 Task: Look for space in Bhāndāria, Bangladesh from 4th June, 2023 to 15th June, 2023 for 2 adults in price range Rs.10000 to Rs.15000. Place can be entire place with 1  bedroom having 1 bed and 1 bathroom. Property type can be hotel. Amenities needed are: air conditioning, . Booking option can be shelf check-in. Required host language is English.
Action: Mouse moved to (544, 139)
Screenshot: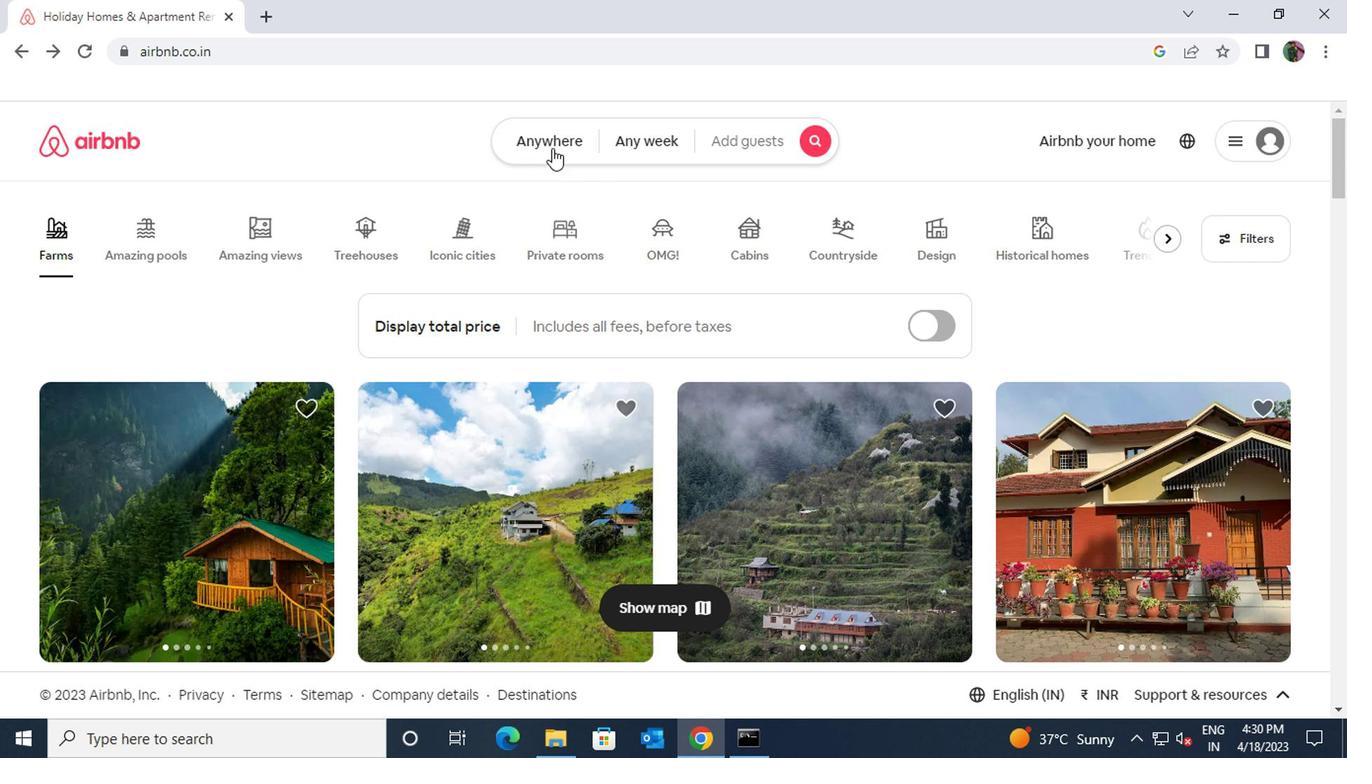 
Action: Mouse pressed left at (544, 139)
Screenshot: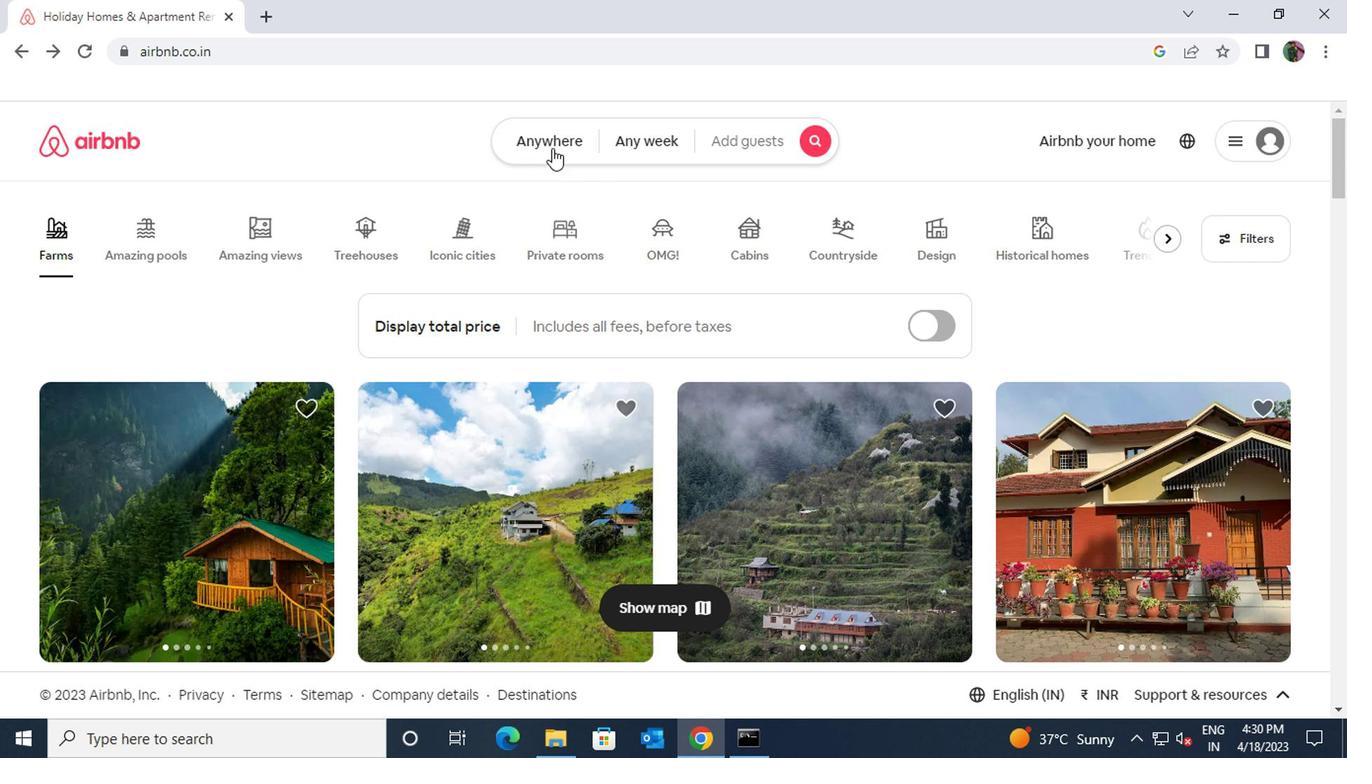 
Action: Mouse moved to (468, 196)
Screenshot: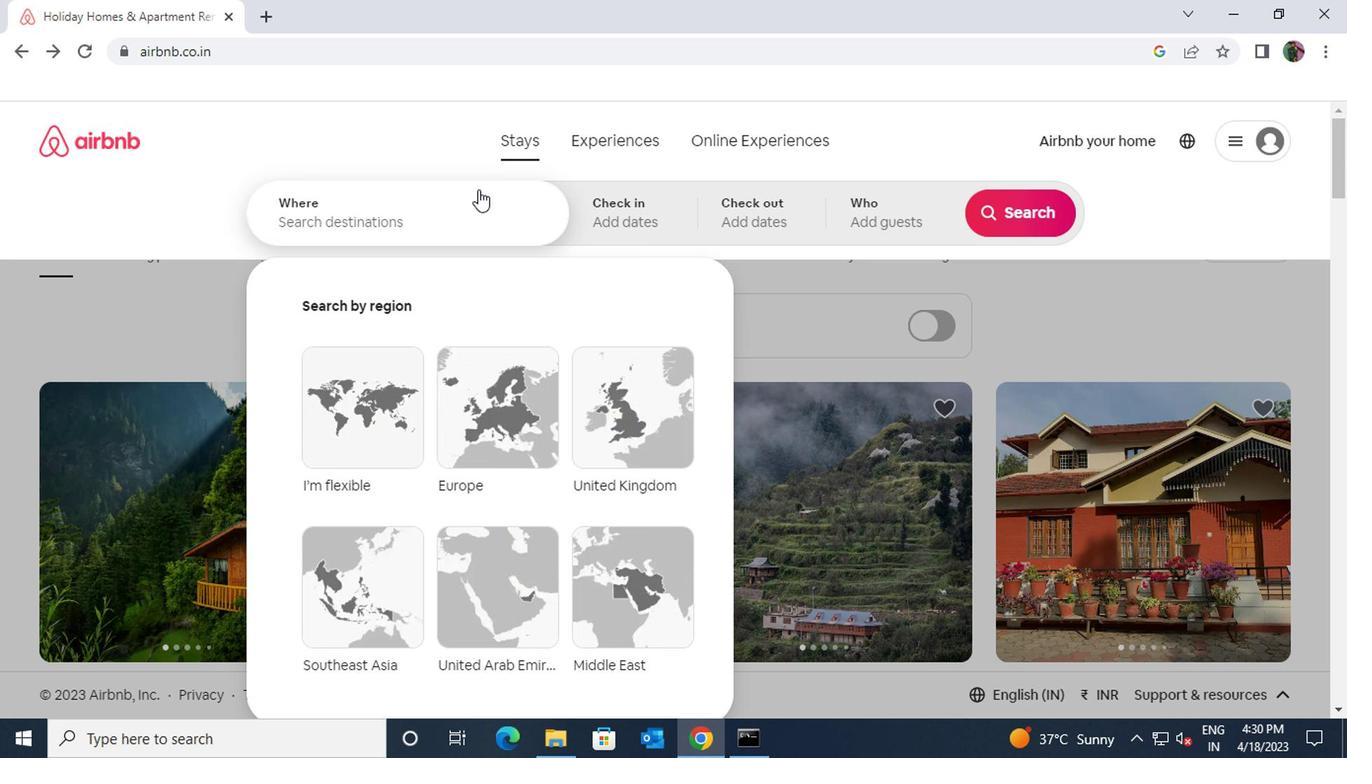 
Action: Mouse pressed left at (468, 196)
Screenshot: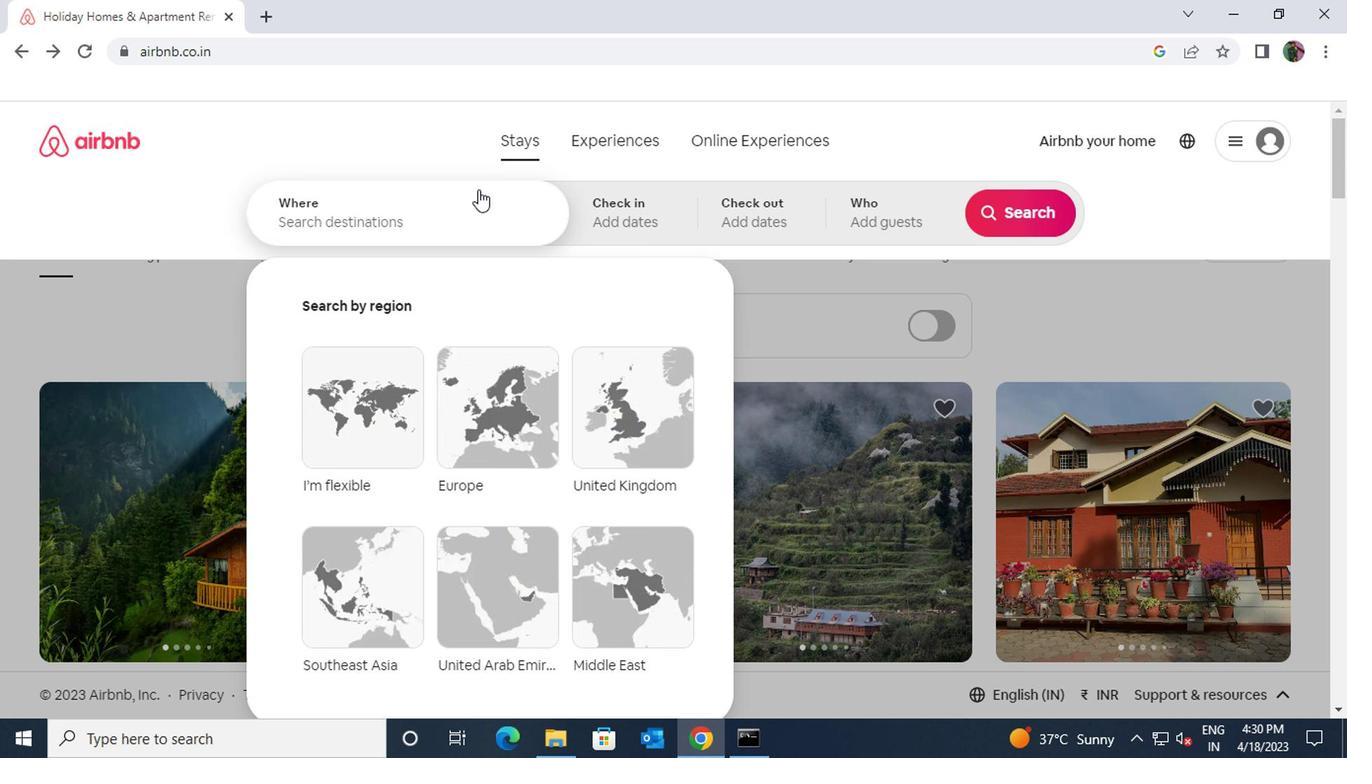 
Action: Key pressed bhandari
Screenshot: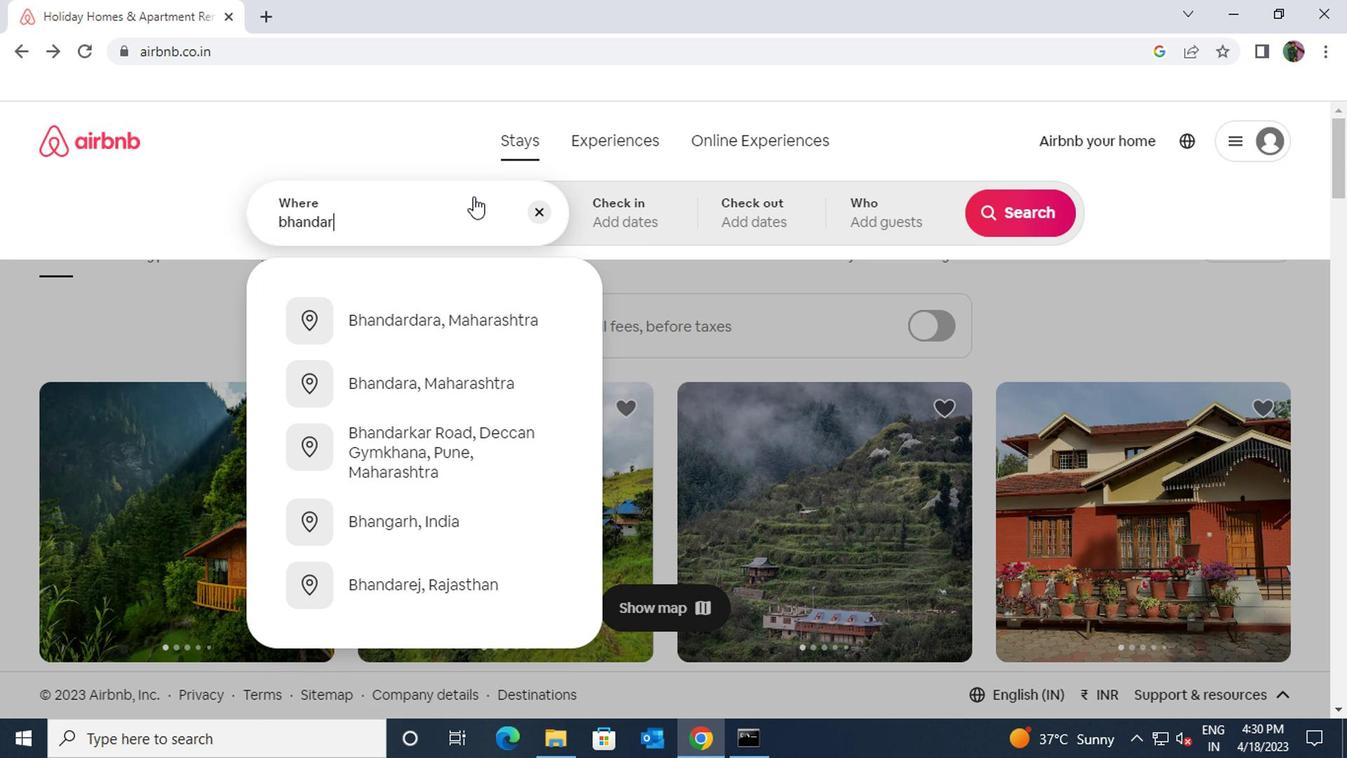 
Action: Mouse moved to (409, 379)
Screenshot: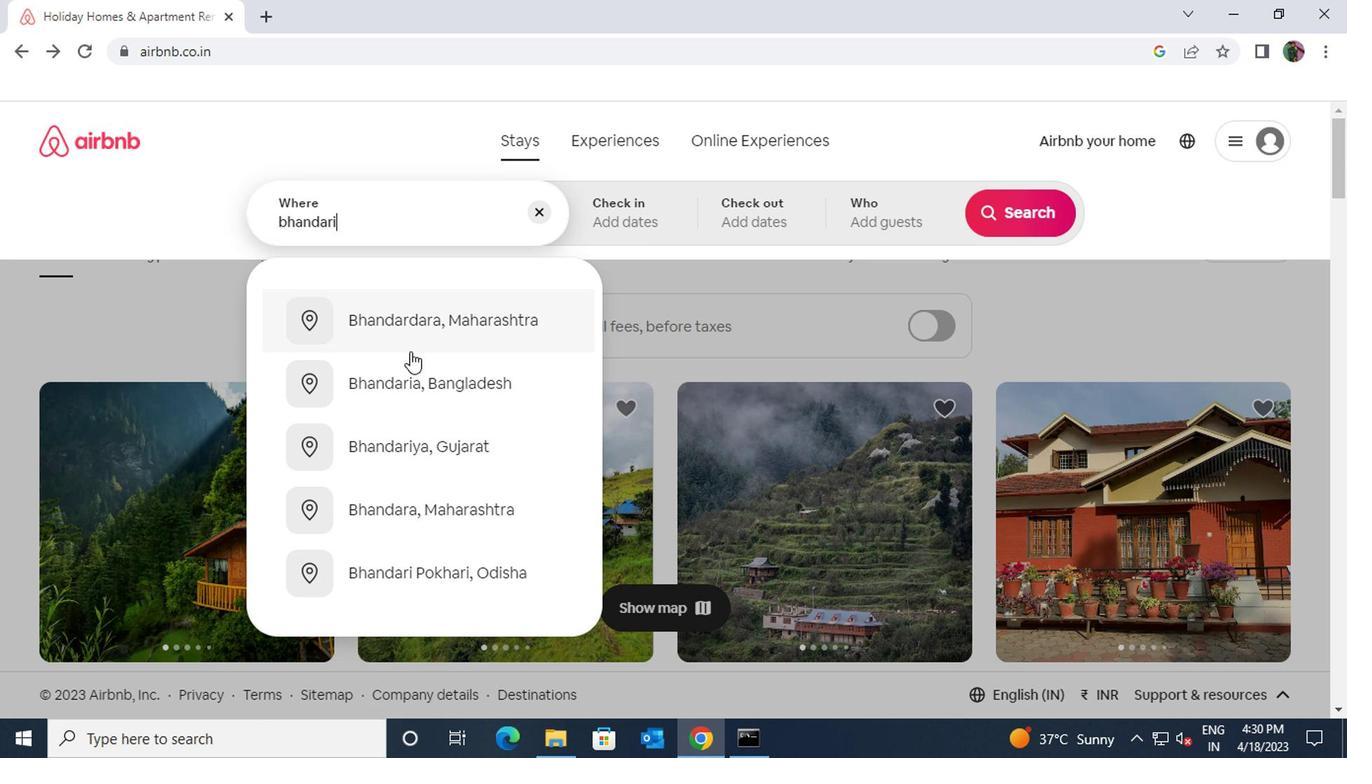 
Action: Mouse pressed left at (409, 379)
Screenshot: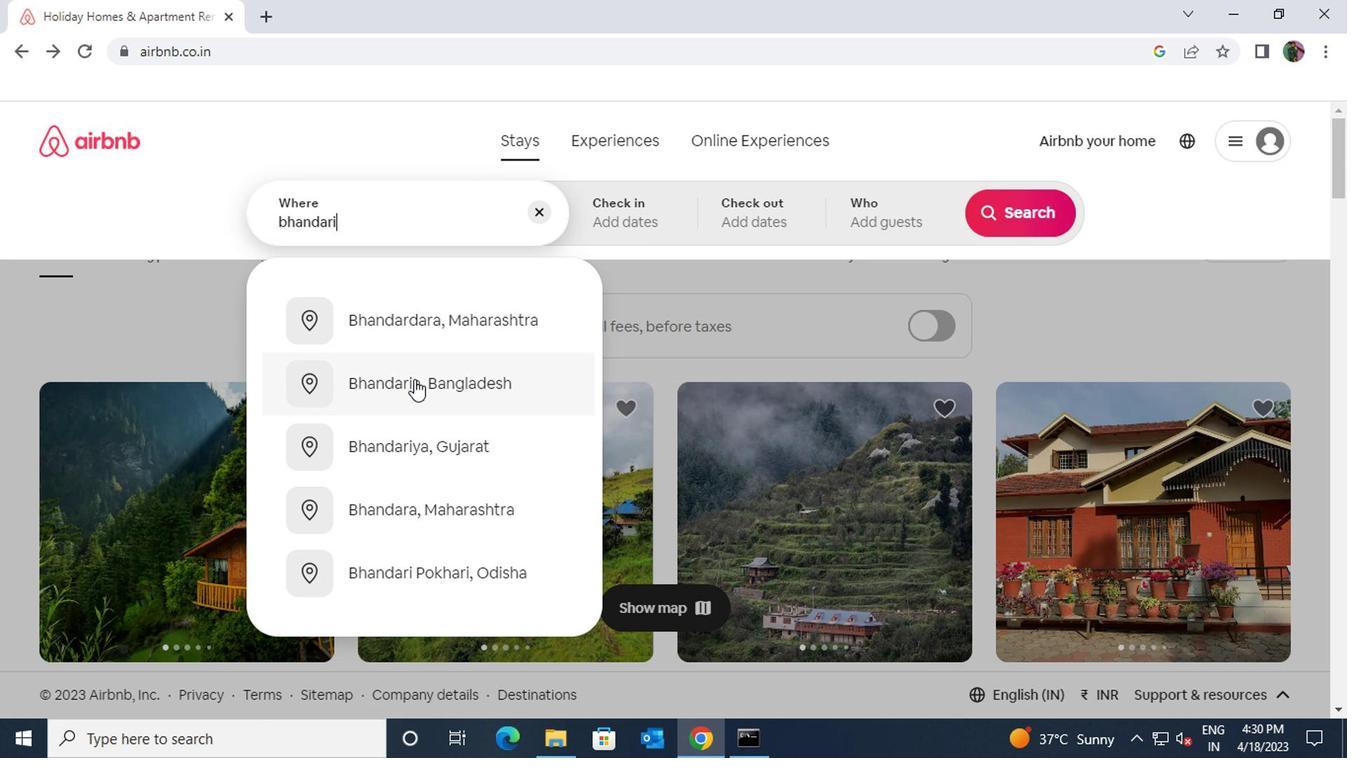 
Action: Mouse moved to (1012, 372)
Screenshot: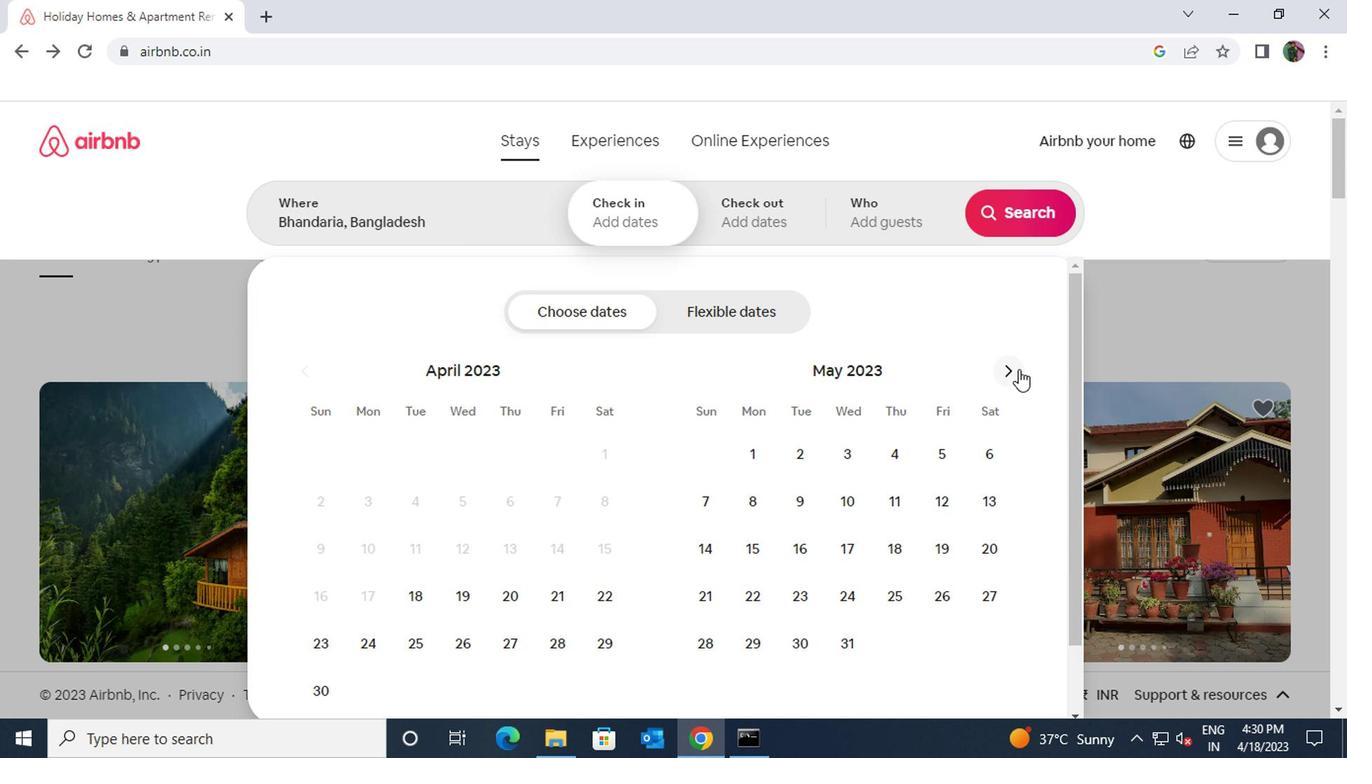 
Action: Mouse pressed left at (1012, 372)
Screenshot: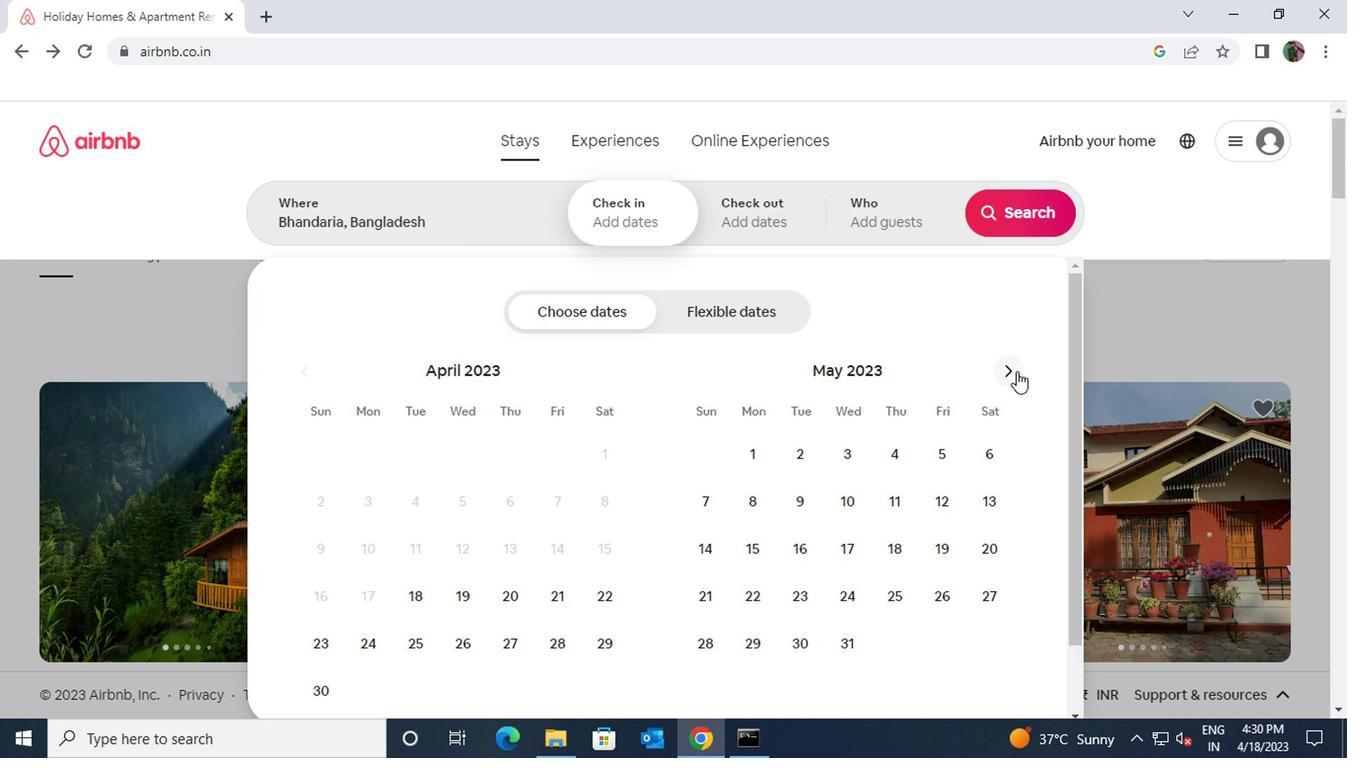 
Action: Mouse moved to (949, 491)
Screenshot: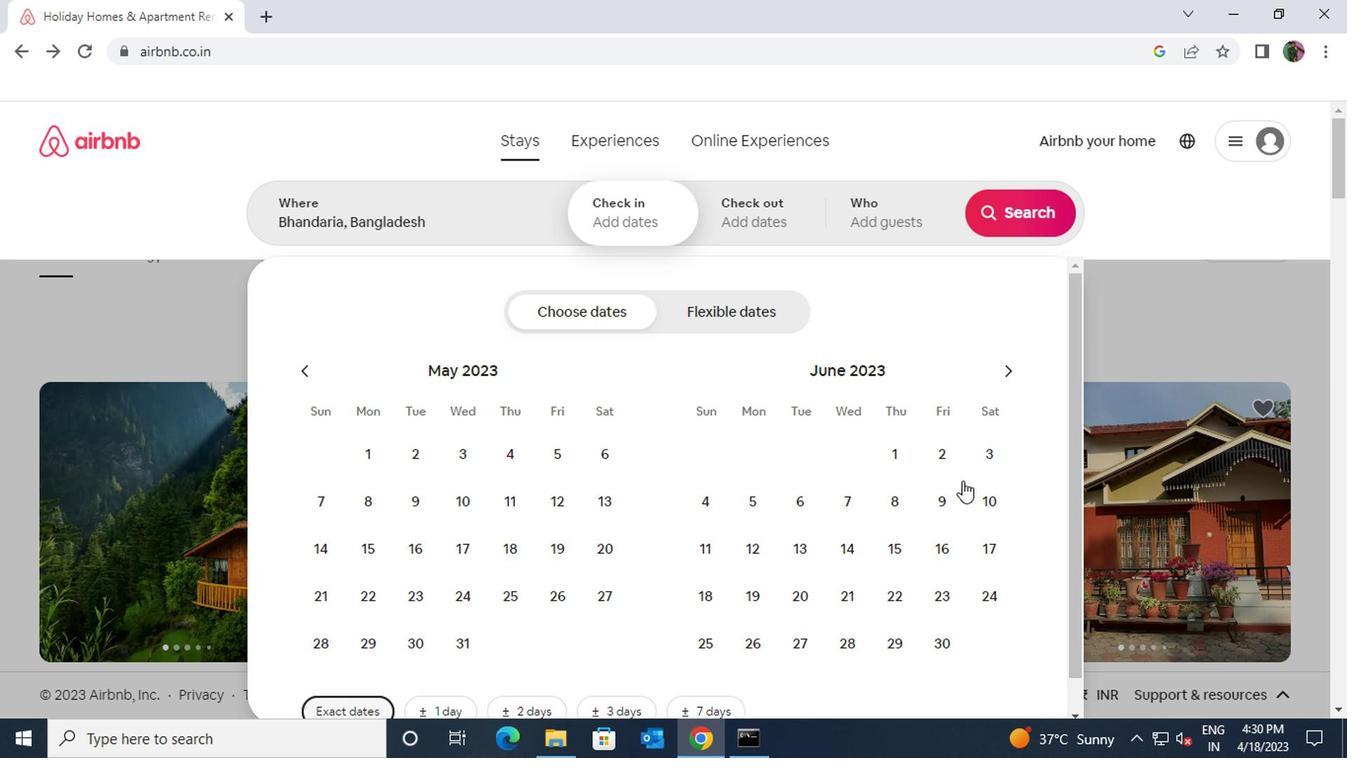 
Action: Mouse pressed left at (949, 491)
Screenshot: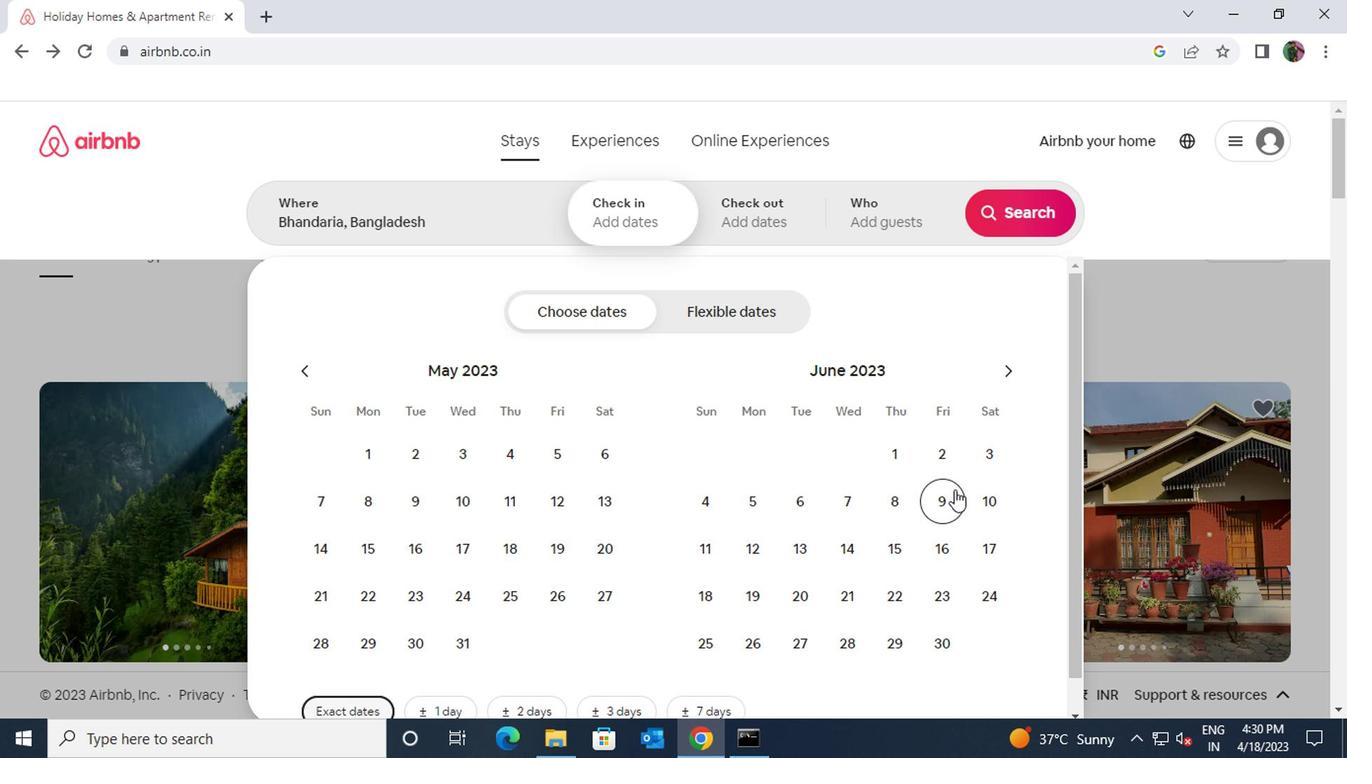 
Action: Mouse moved to (885, 551)
Screenshot: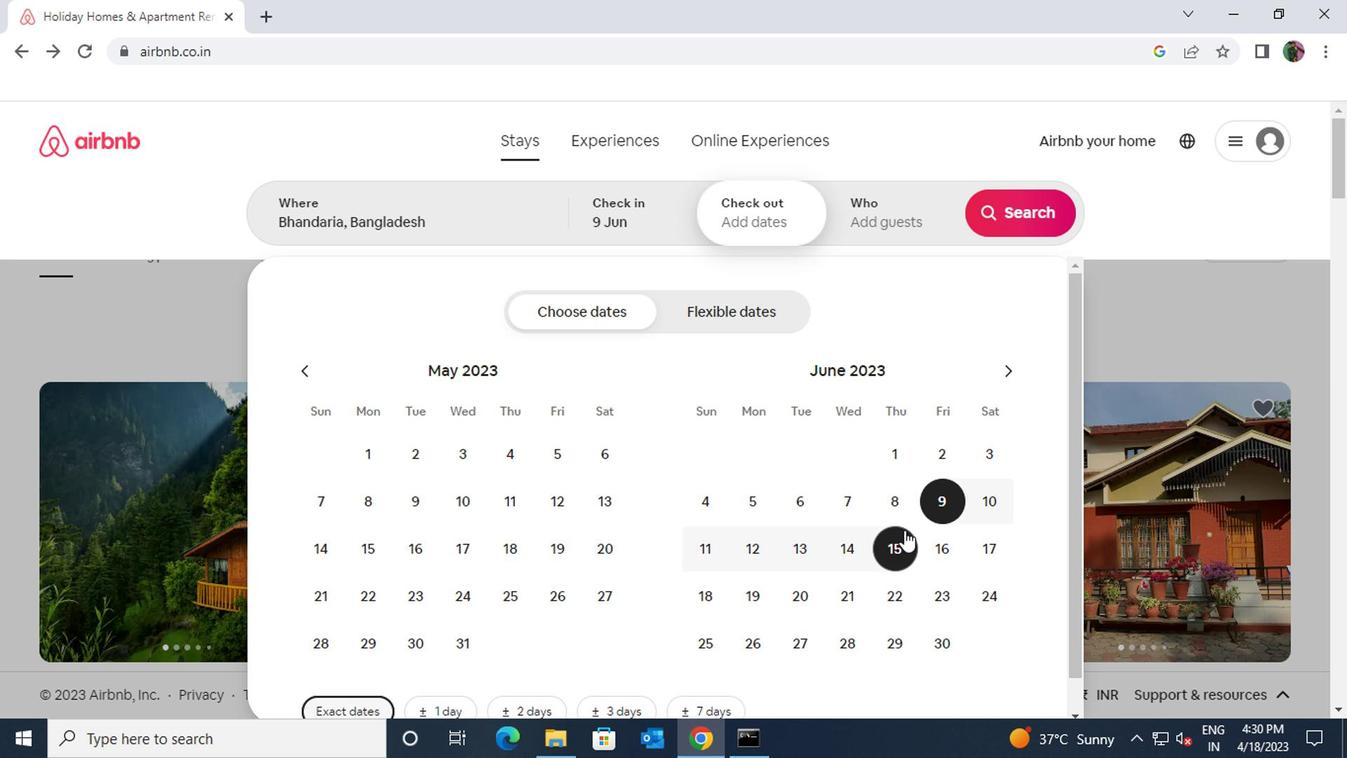 
Action: Mouse pressed left at (885, 551)
Screenshot: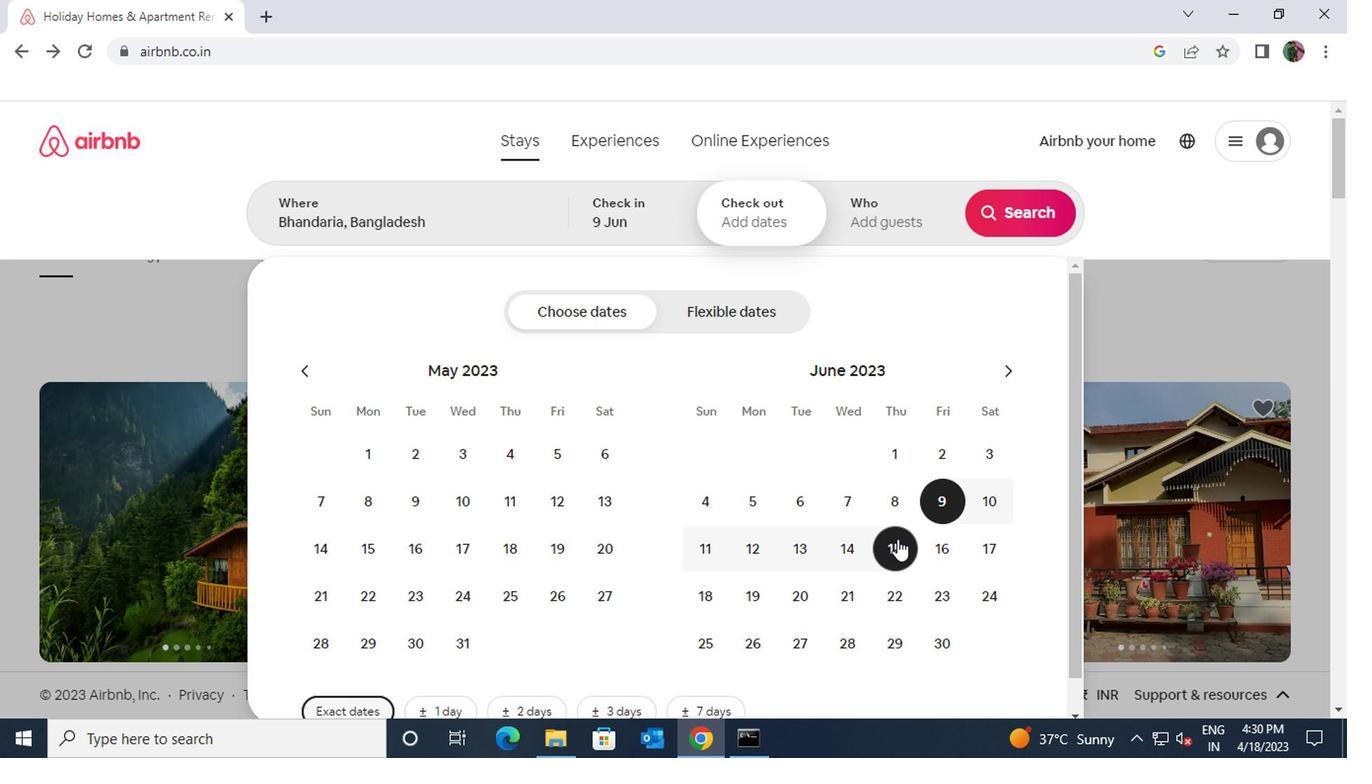 
Action: Mouse moved to (885, 209)
Screenshot: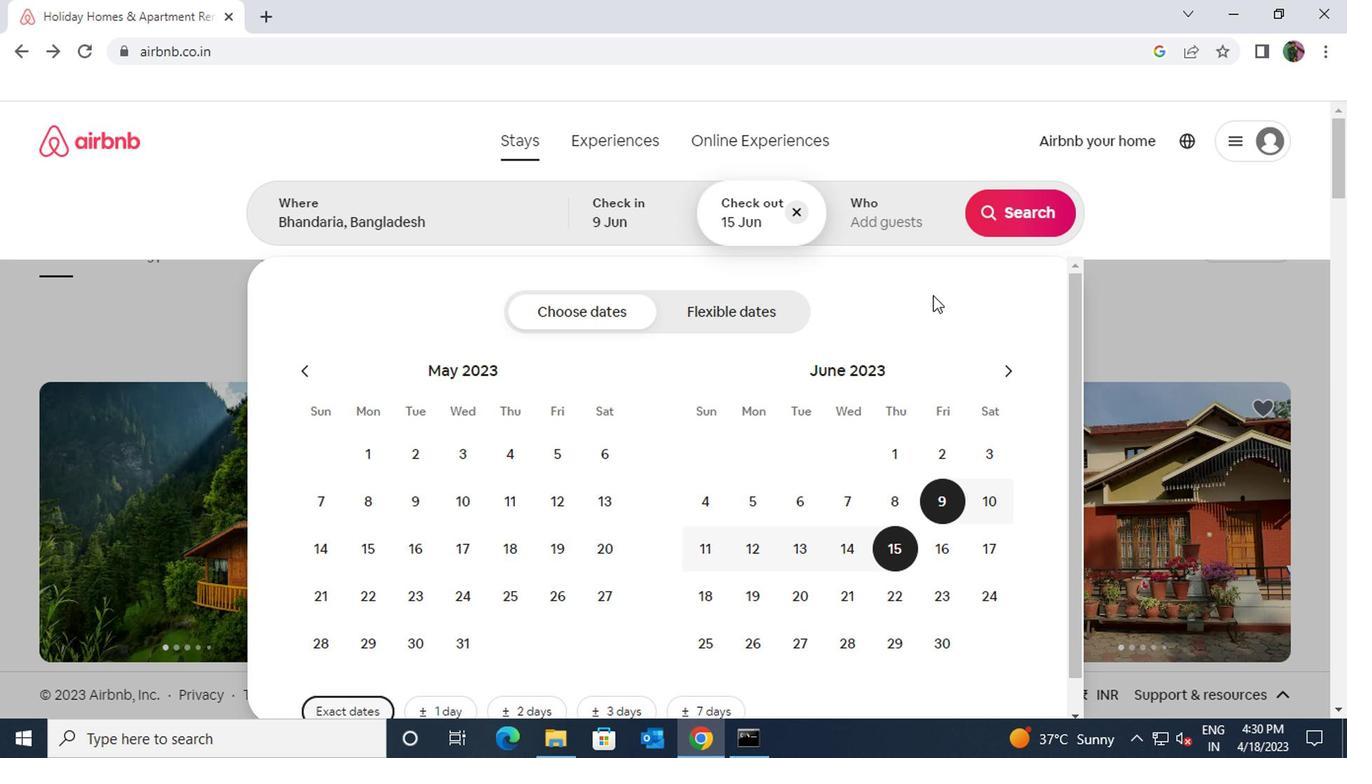 
Action: Mouse pressed left at (885, 209)
Screenshot: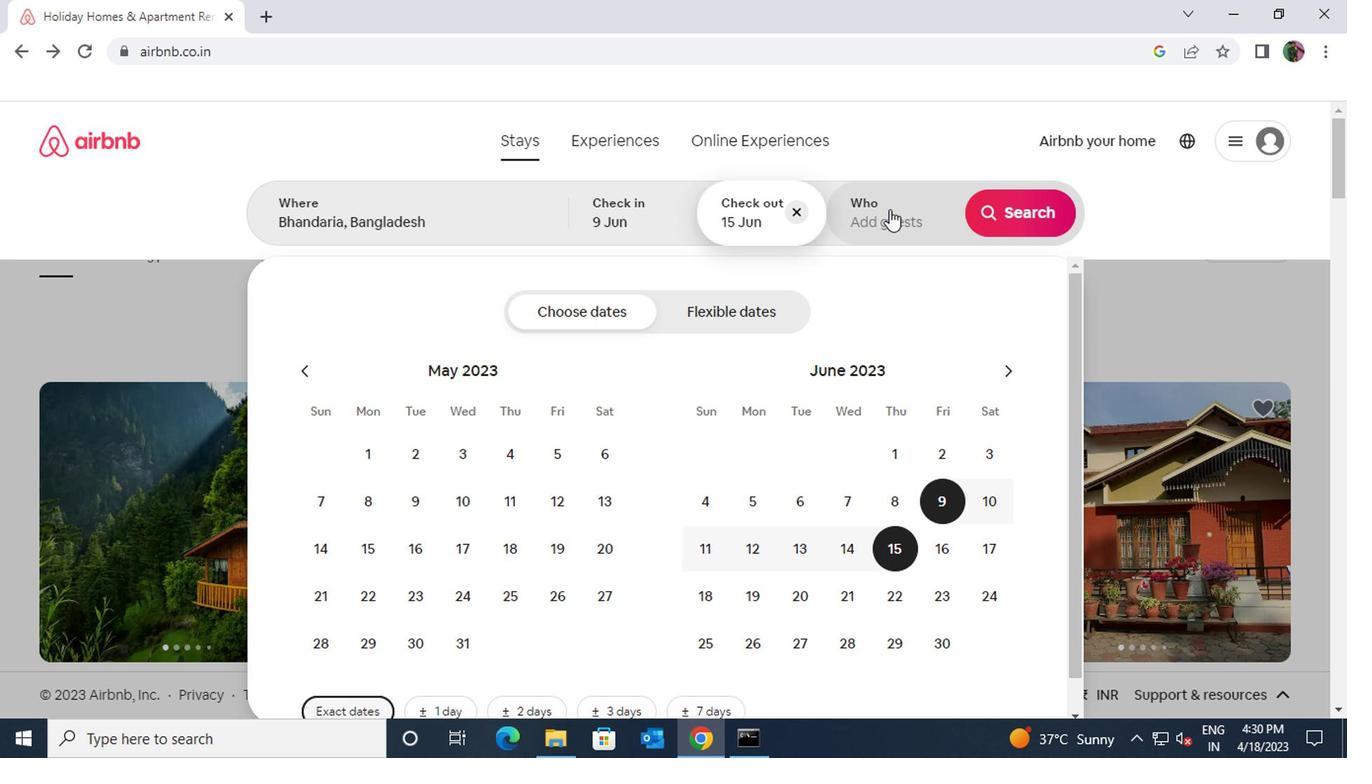 
Action: Mouse moved to (1018, 318)
Screenshot: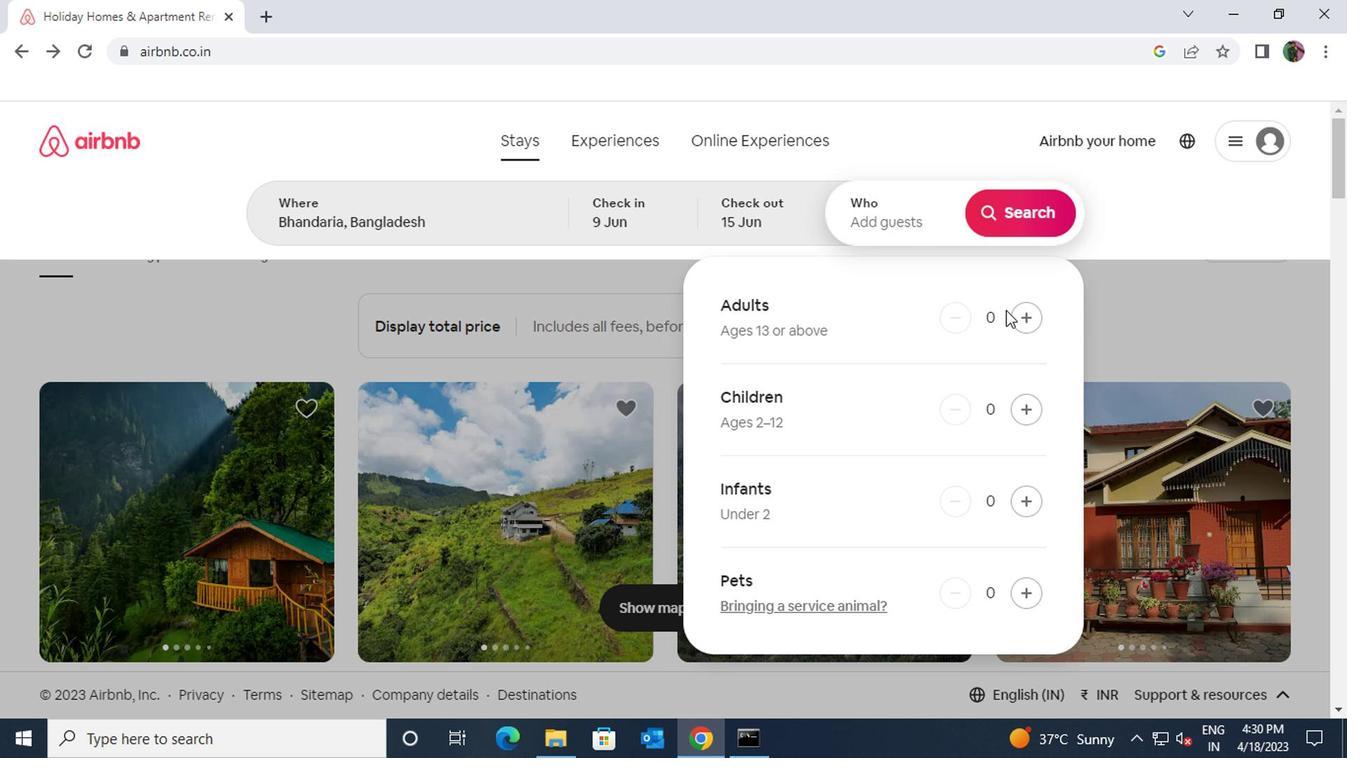 
Action: Mouse pressed left at (1018, 318)
Screenshot: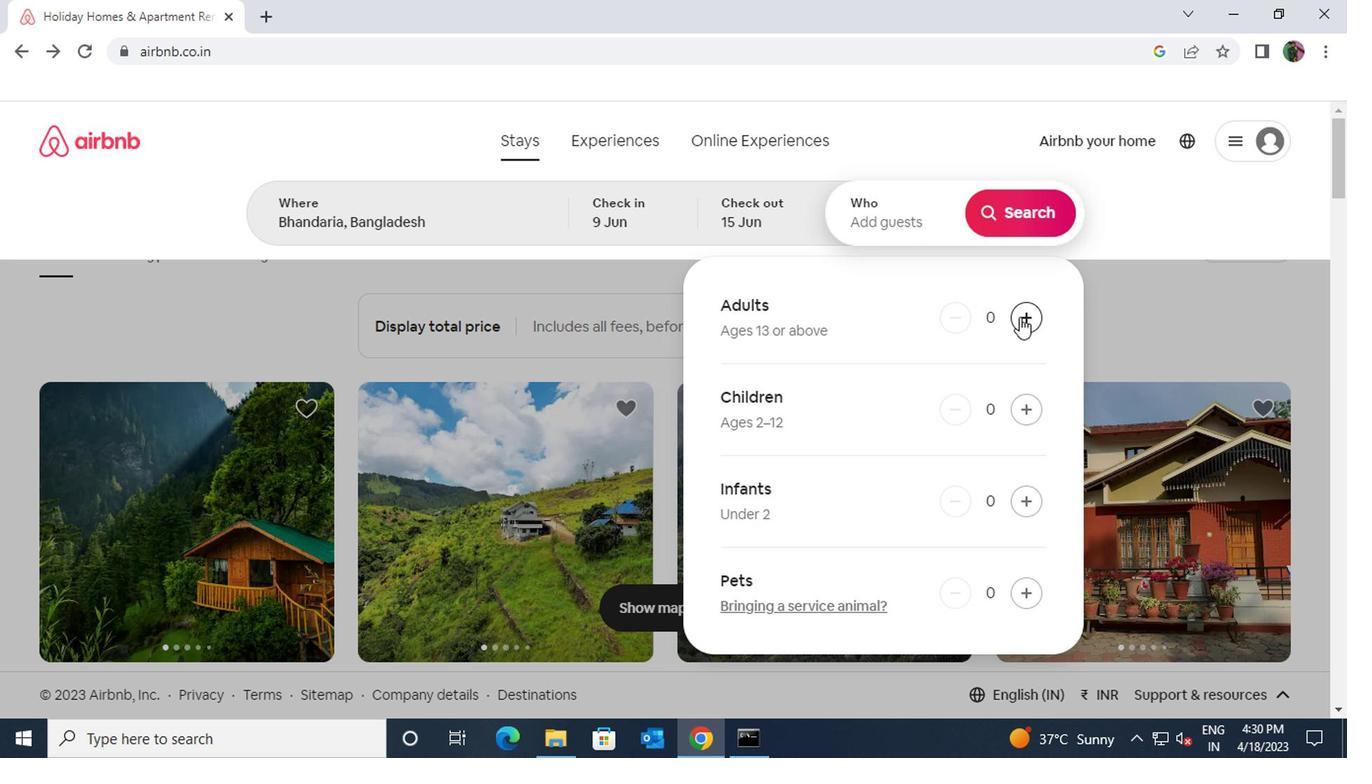 
Action: Mouse pressed left at (1018, 318)
Screenshot: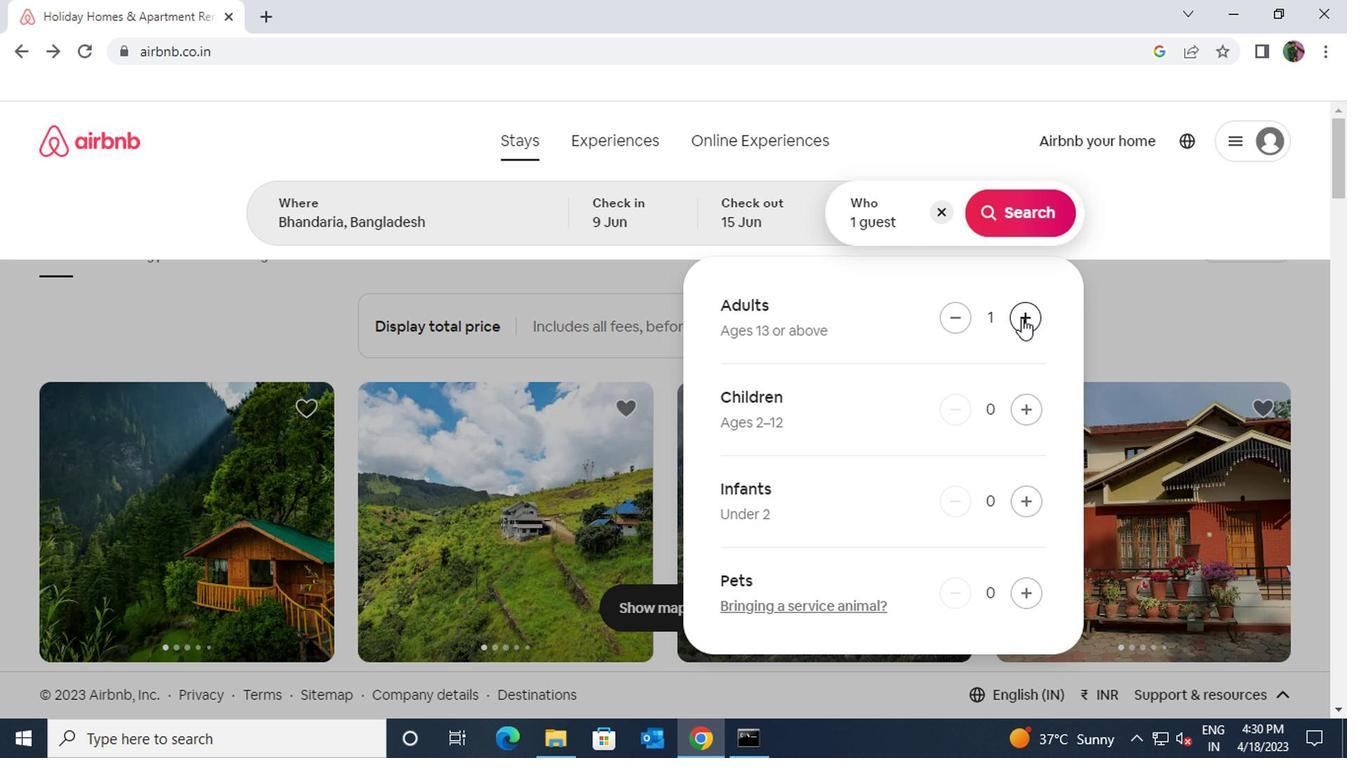 
Action: Mouse moved to (1020, 213)
Screenshot: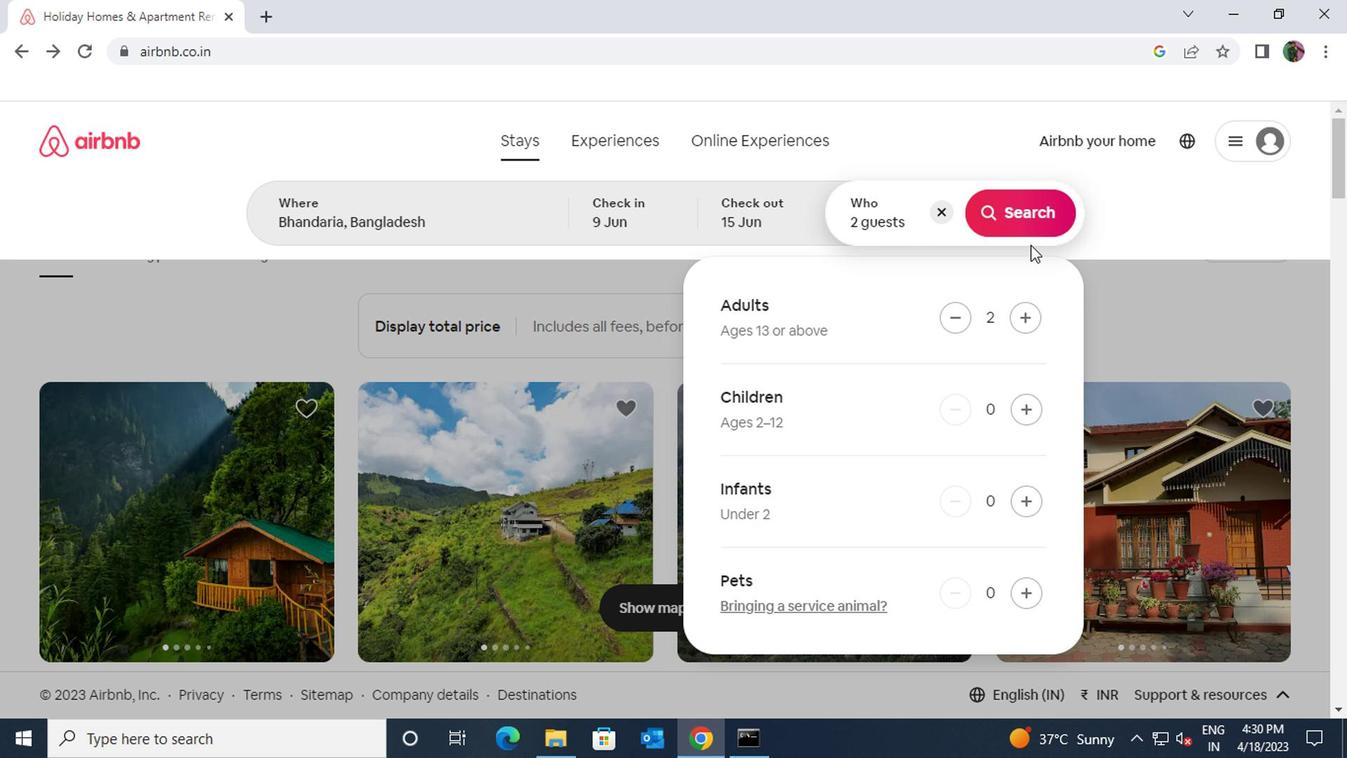 
Action: Mouse pressed left at (1020, 213)
Screenshot: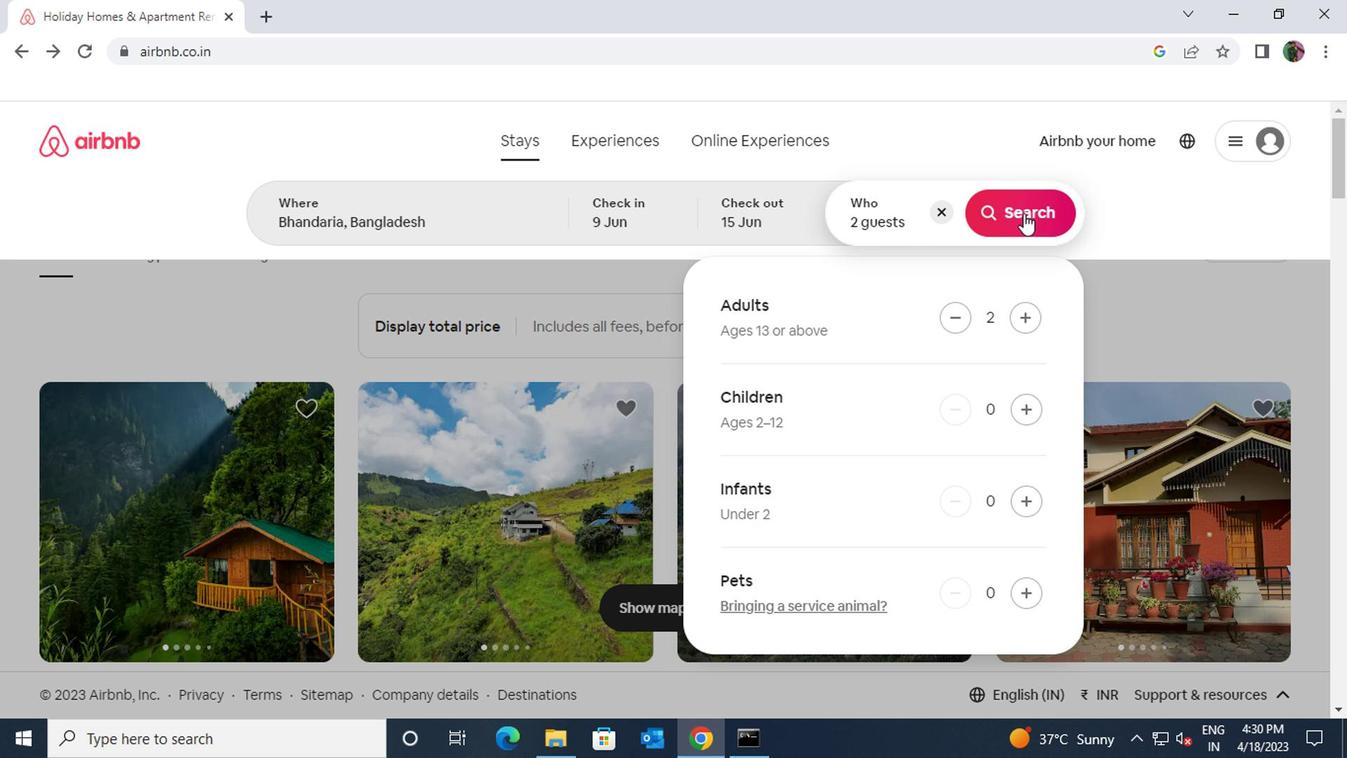 
Action: Mouse moved to (1232, 216)
Screenshot: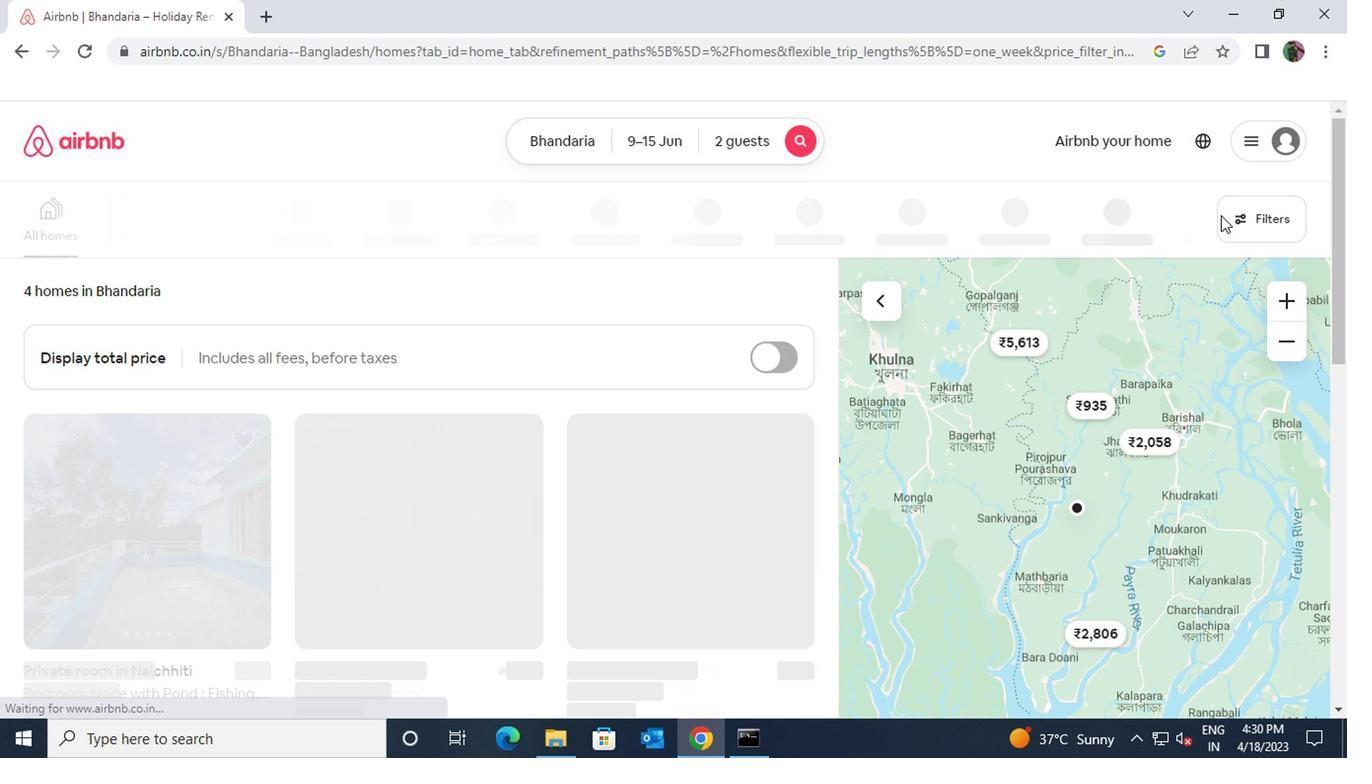 
Action: Mouse pressed left at (1232, 216)
Screenshot: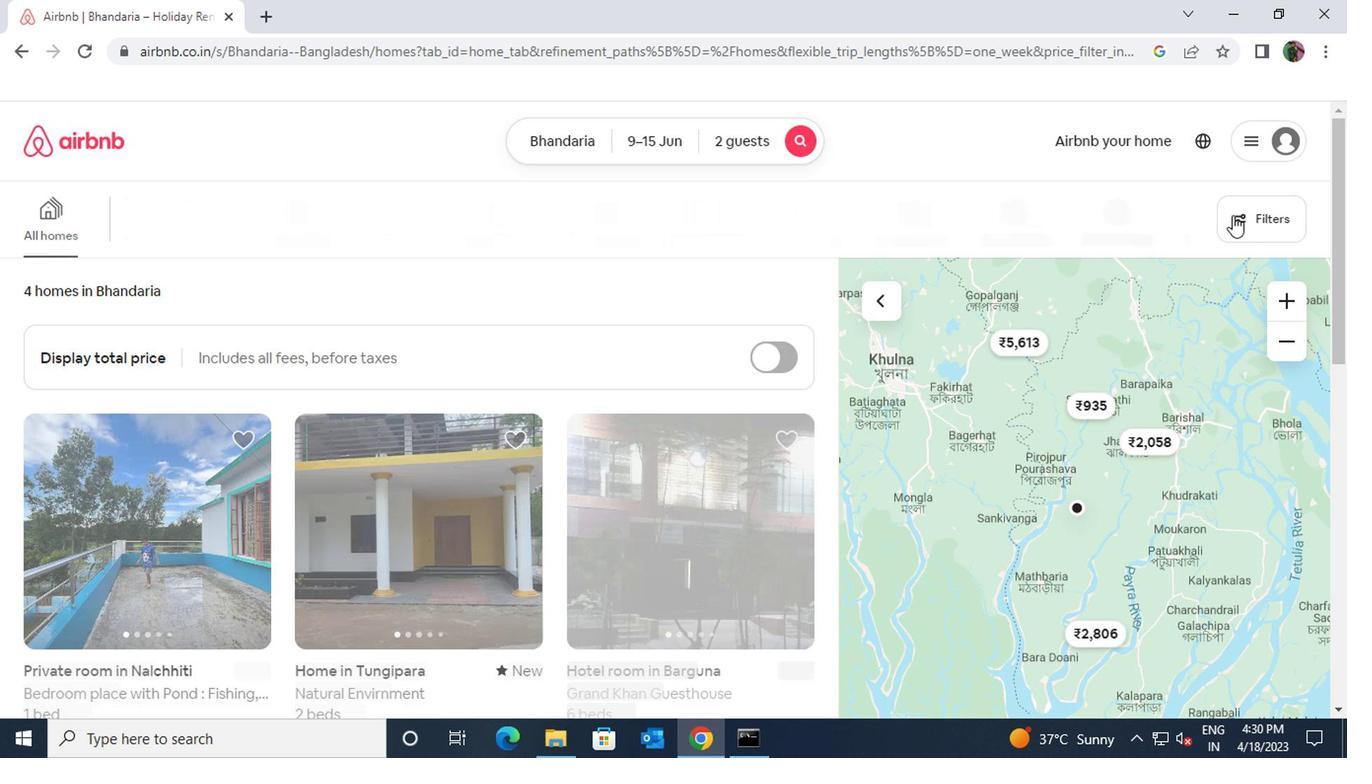 
Action: Mouse moved to (398, 475)
Screenshot: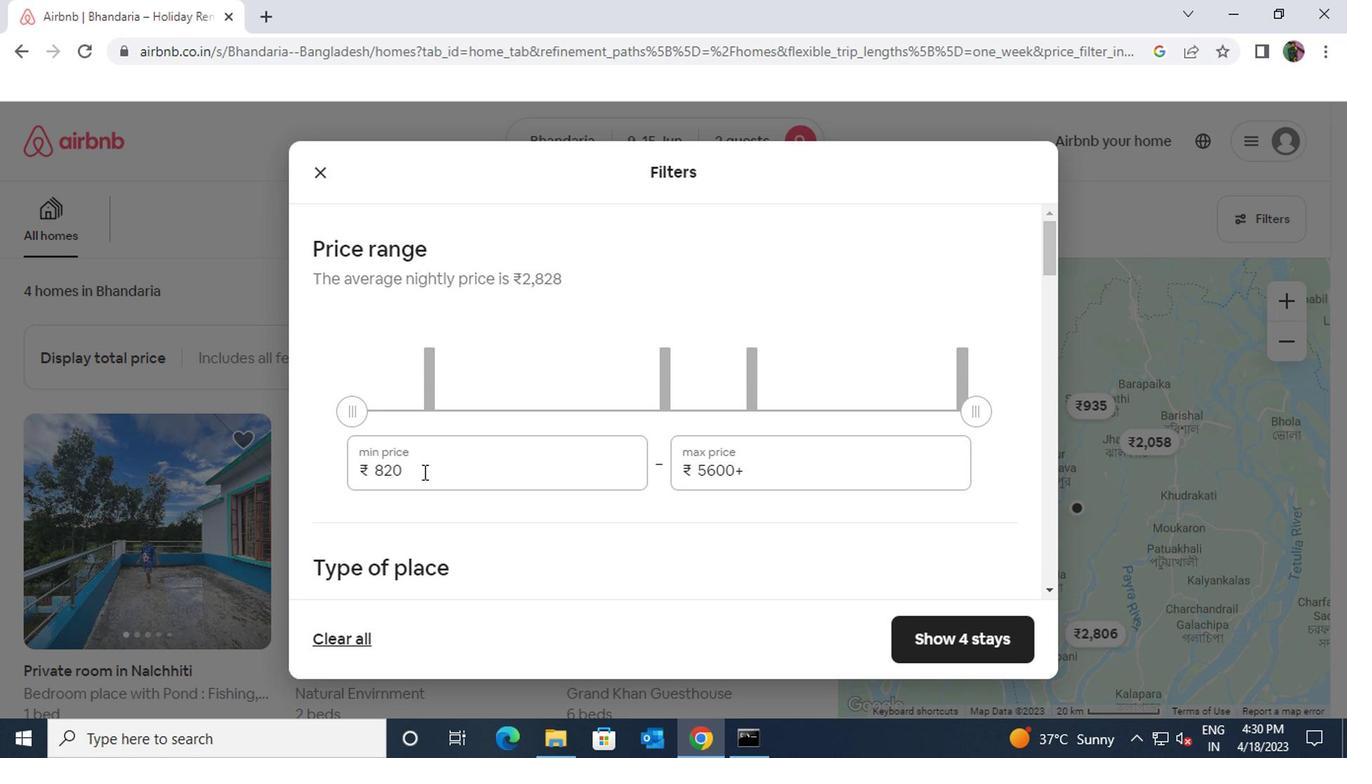 
Action: Mouse pressed left at (398, 475)
Screenshot: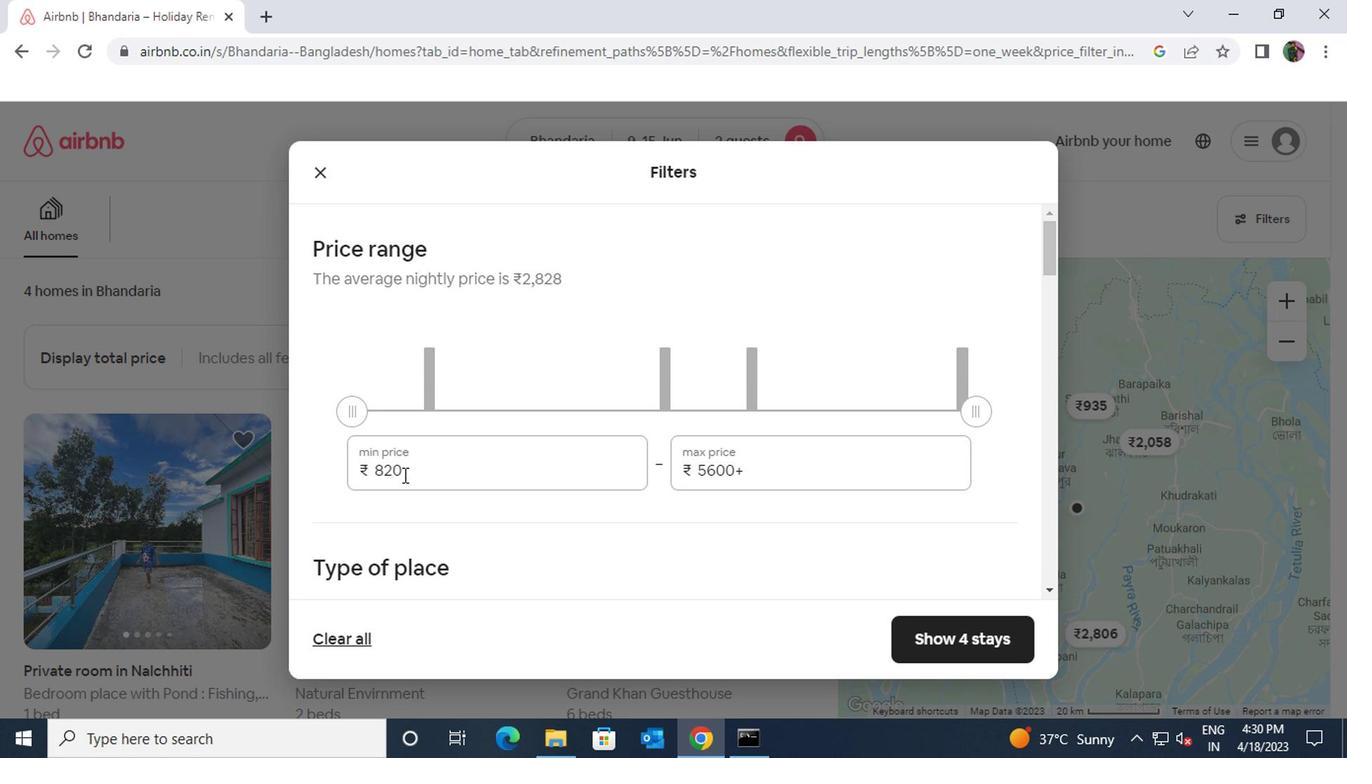 
Action: Mouse moved to (362, 475)
Screenshot: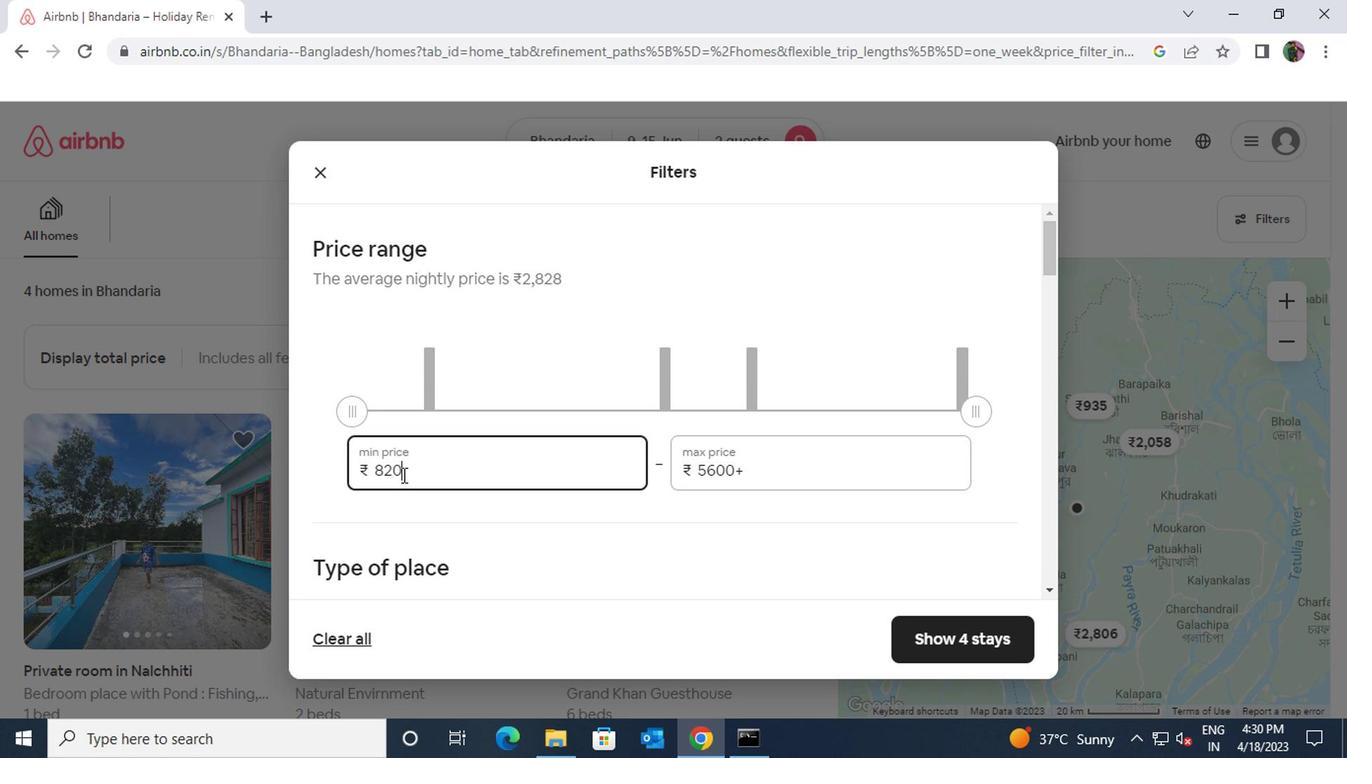 
Action: Key pressed 10000
Screenshot: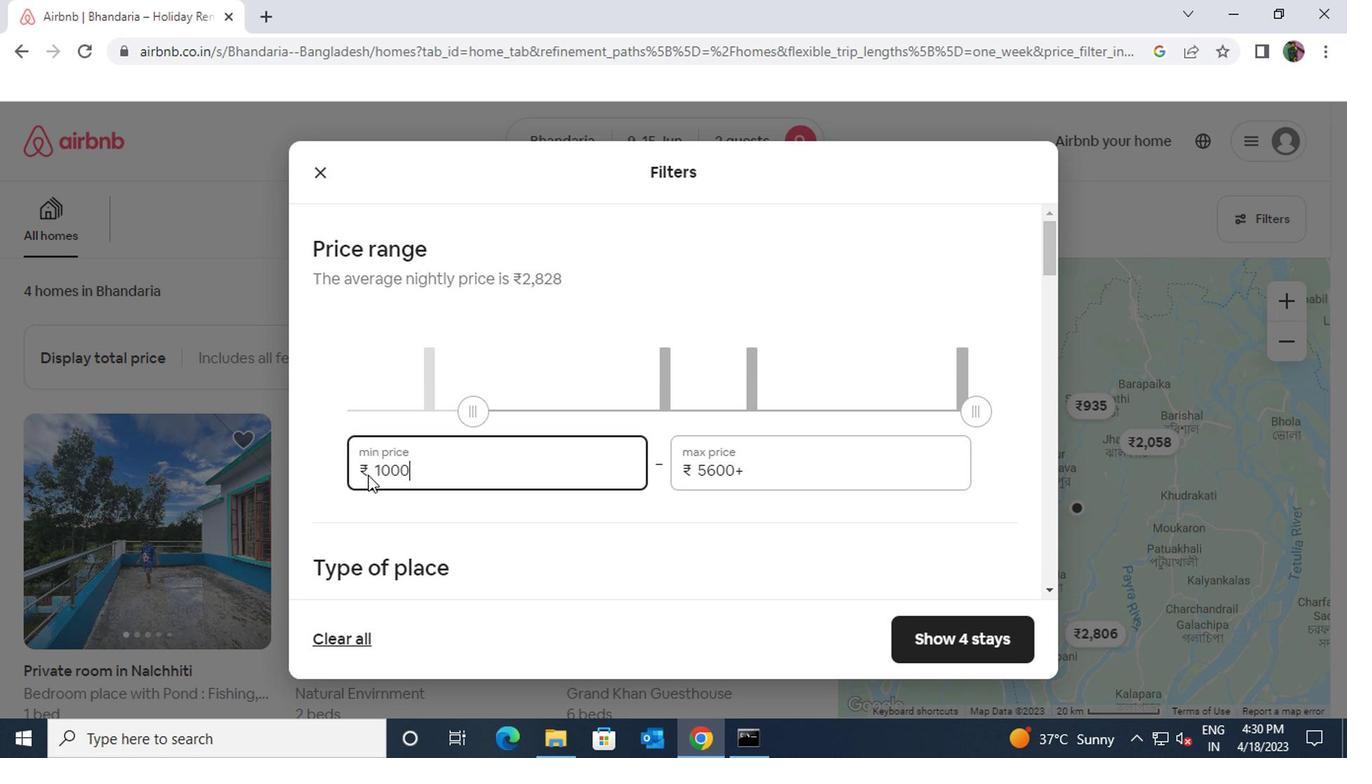 
Action: Mouse moved to (752, 467)
Screenshot: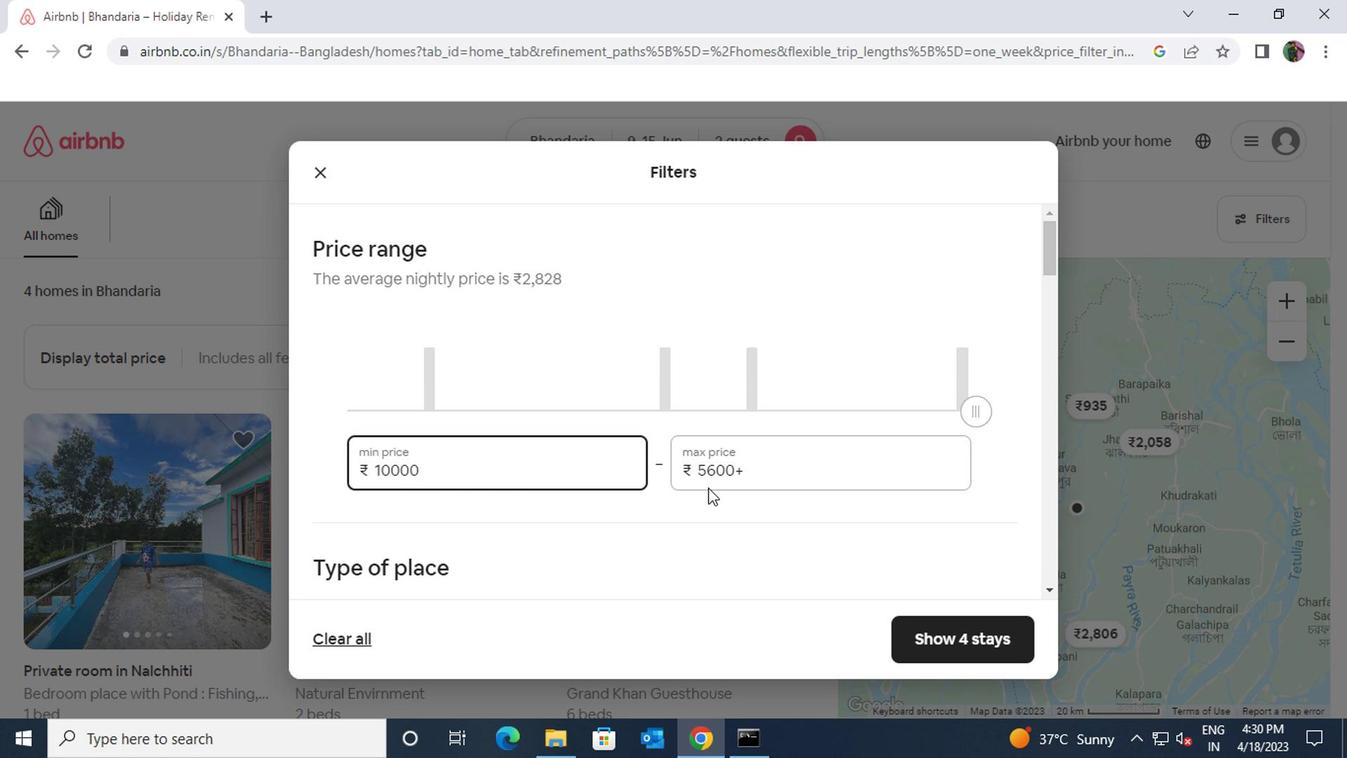 
Action: Mouse pressed left at (752, 467)
Screenshot: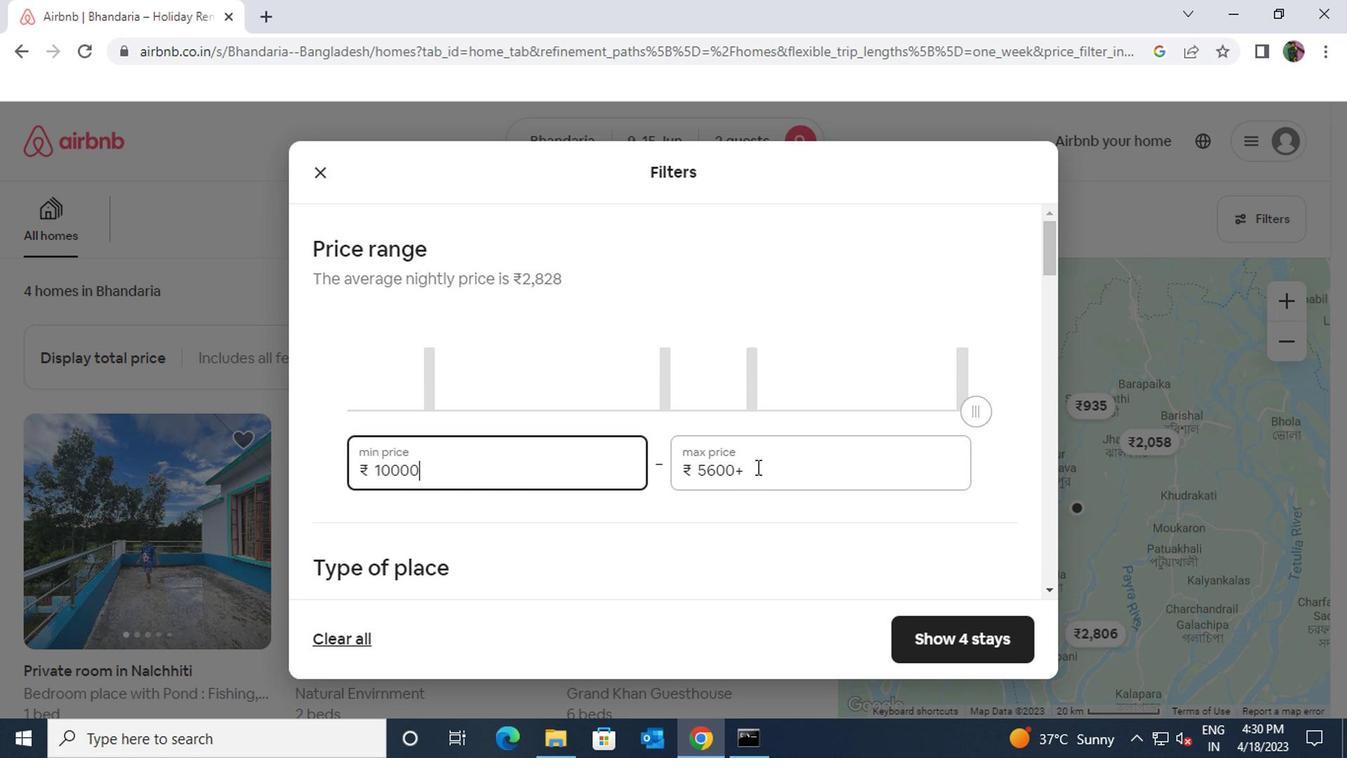 
Action: Mouse moved to (679, 467)
Screenshot: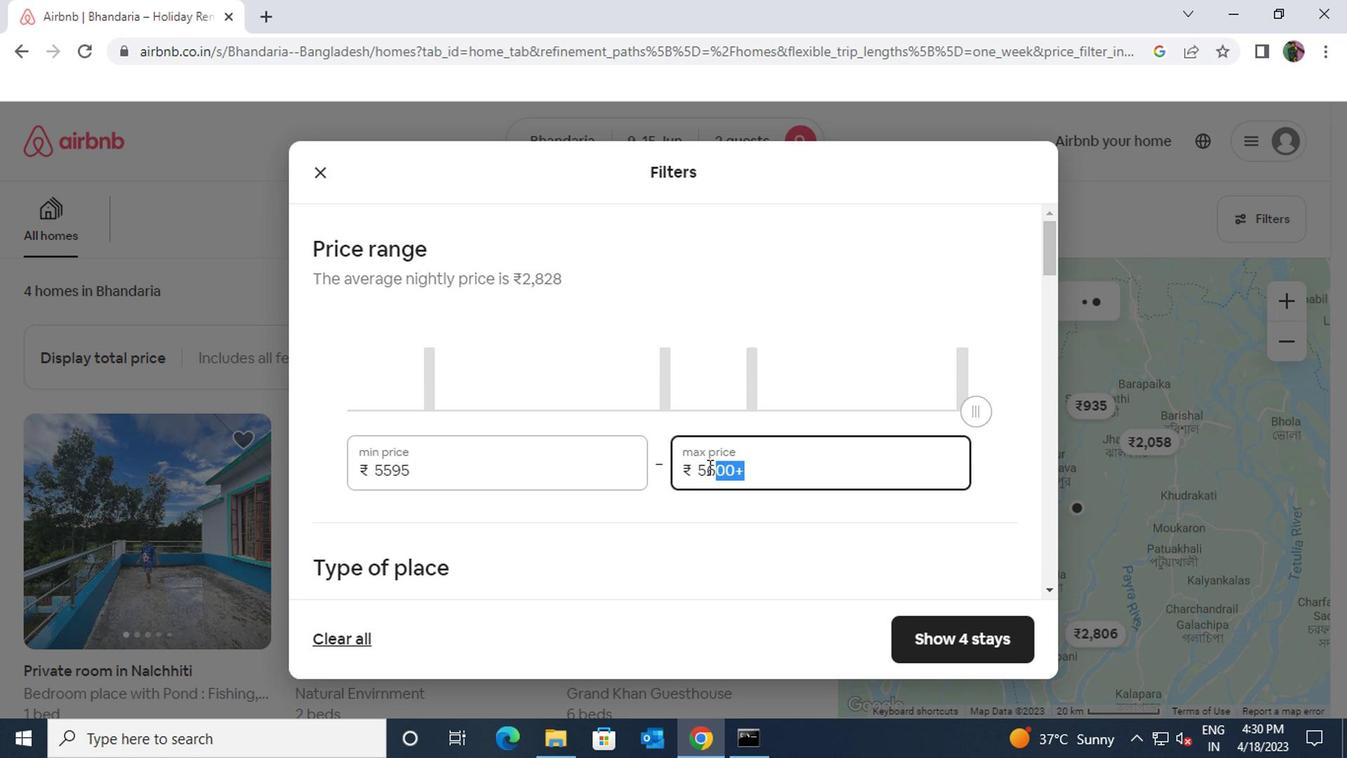 
Action: Key pressed 15000
Screenshot: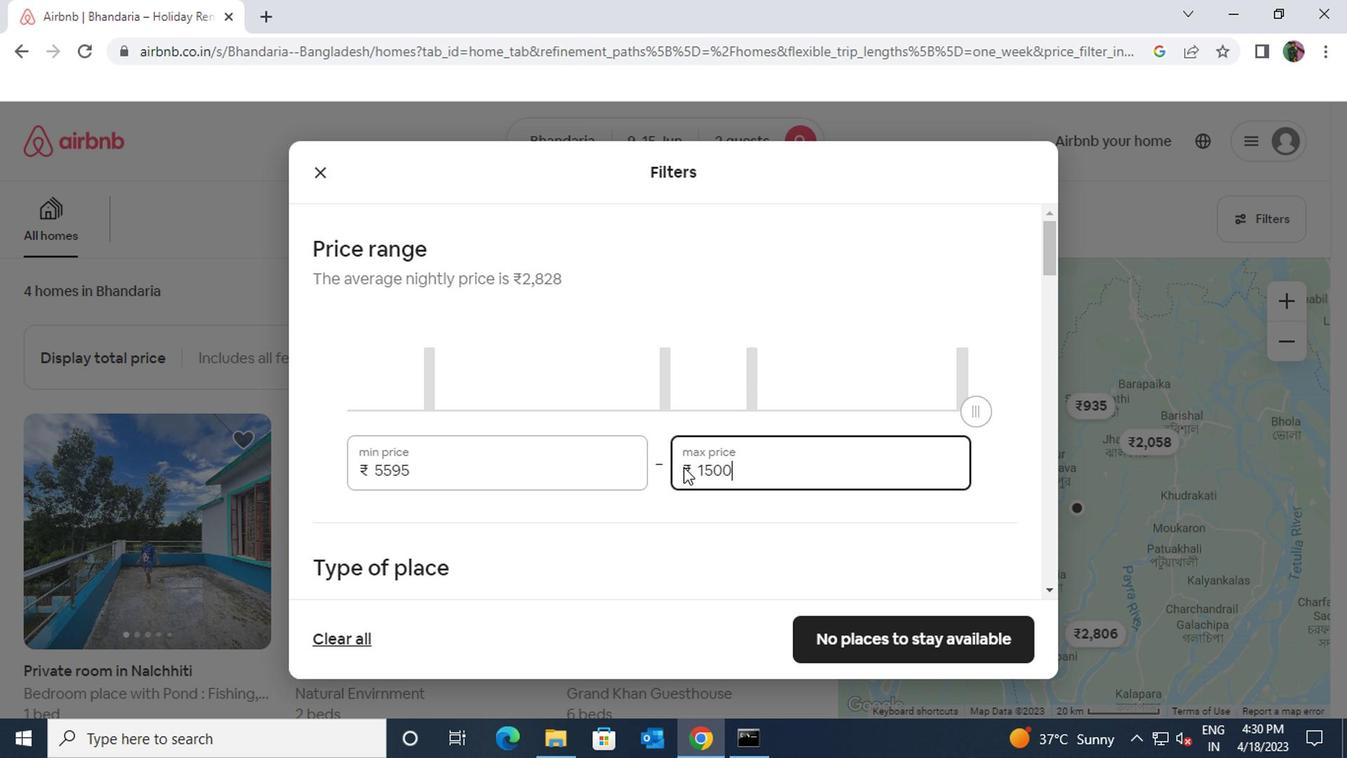 
Action: Mouse scrolled (679, 466) with delta (0, 0)
Screenshot: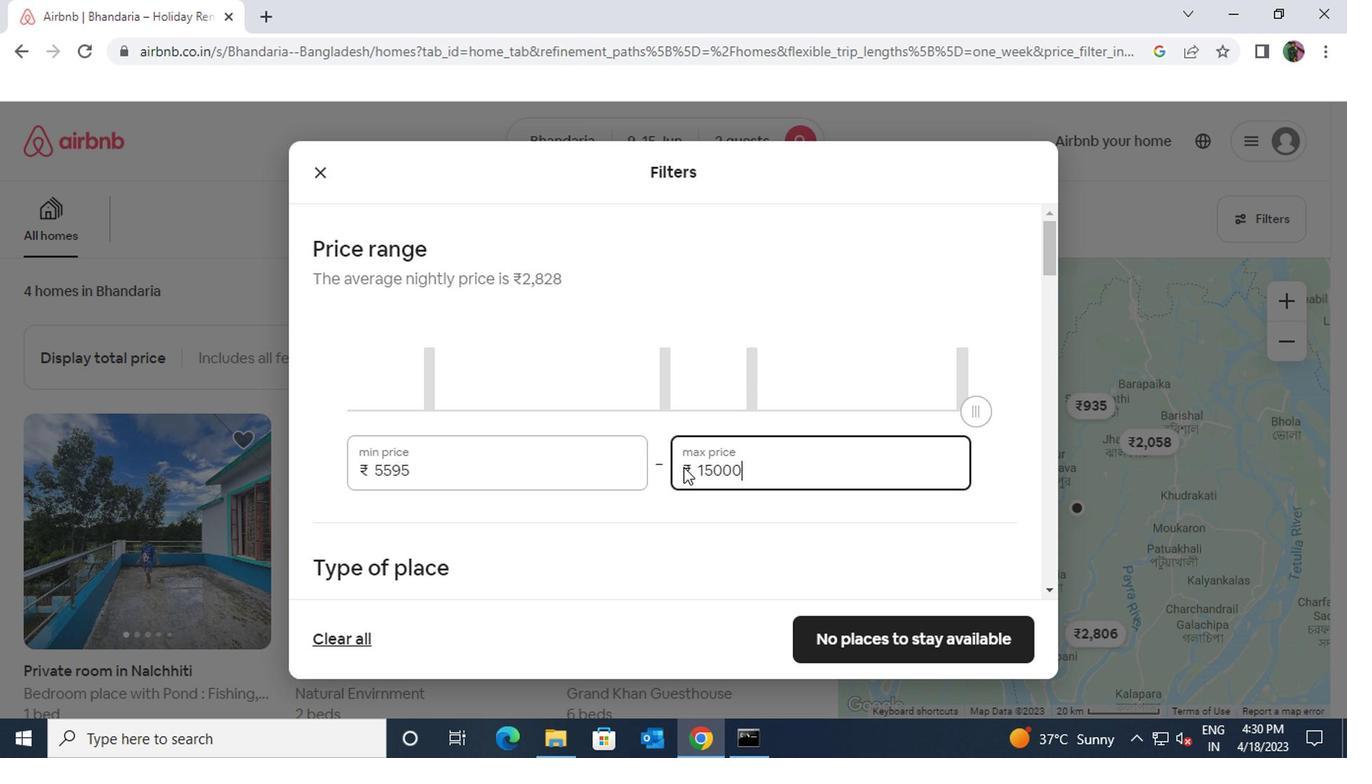 
Action: Mouse moved to (314, 525)
Screenshot: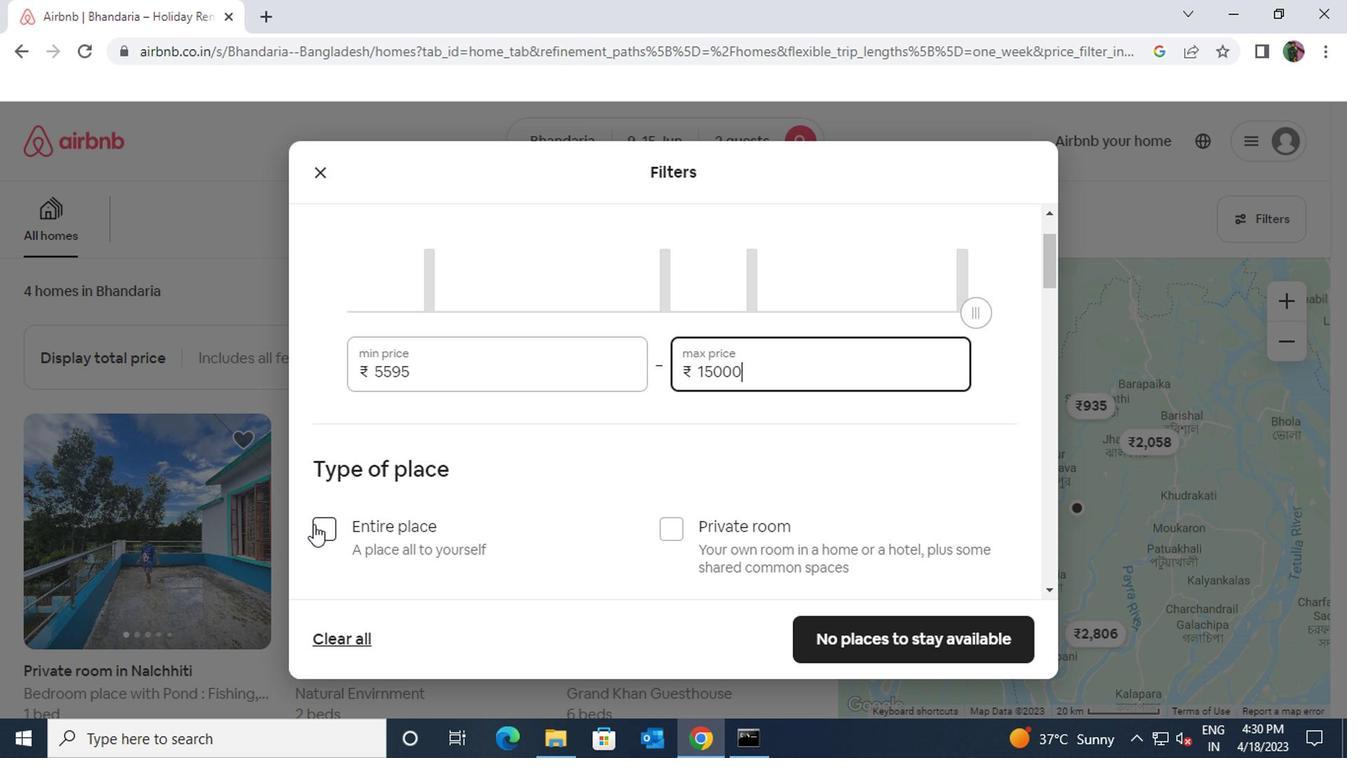 
Action: Mouse pressed left at (314, 525)
Screenshot: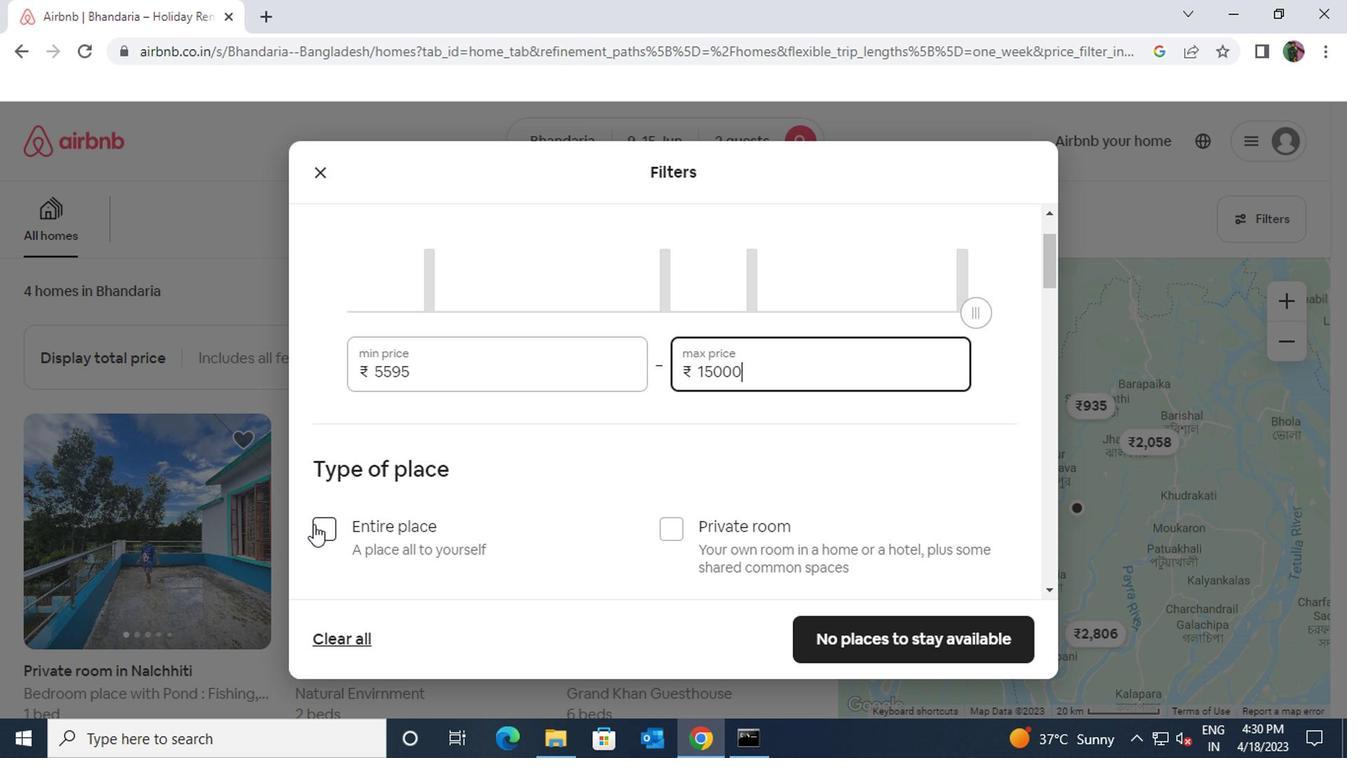 
Action: Mouse moved to (461, 541)
Screenshot: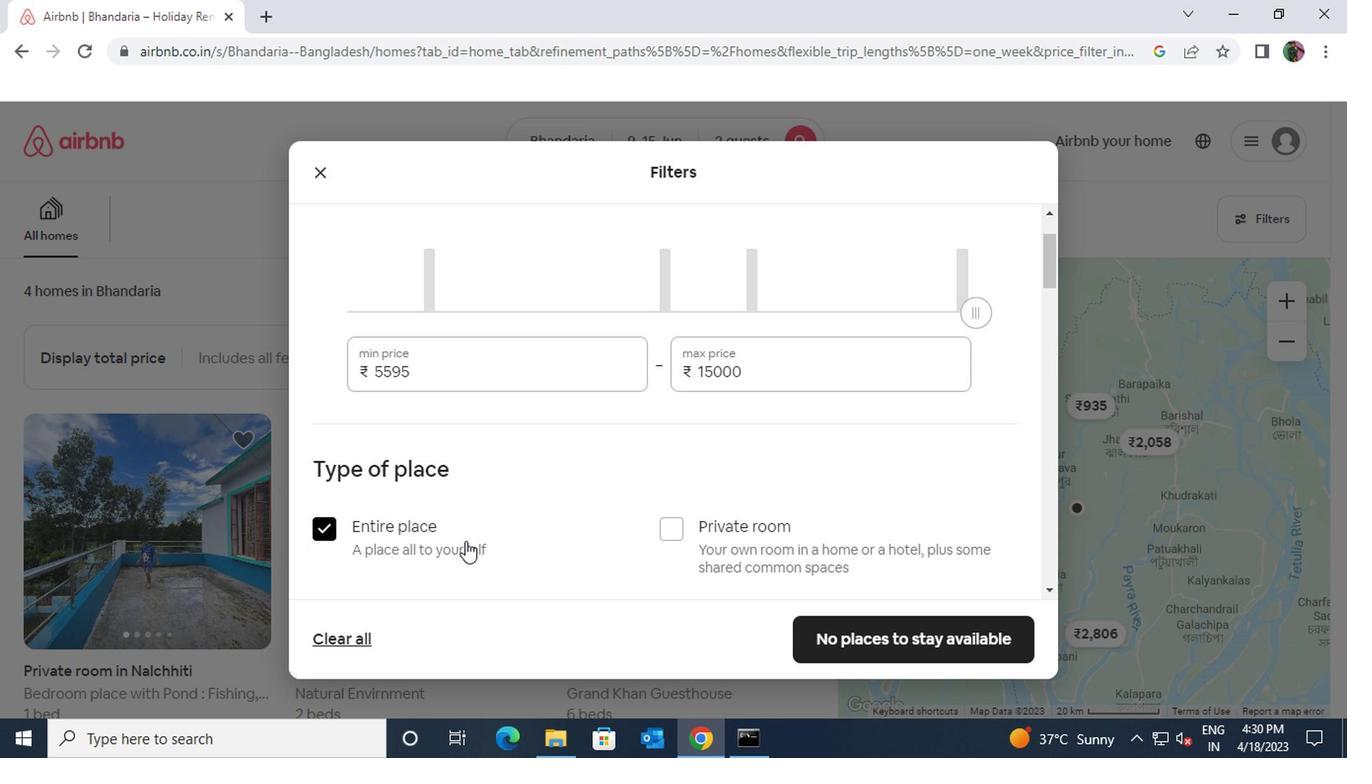 
Action: Mouse scrolled (461, 539) with delta (0, -1)
Screenshot: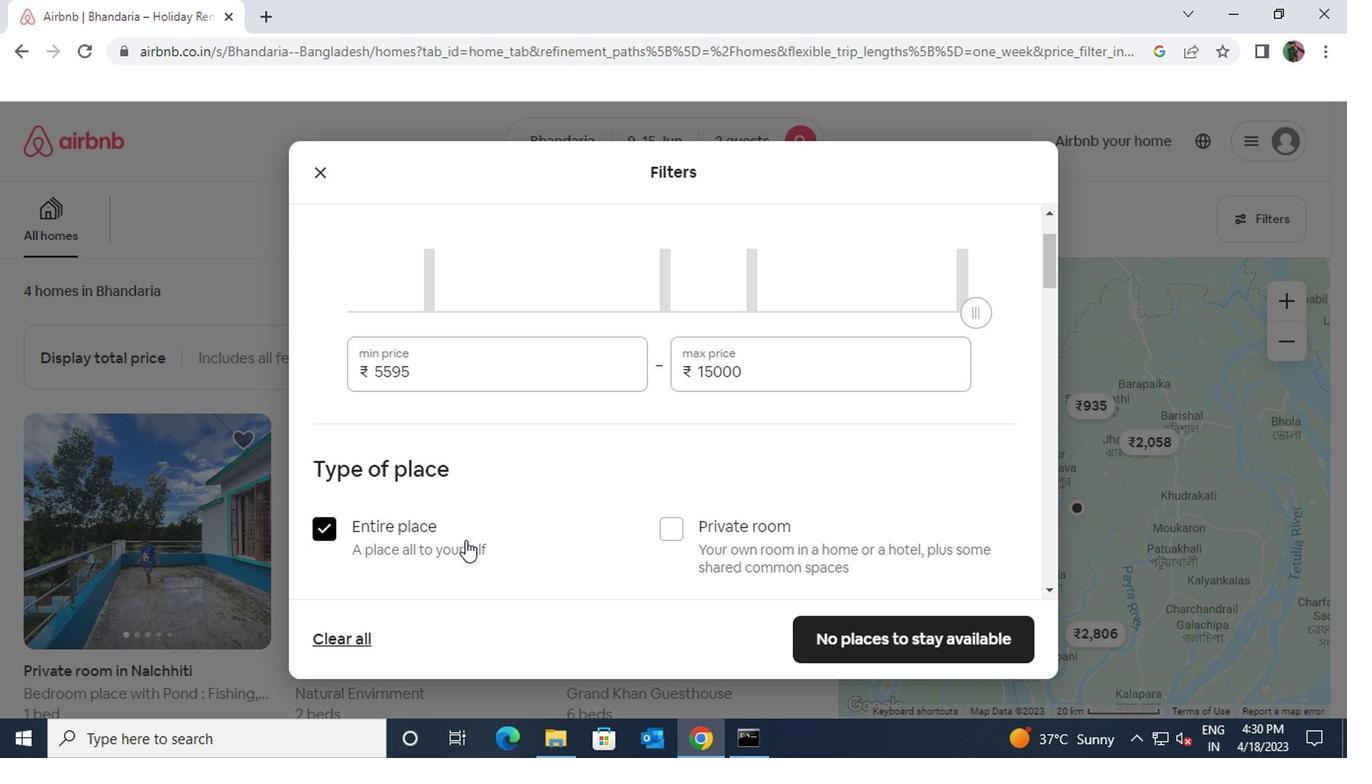 
Action: Mouse scrolled (461, 539) with delta (0, -1)
Screenshot: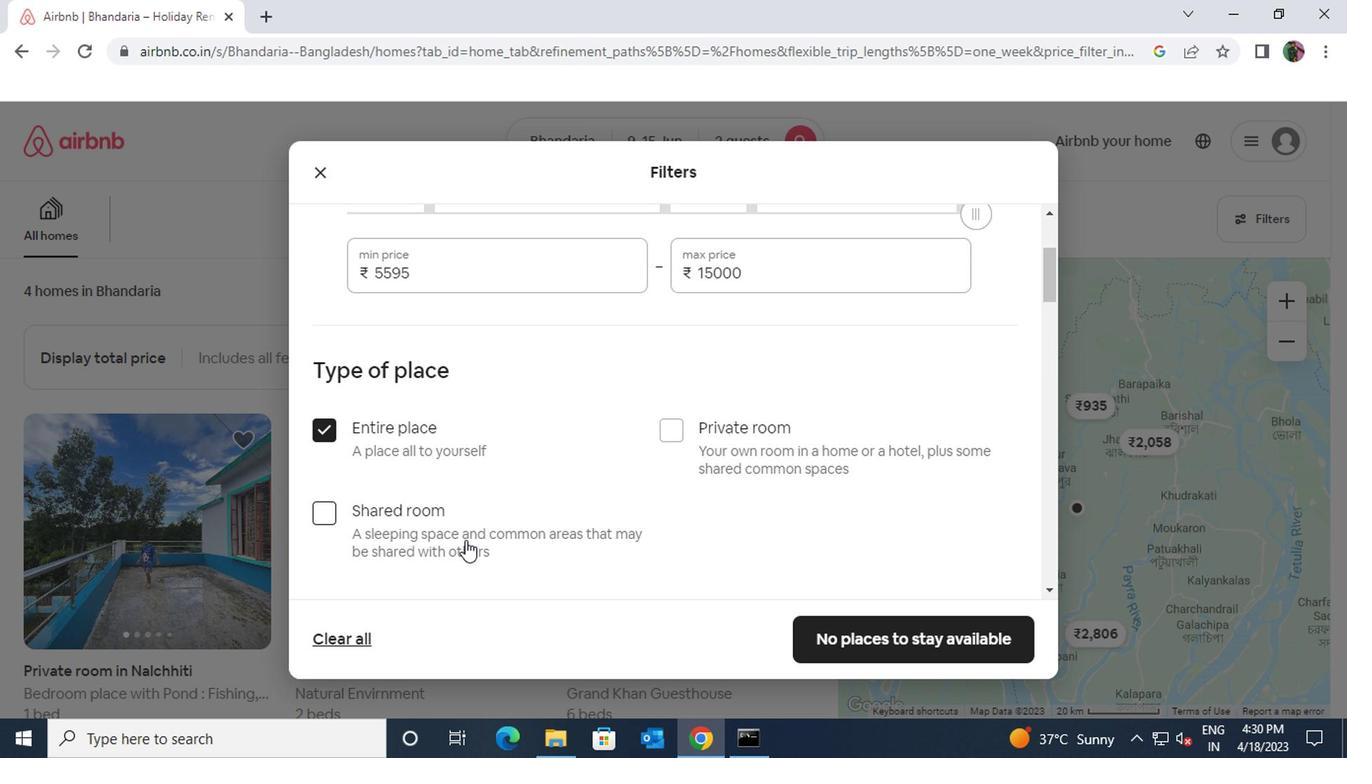
Action: Mouse scrolled (461, 539) with delta (0, -1)
Screenshot: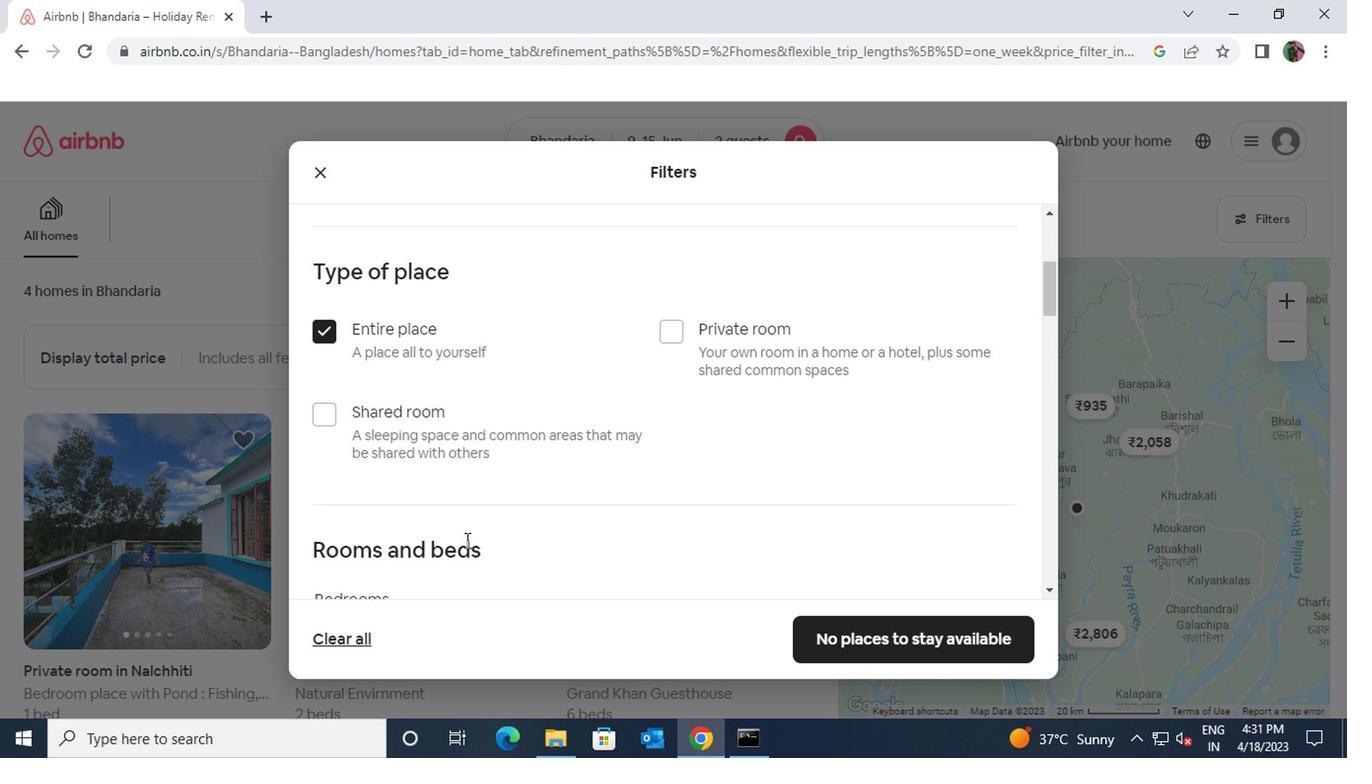
Action: Mouse scrolled (461, 539) with delta (0, -1)
Screenshot: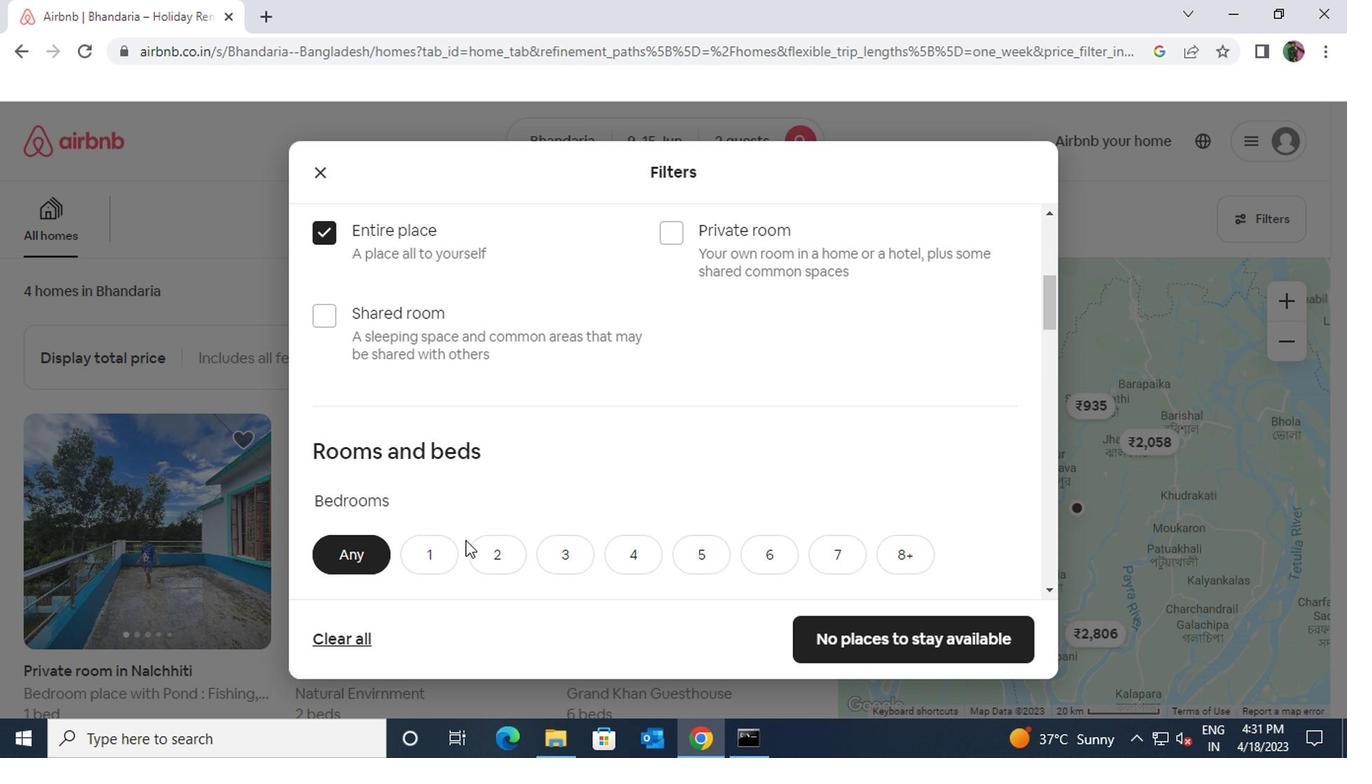 
Action: Mouse moved to (433, 461)
Screenshot: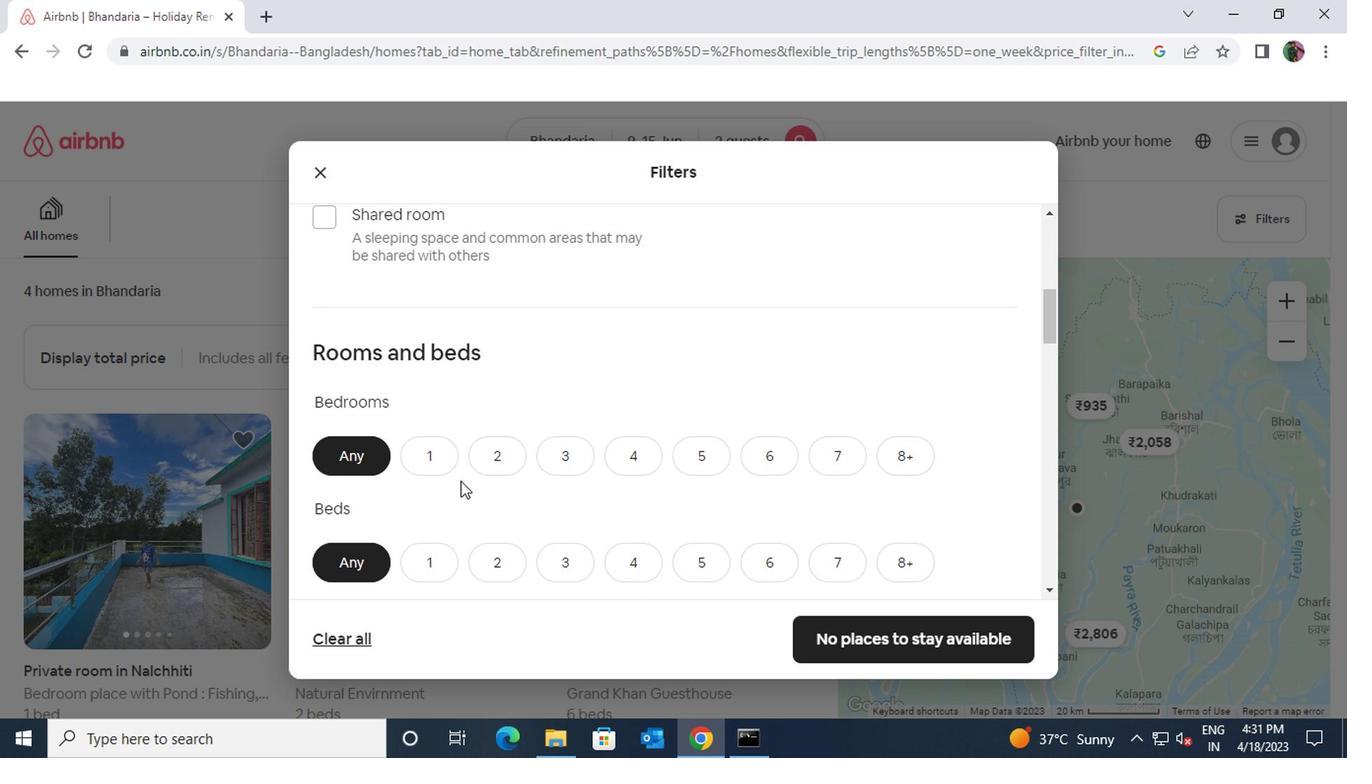 
Action: Mouse pressed left at (433, 461)
Screenshot: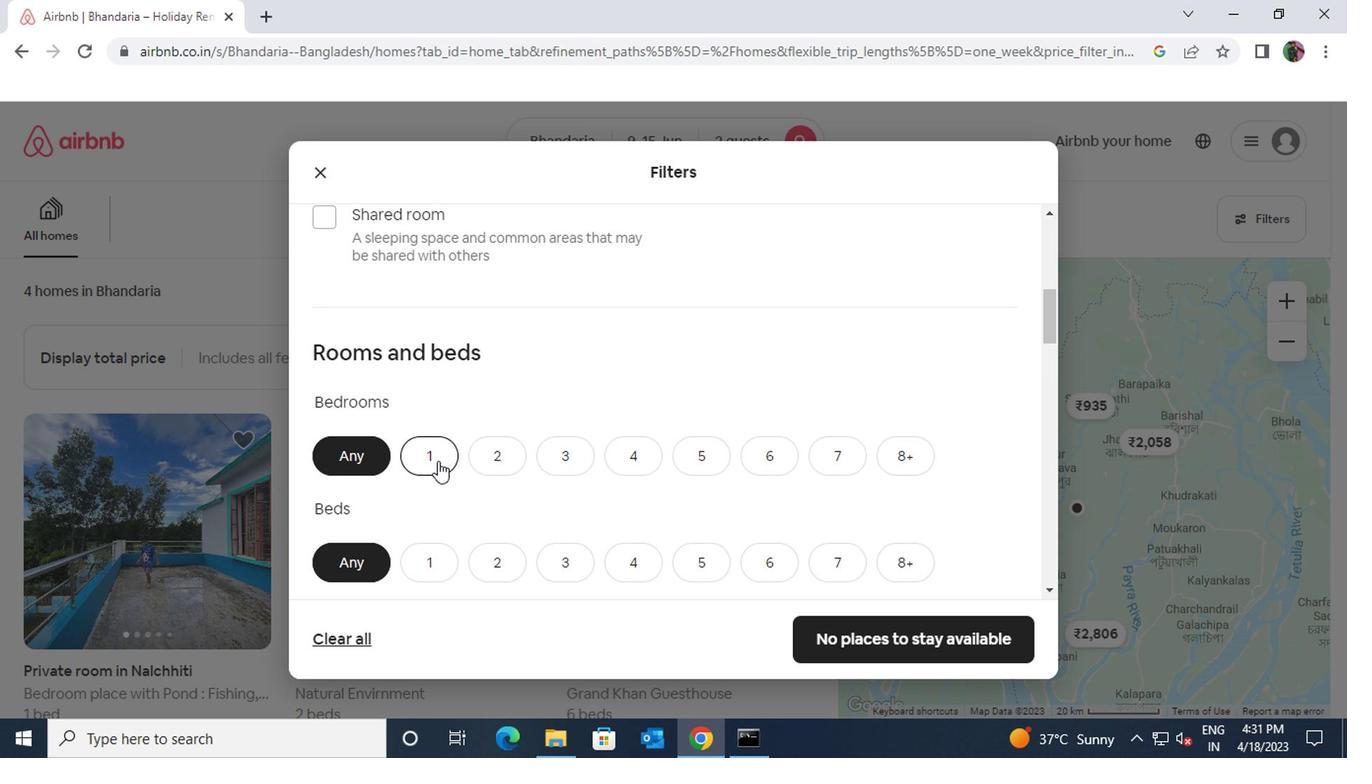 
Action: Mouse moved to (415, 563)
Screenshot: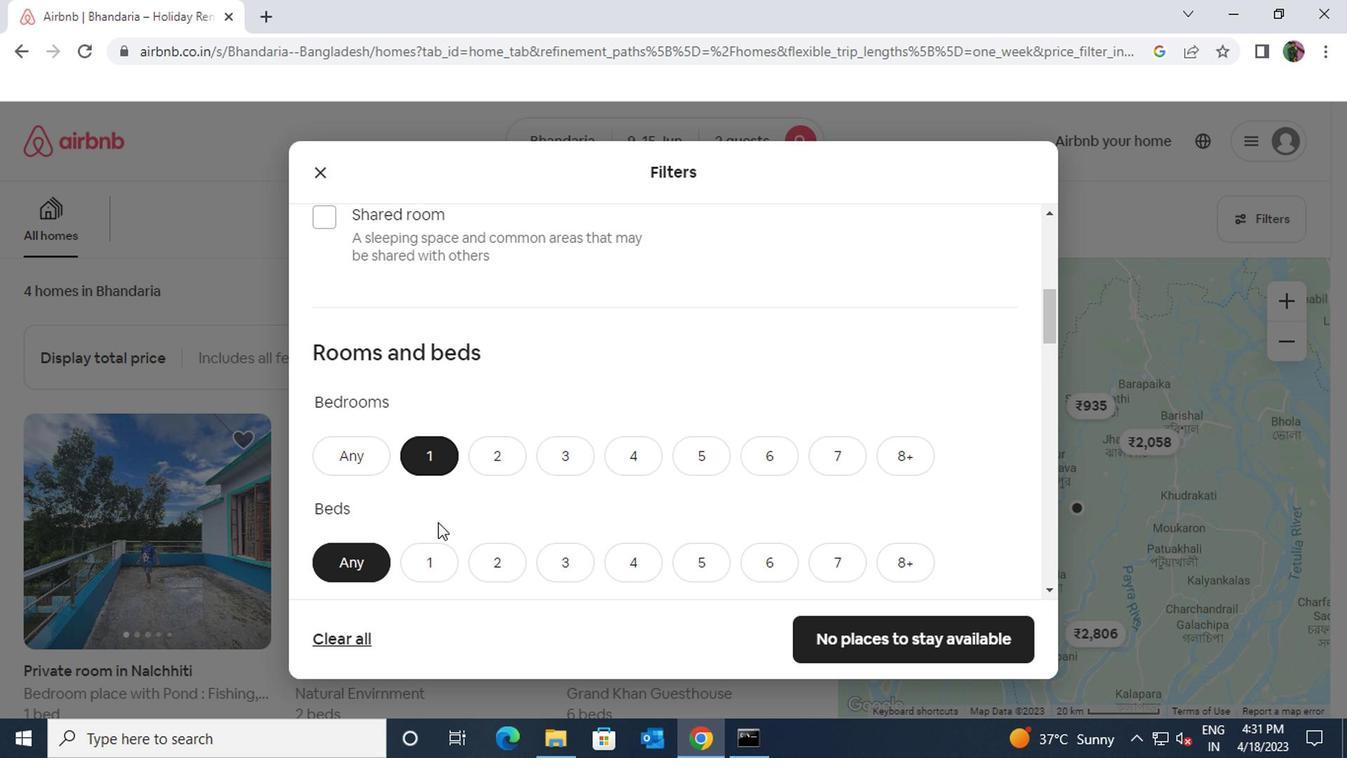 
Action: Mouse pressed left at (415, 563)
Screenshot: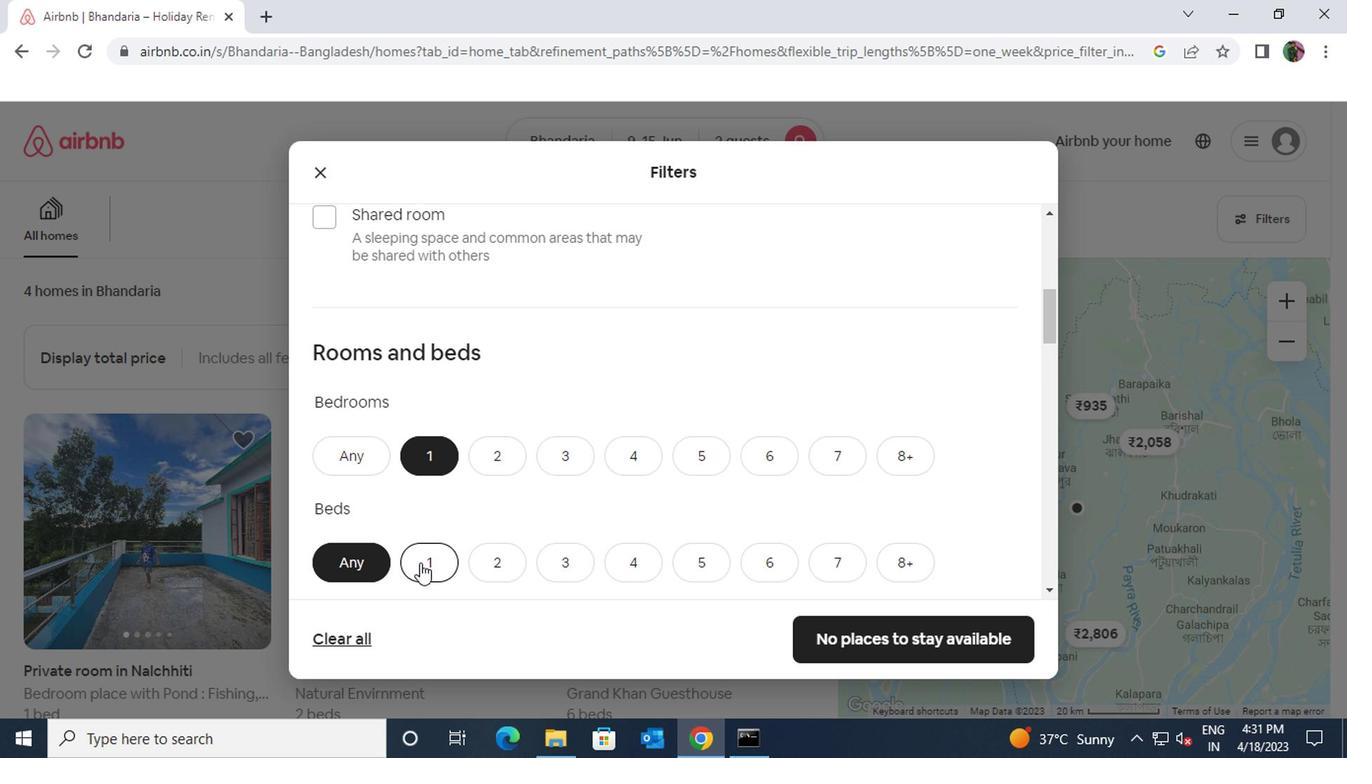 
Action: Mouse scrolled (415, 563) with delta (0, 0)
Screenshot: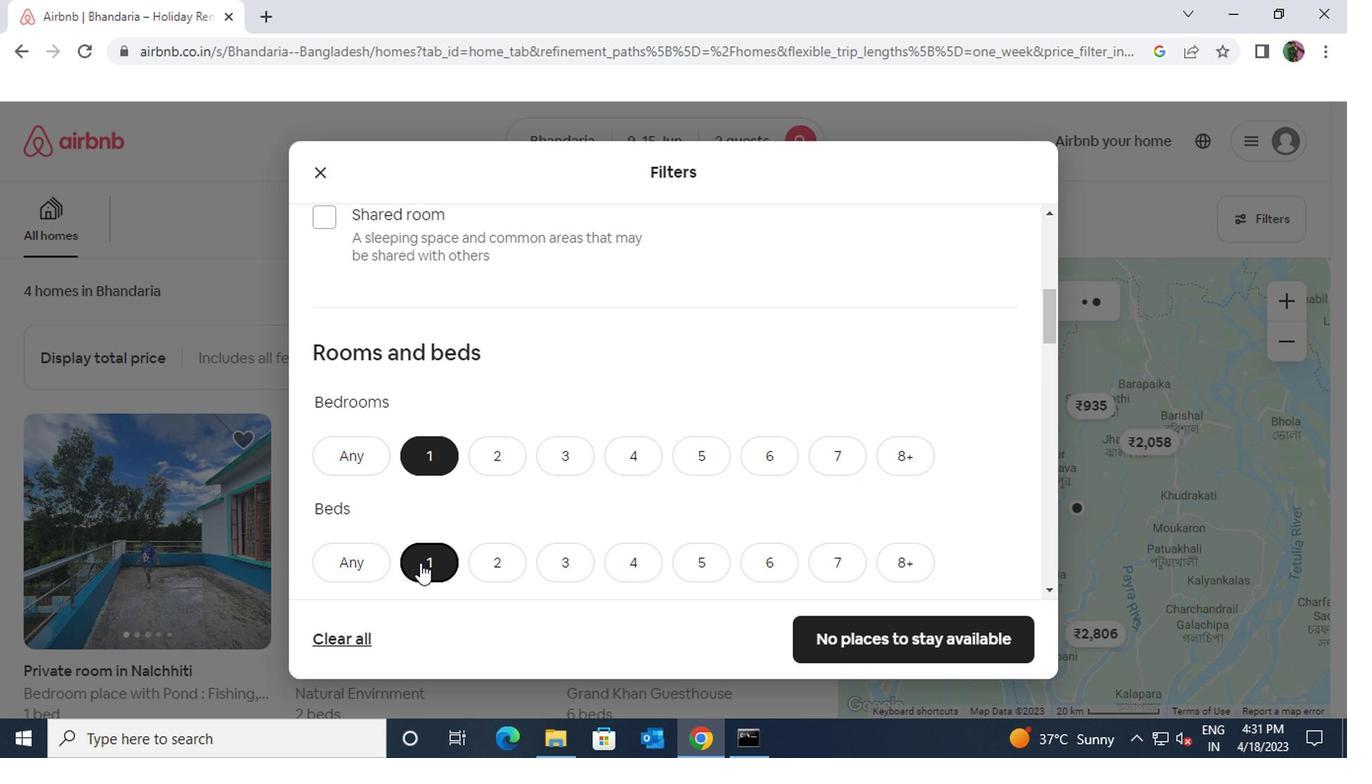 
Action: Mouse moved to (417, 565)
Screenshot: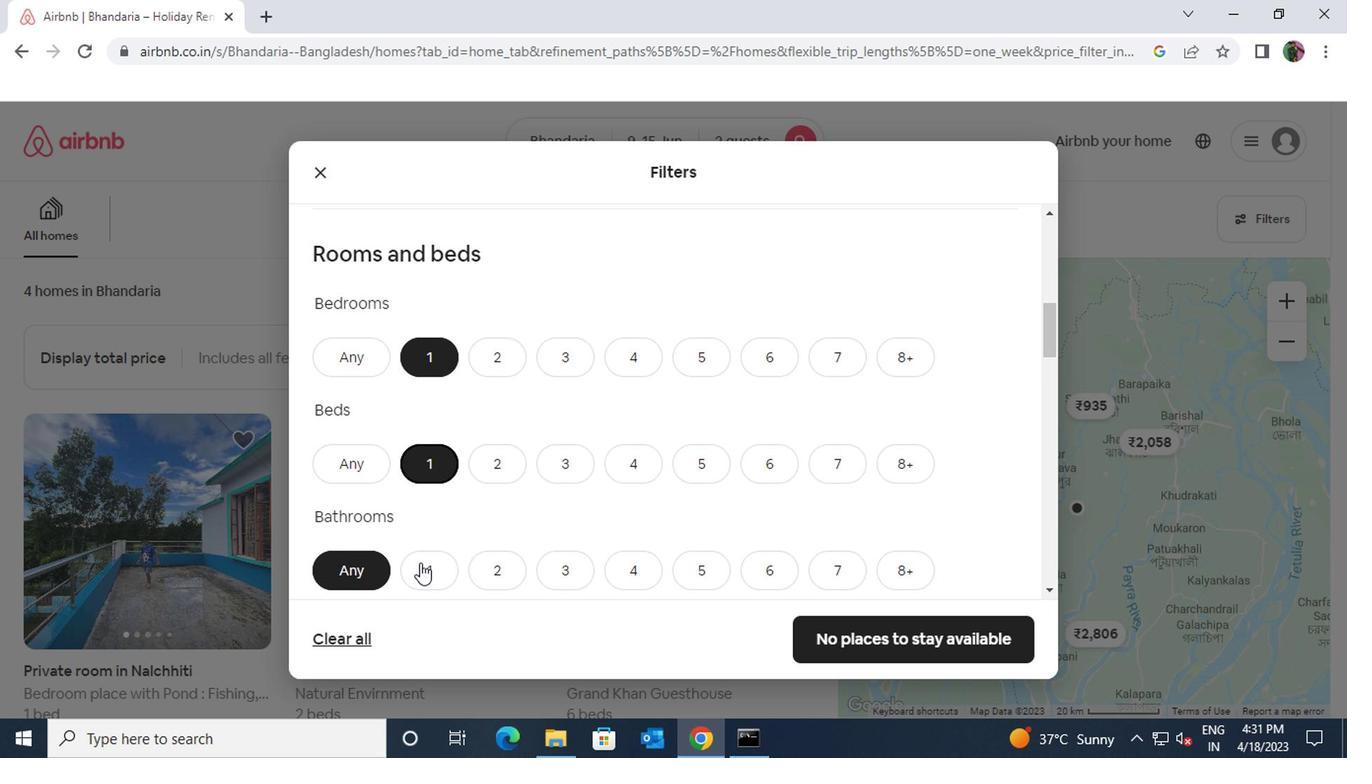 
Action: Mouse pressed left at (417, 565)
Screenshot: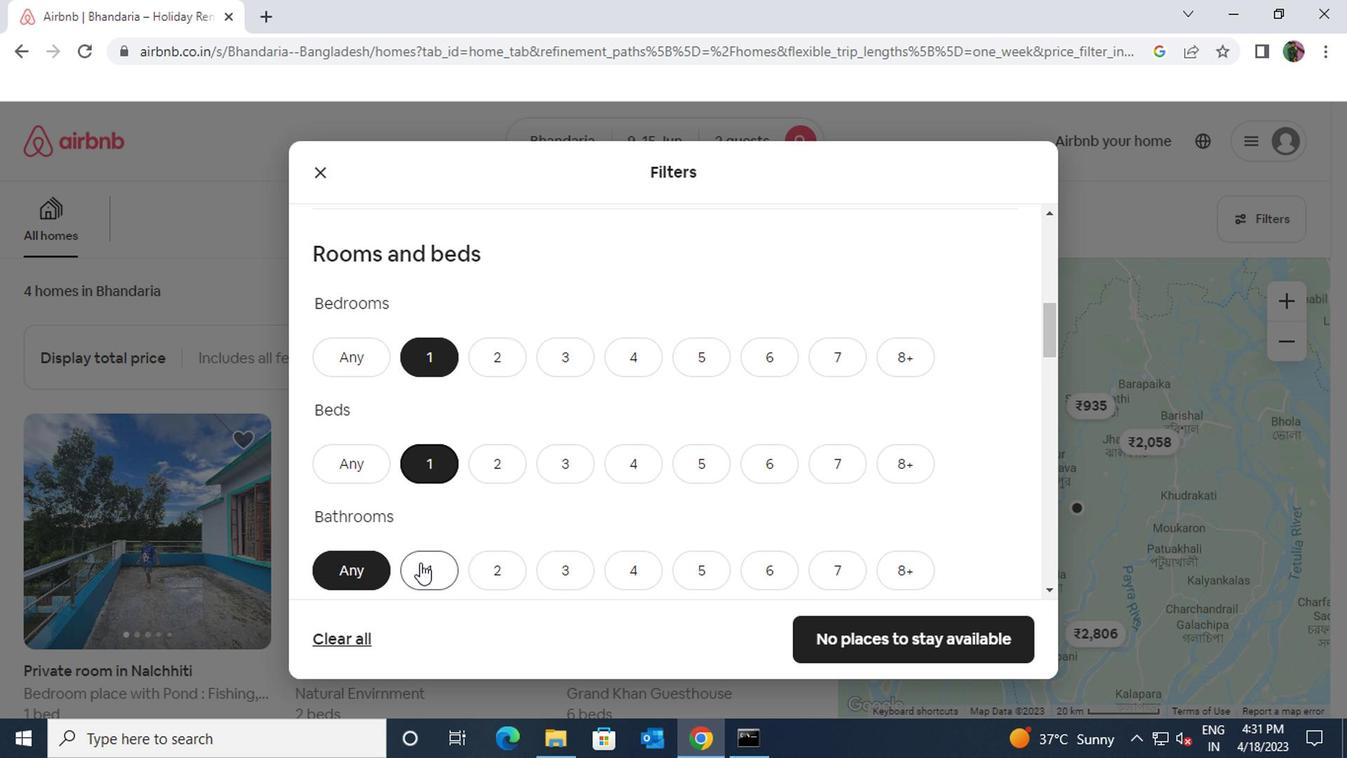 
Action: Mouse scrolled (417, 563) with delta (0, -1)
Screenshot: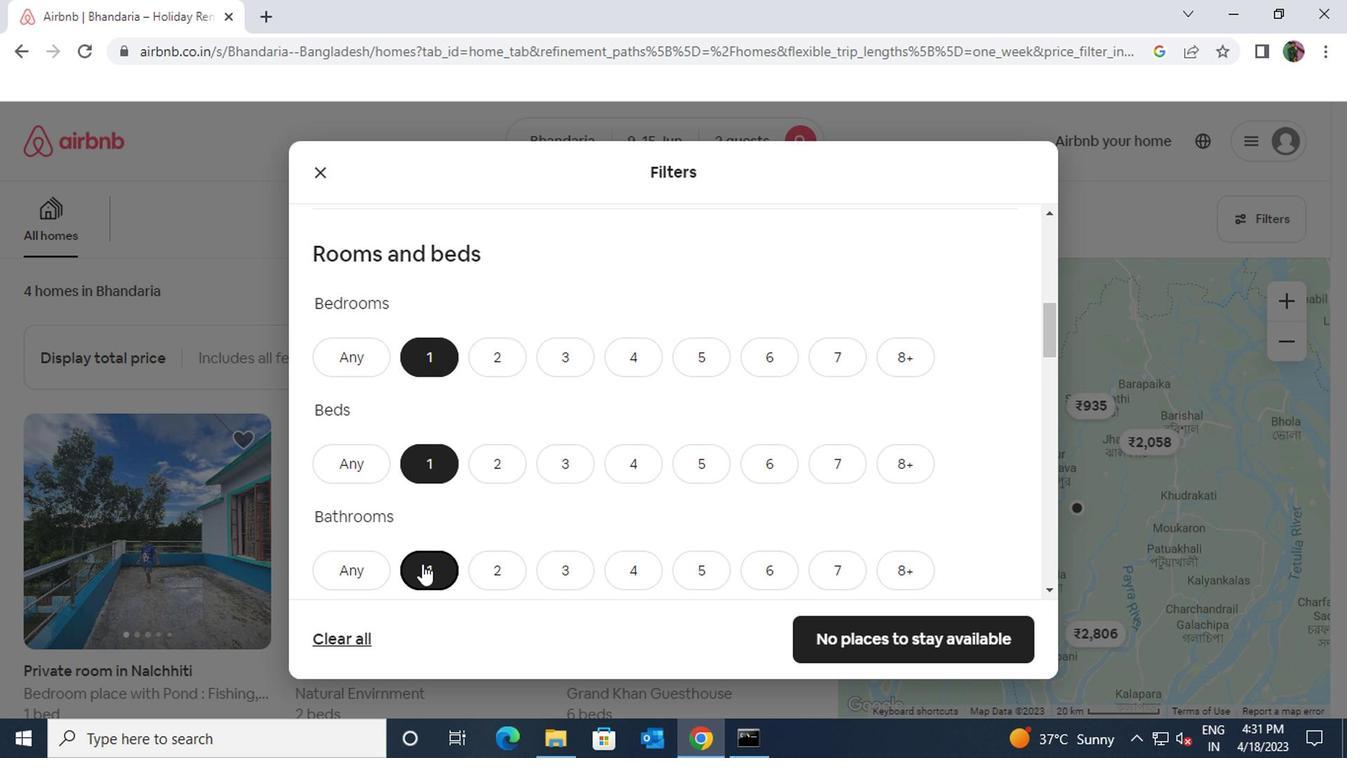 
Action: Mouse scrolled (417, 563) with delta (0, -1)
Screenshot: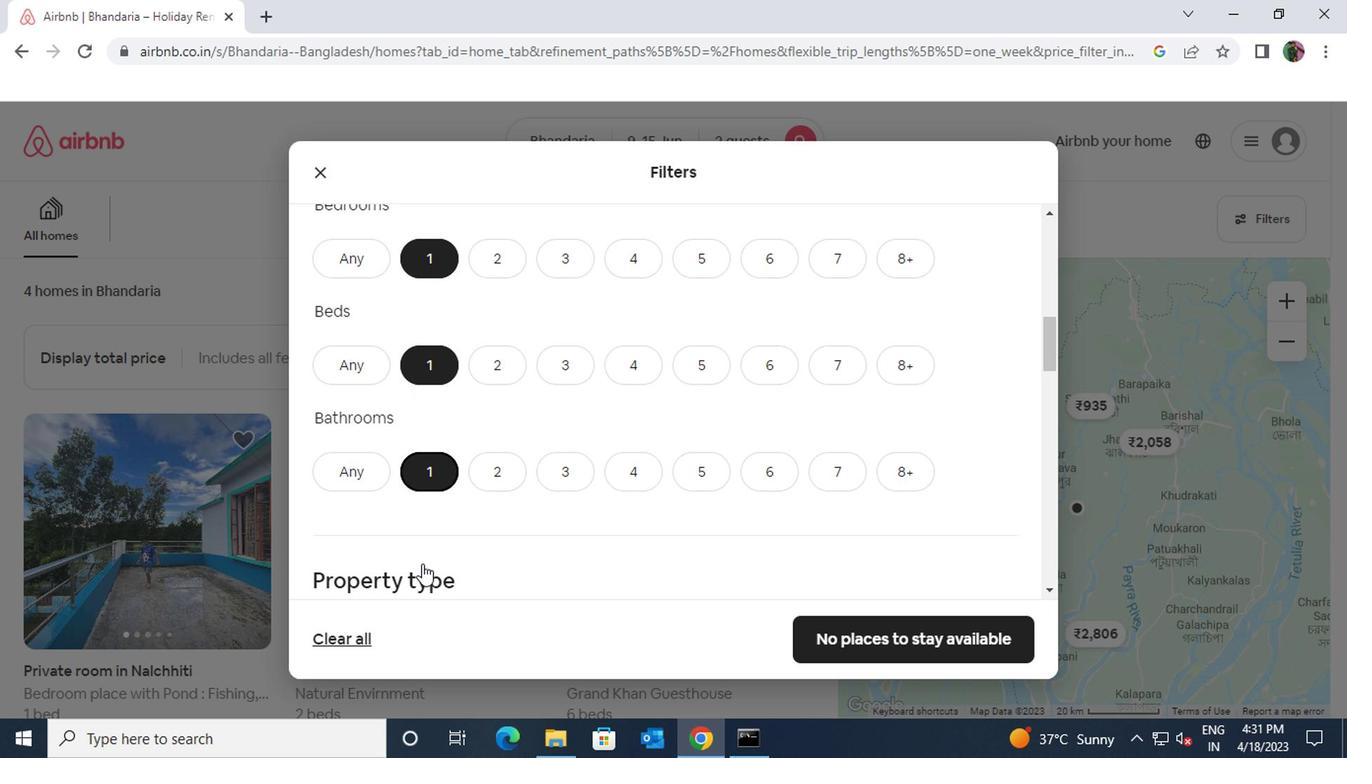 
Action: Mouse scrolled (417, 563) with delta (0, -1)
Screenshot: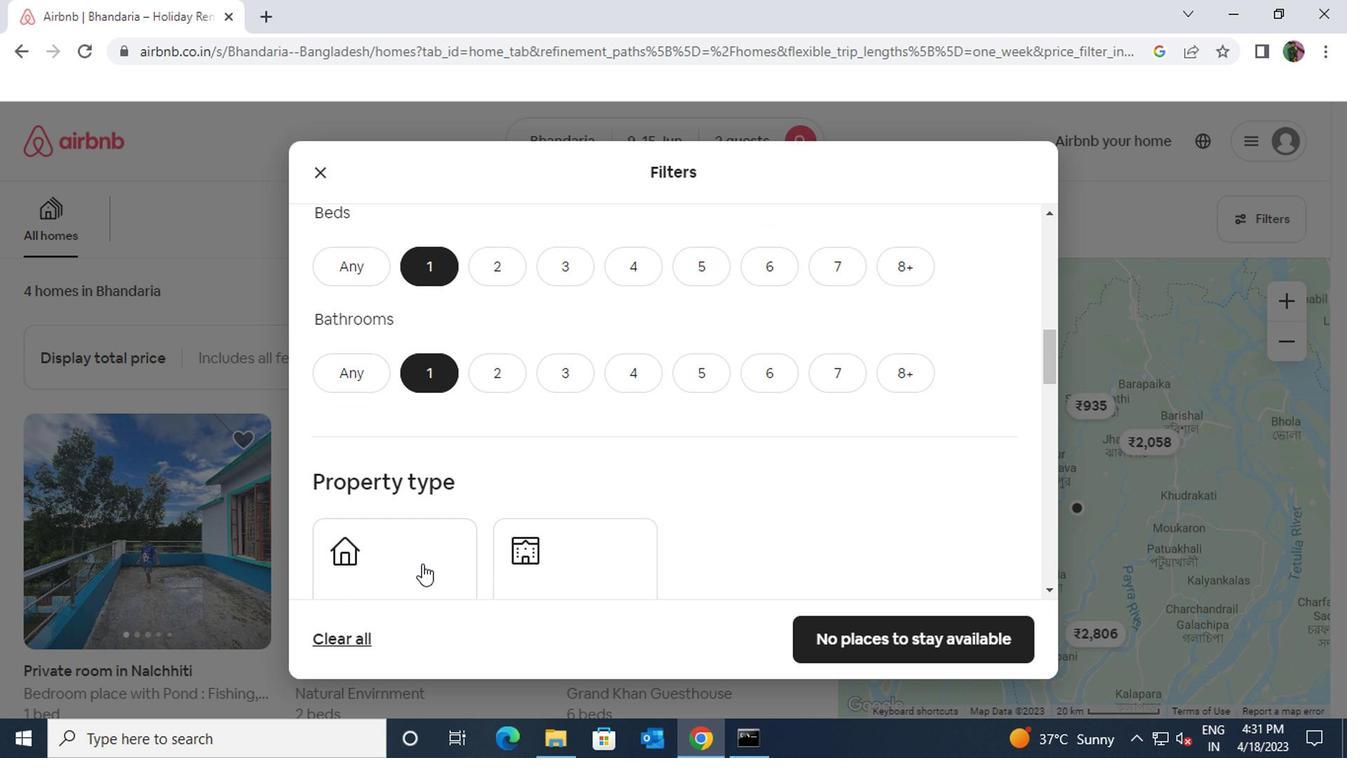 
Action: Mouse scrolled (417, 563) with delta (0, -1)
Screenshot: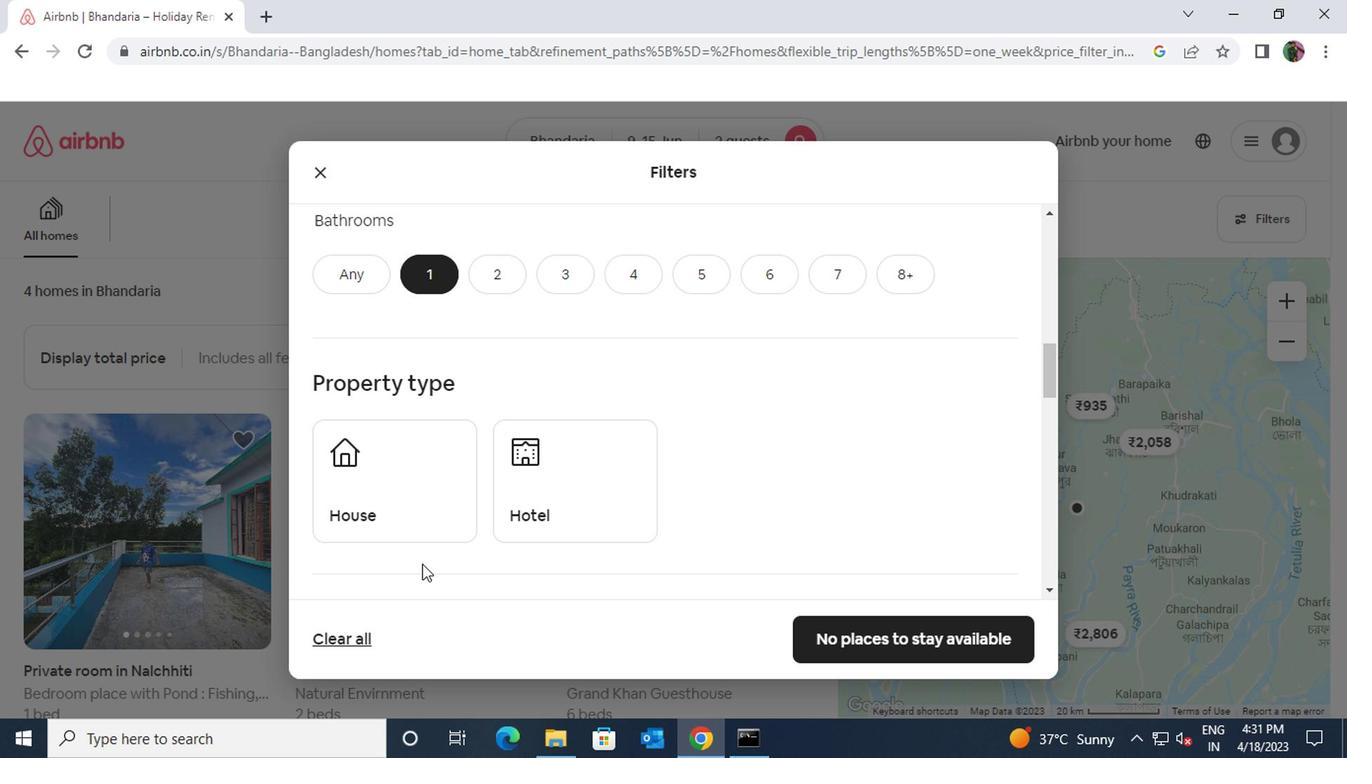 
Action: Mouse scrolled (417, 563) with delta (0, -1)
Screenshot: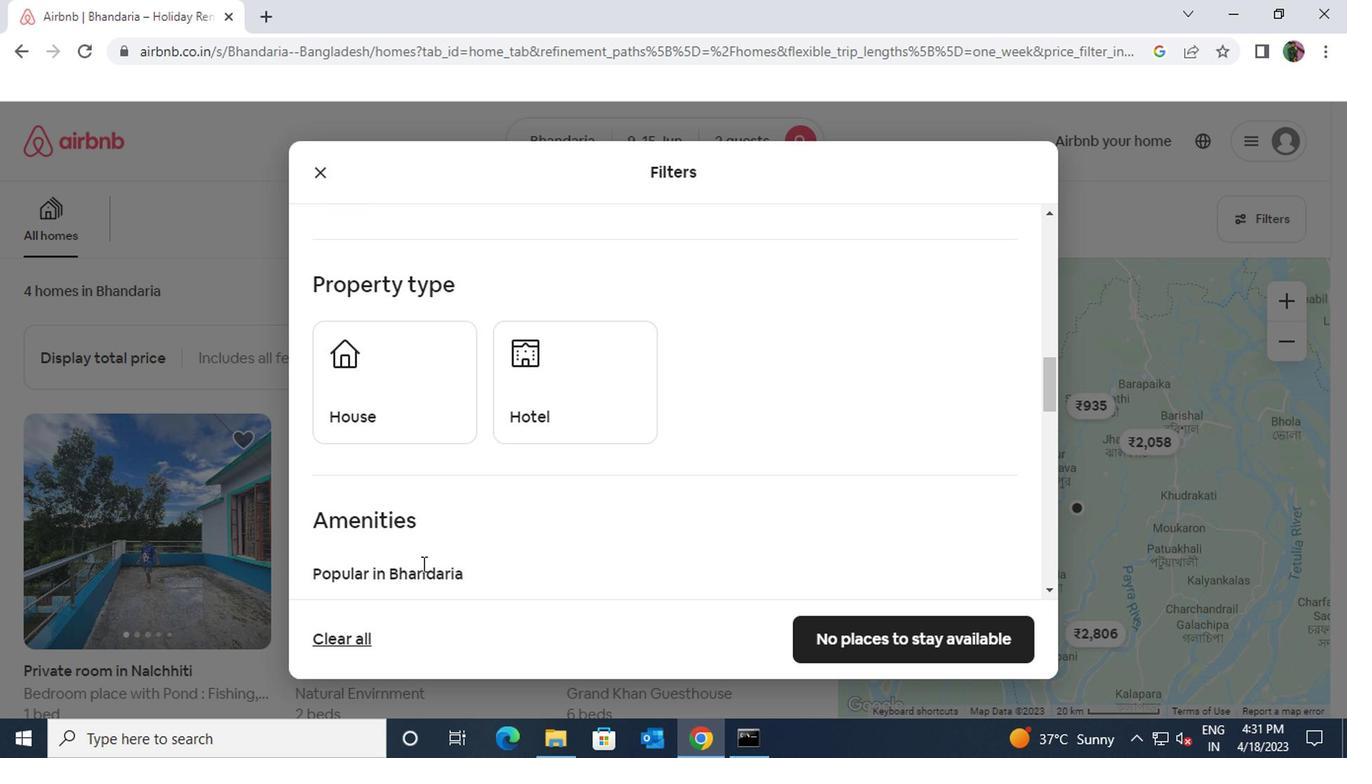 
Action: Mouse moved to (325, 570)
Screenshot: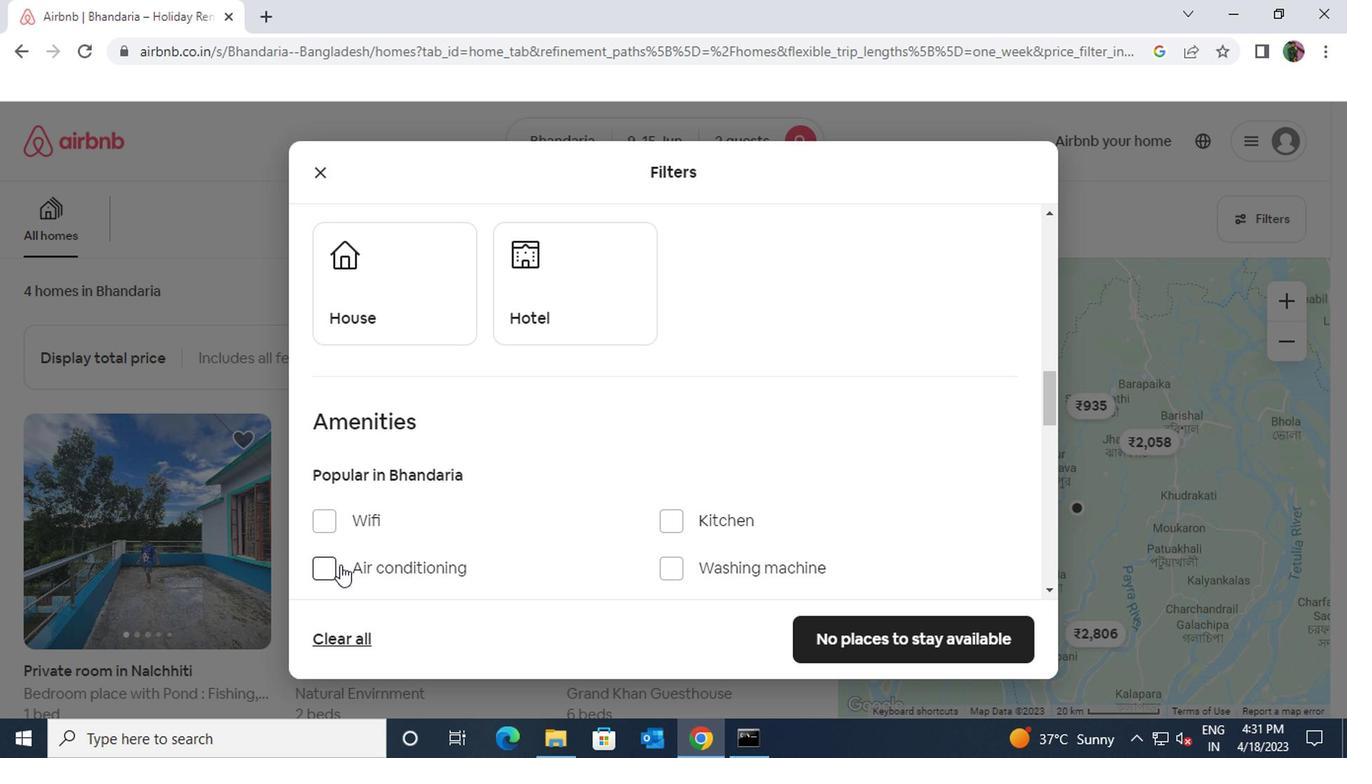 
Action: Mouse pressed left at (325, 570)
Screenshot: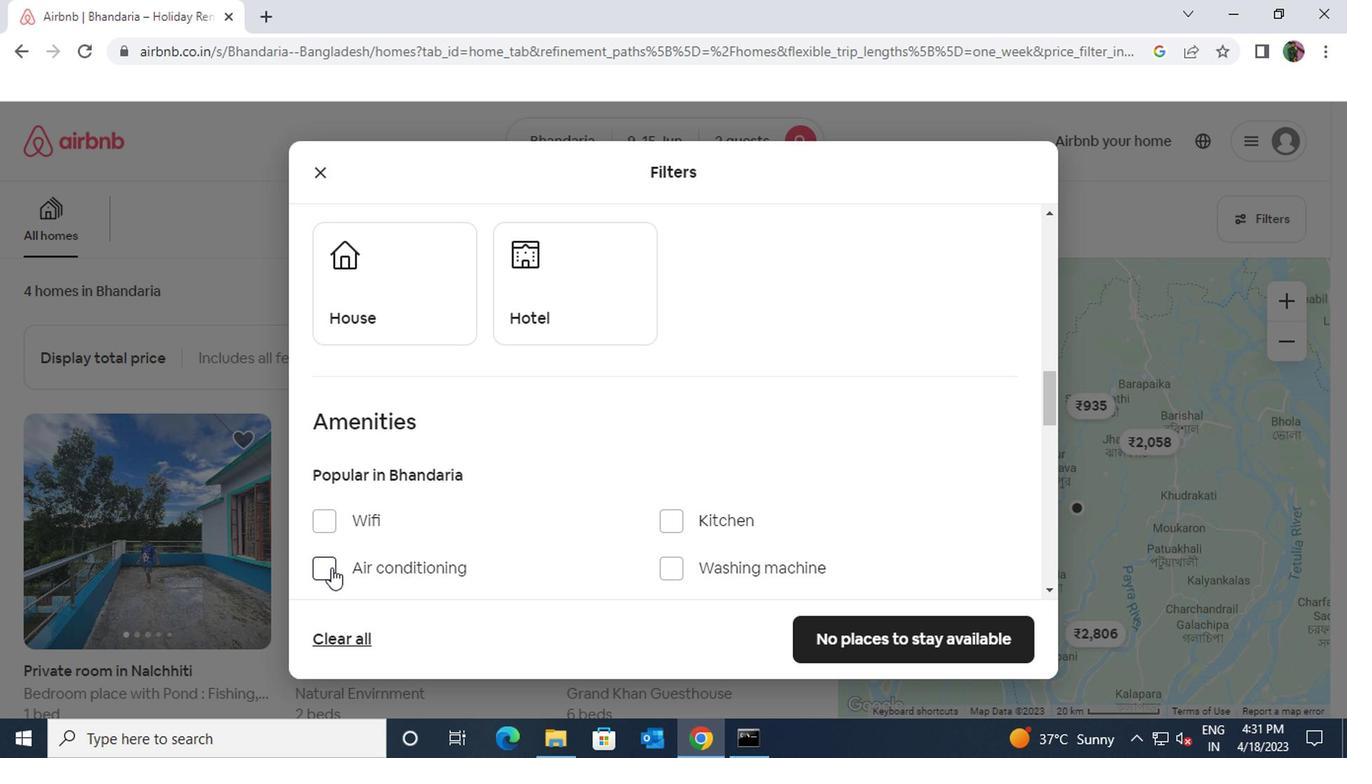 
Action: Mouse moved to (464, 543)
Screenshot: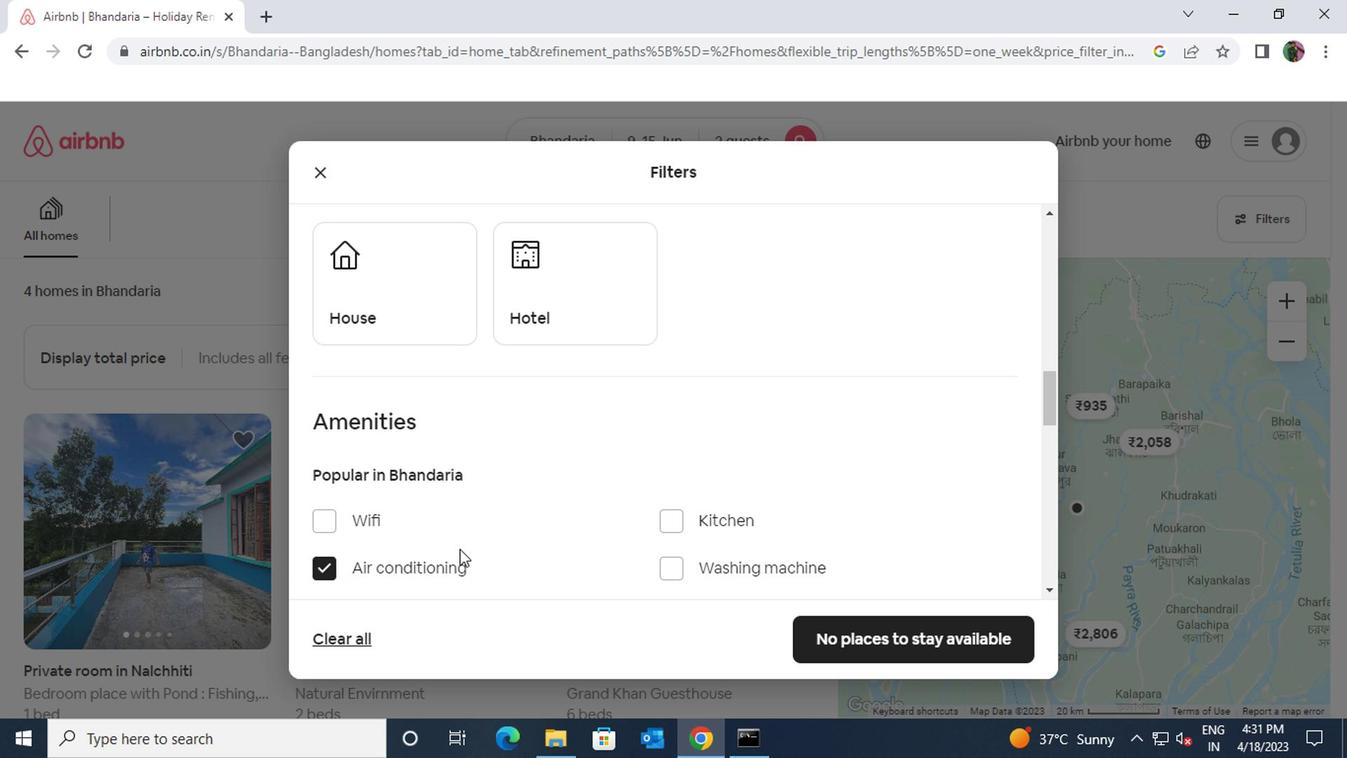 
Action: Mouse scrolled (464, 541) with delta (0, -1)
Screenshot: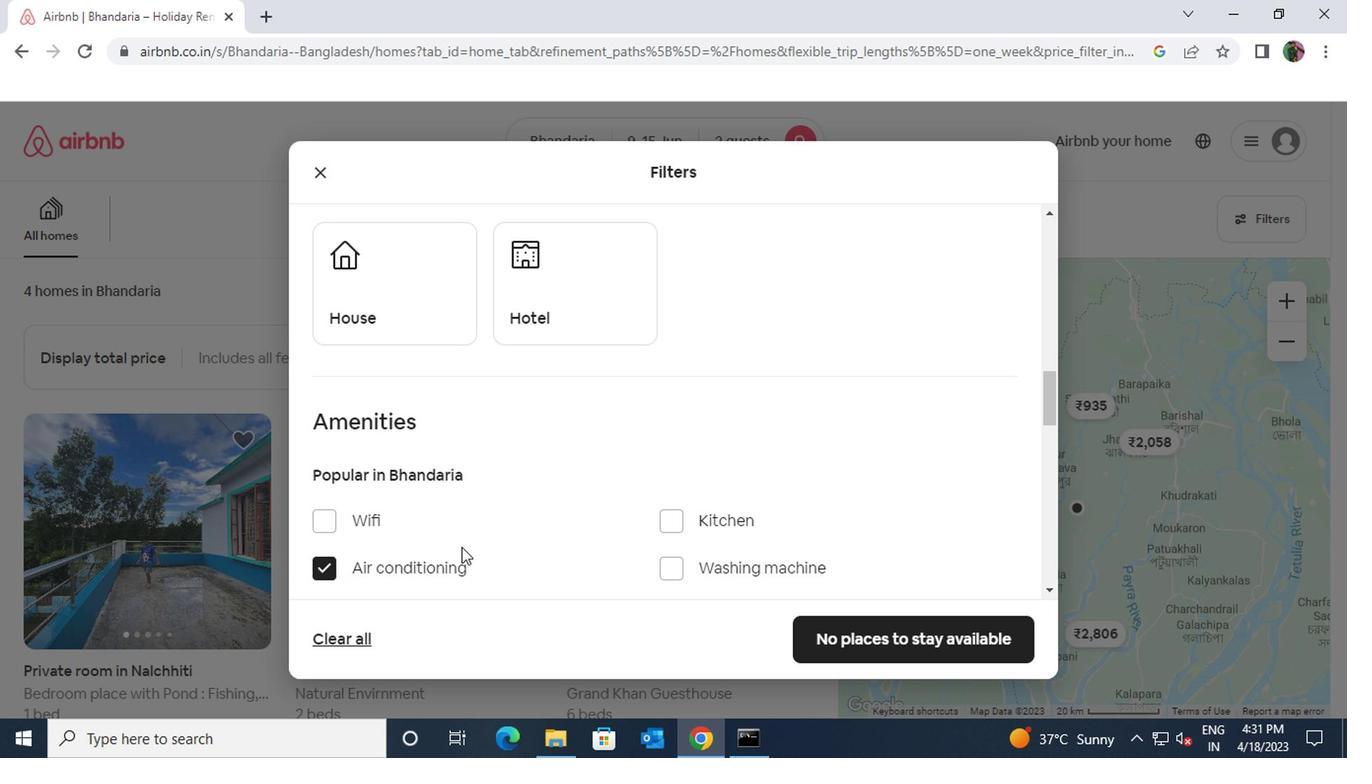 
Action: Mouse moved to (475, 527)
Screenshot: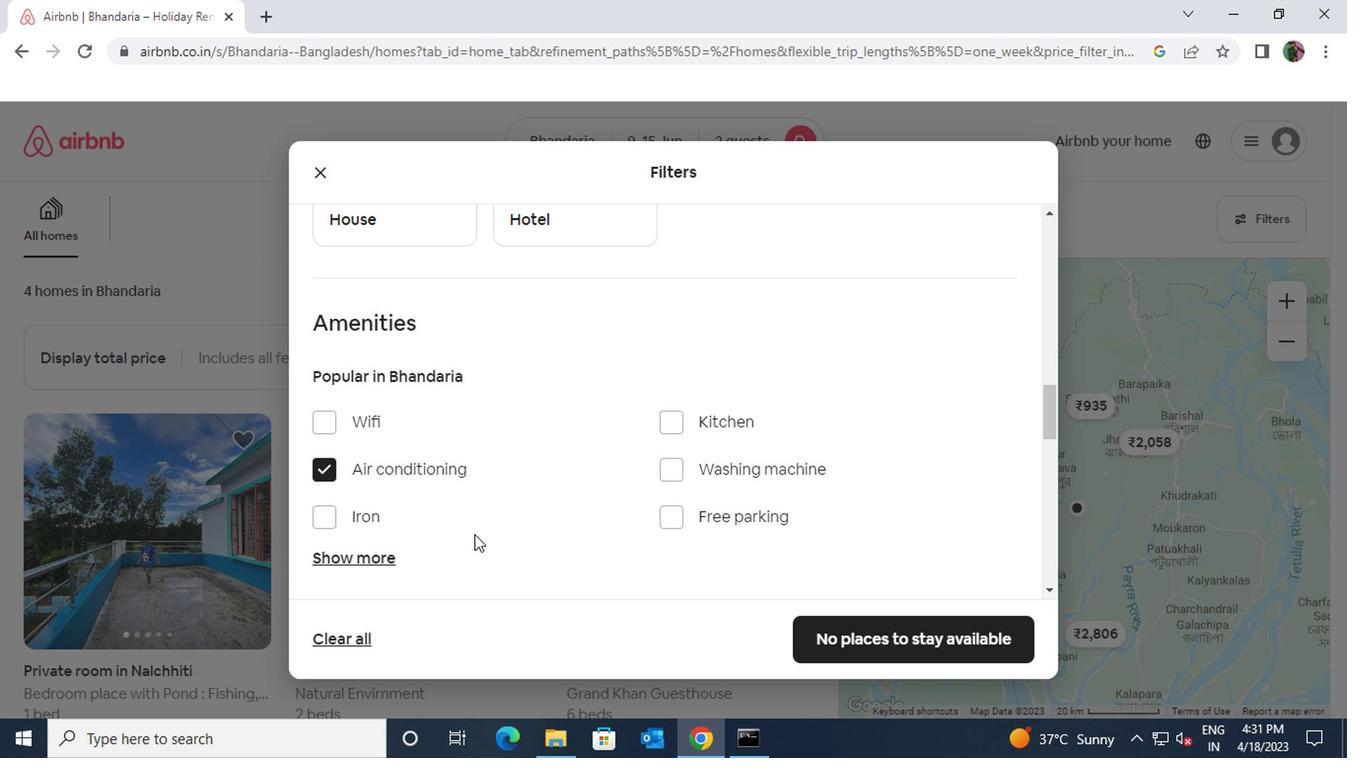 
Action: Mouse scrolled (475, 526) with delta (0, 0)
Screenshot: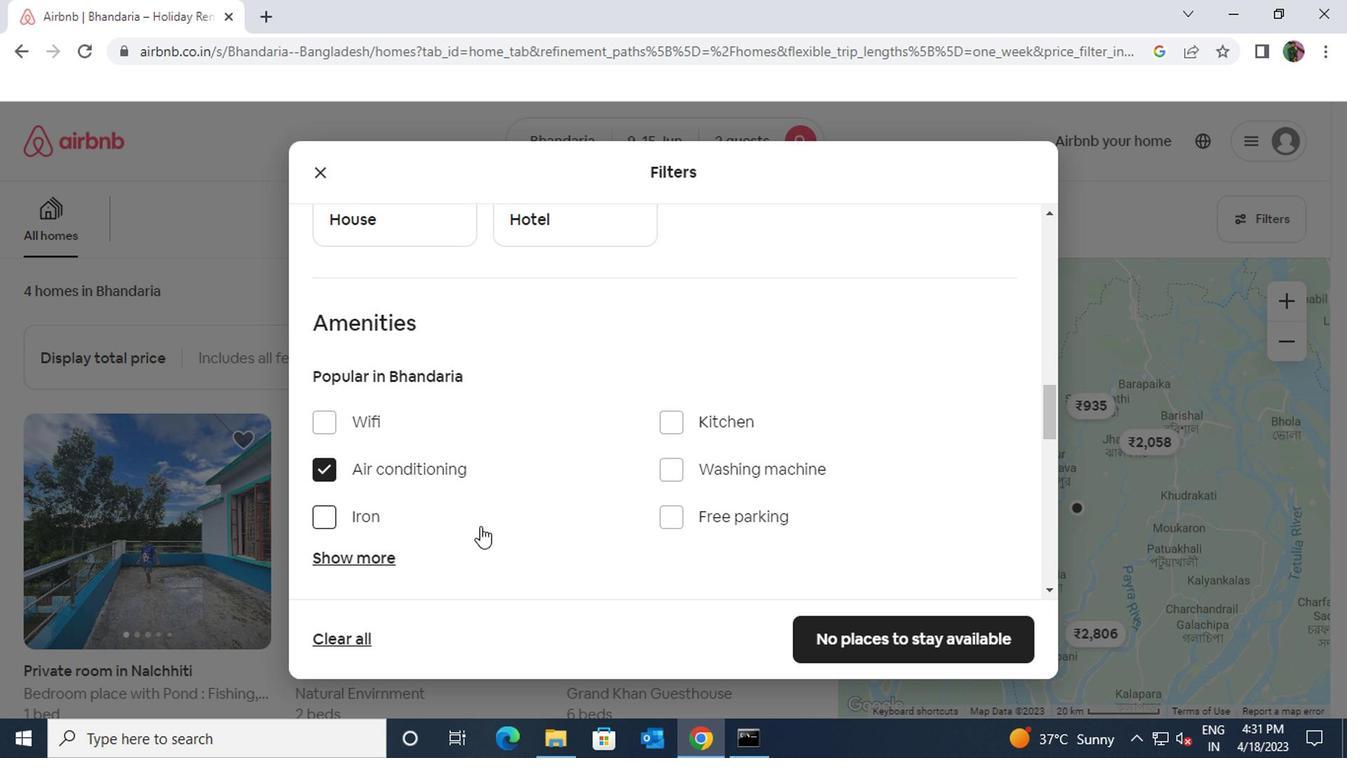 
Action: Mouse moved to (478, 524)
Screenshot: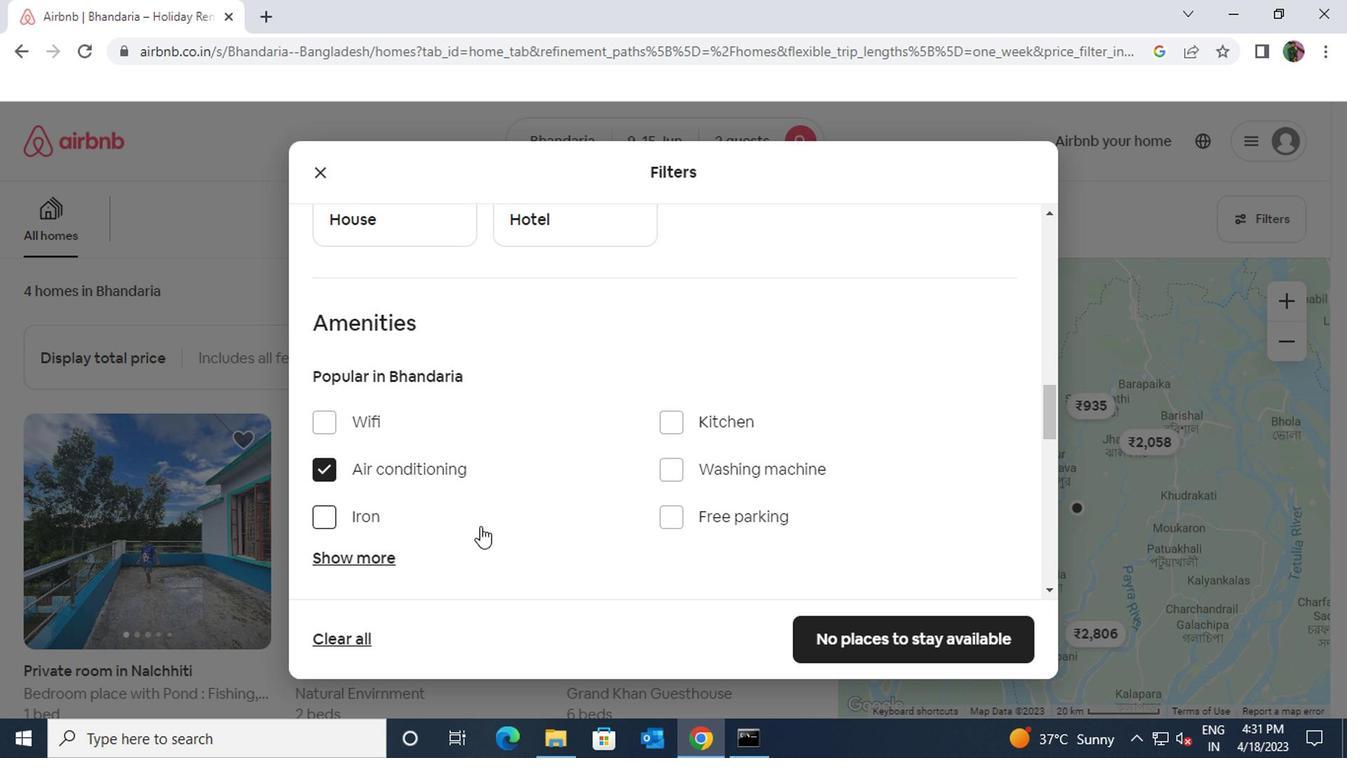 
Action: Mouse scrolled (478, 523) with delta (0, -1)
Screenshot: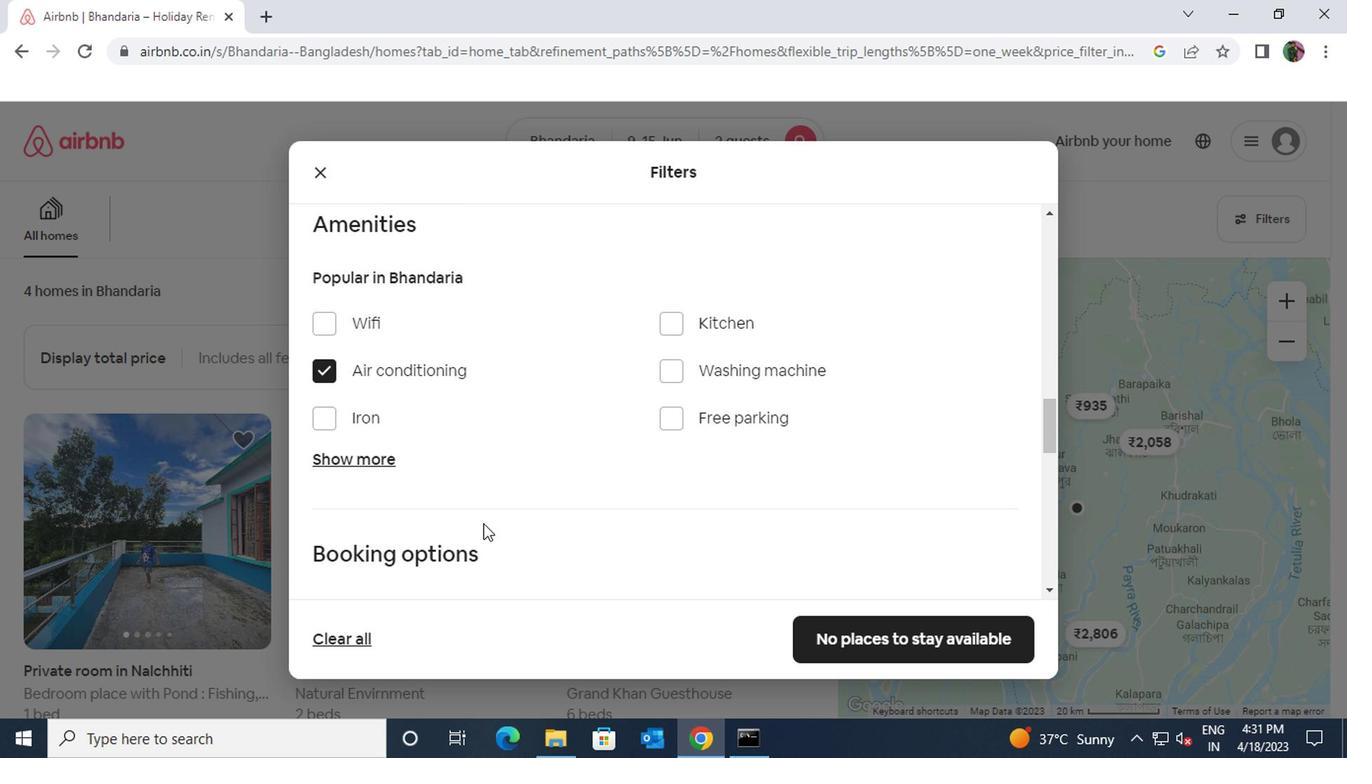 
Action: Mouse scrolled (478, 523) with delta (0, -1)
Screenshot: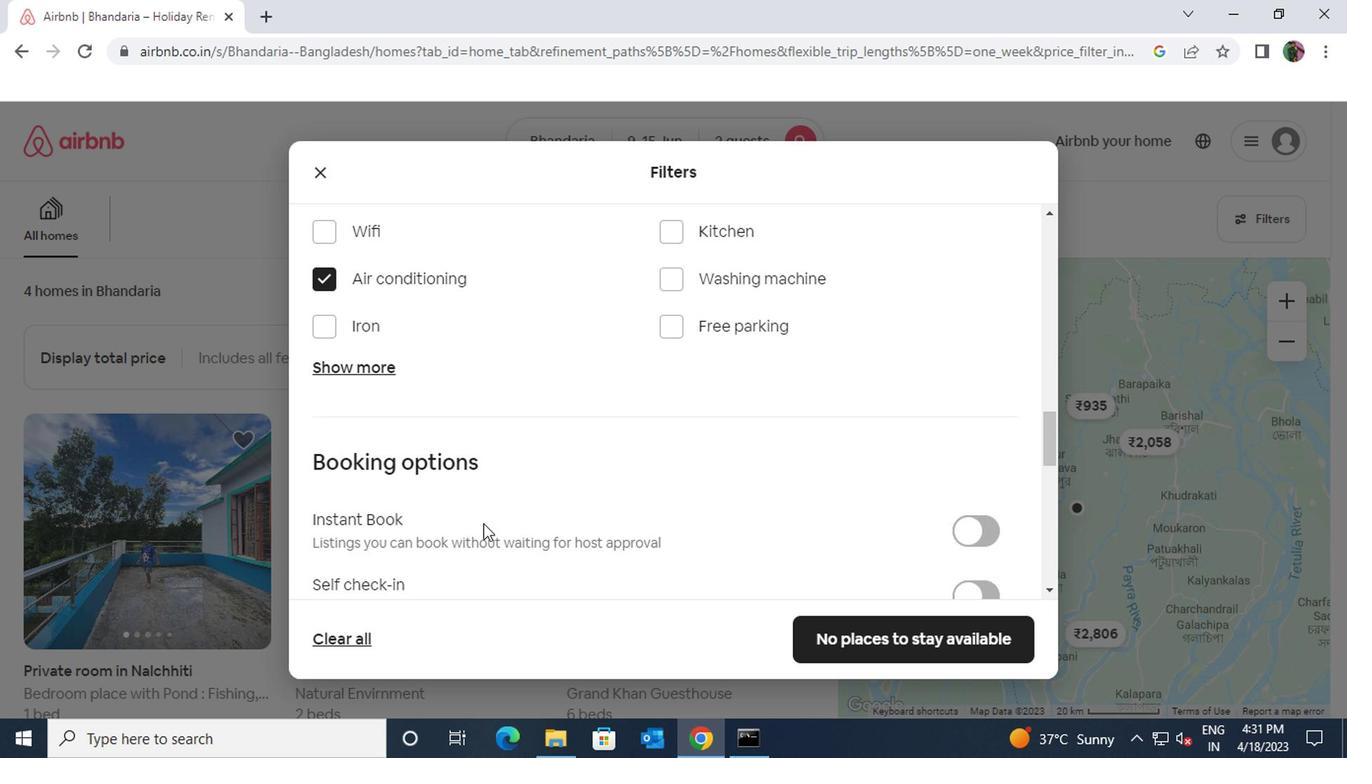 
Action: Mouse moved to (952, 485)
Screenshot: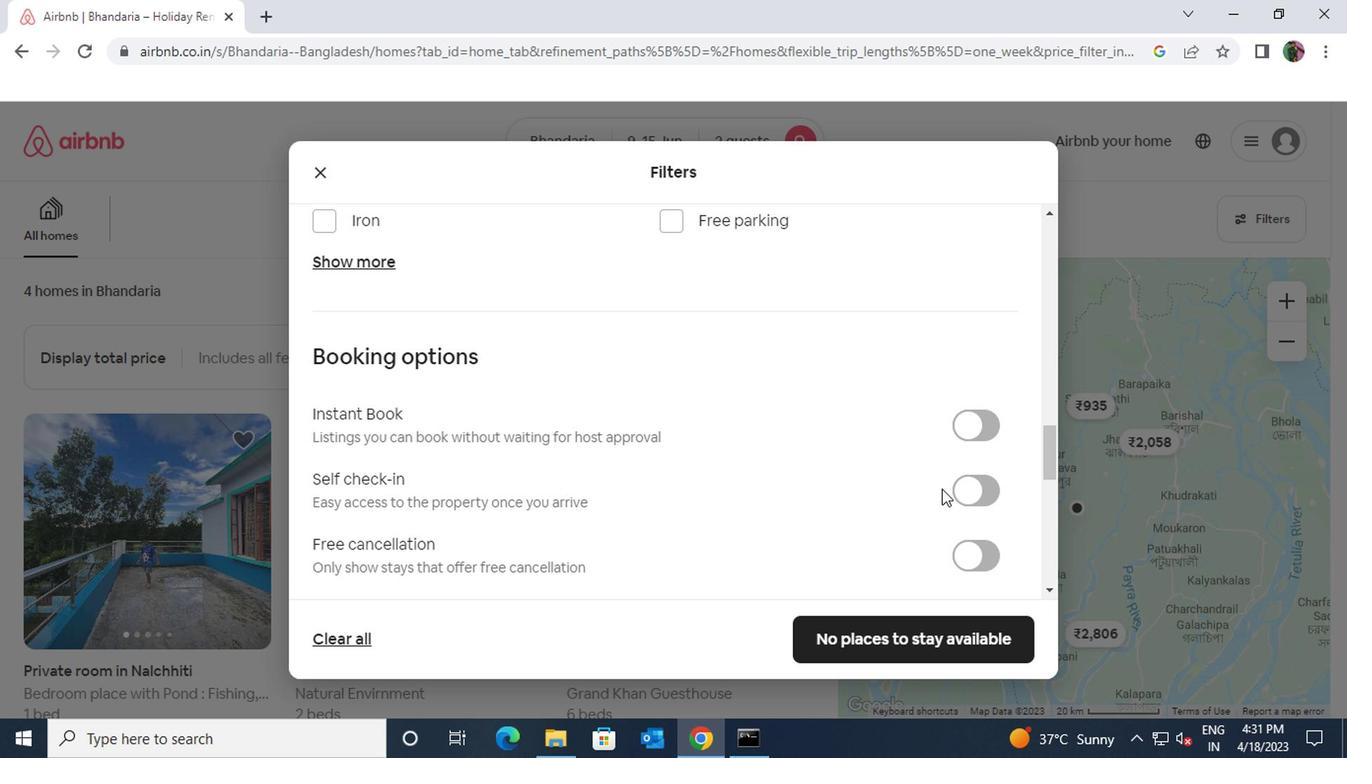 
Action: Mouse pressed left at (952, 485)
Screenshot: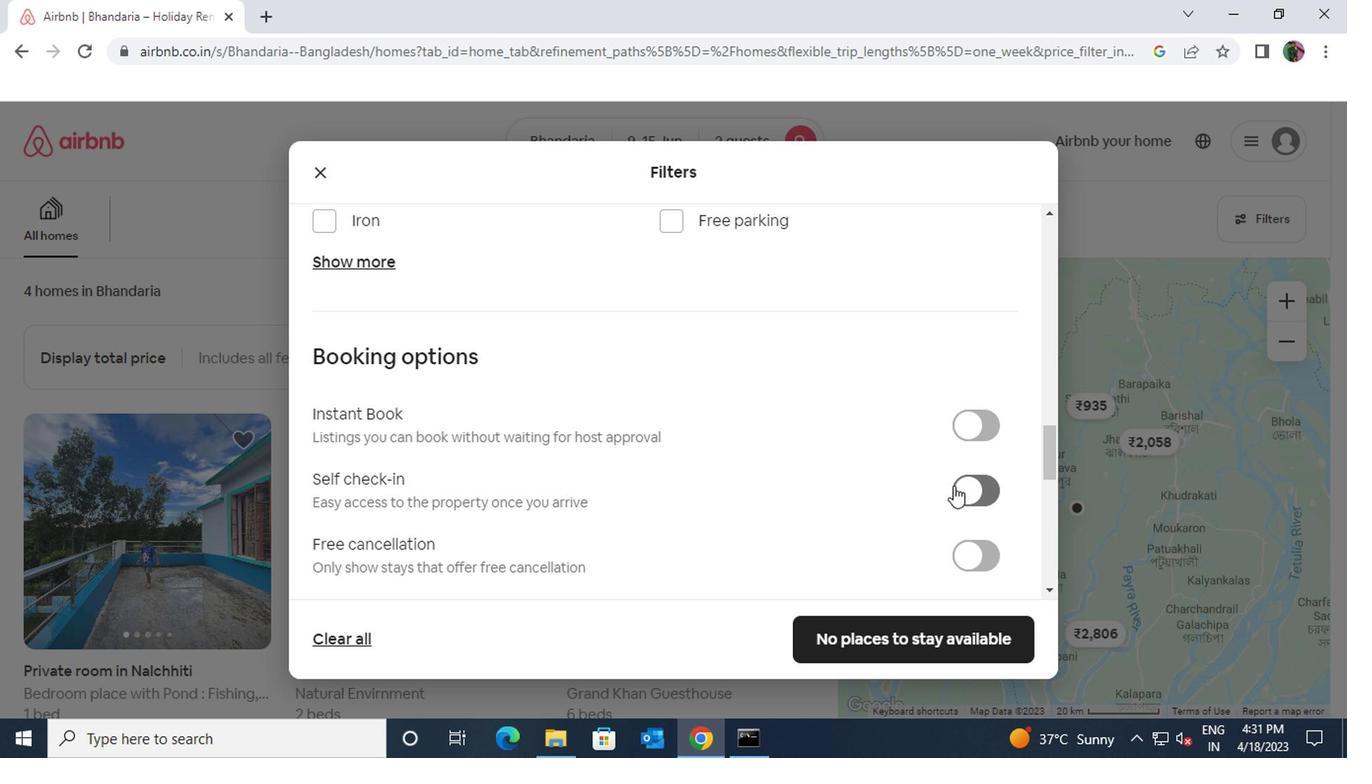 
Action: Mouse moved to (582, 519)
Screenshot: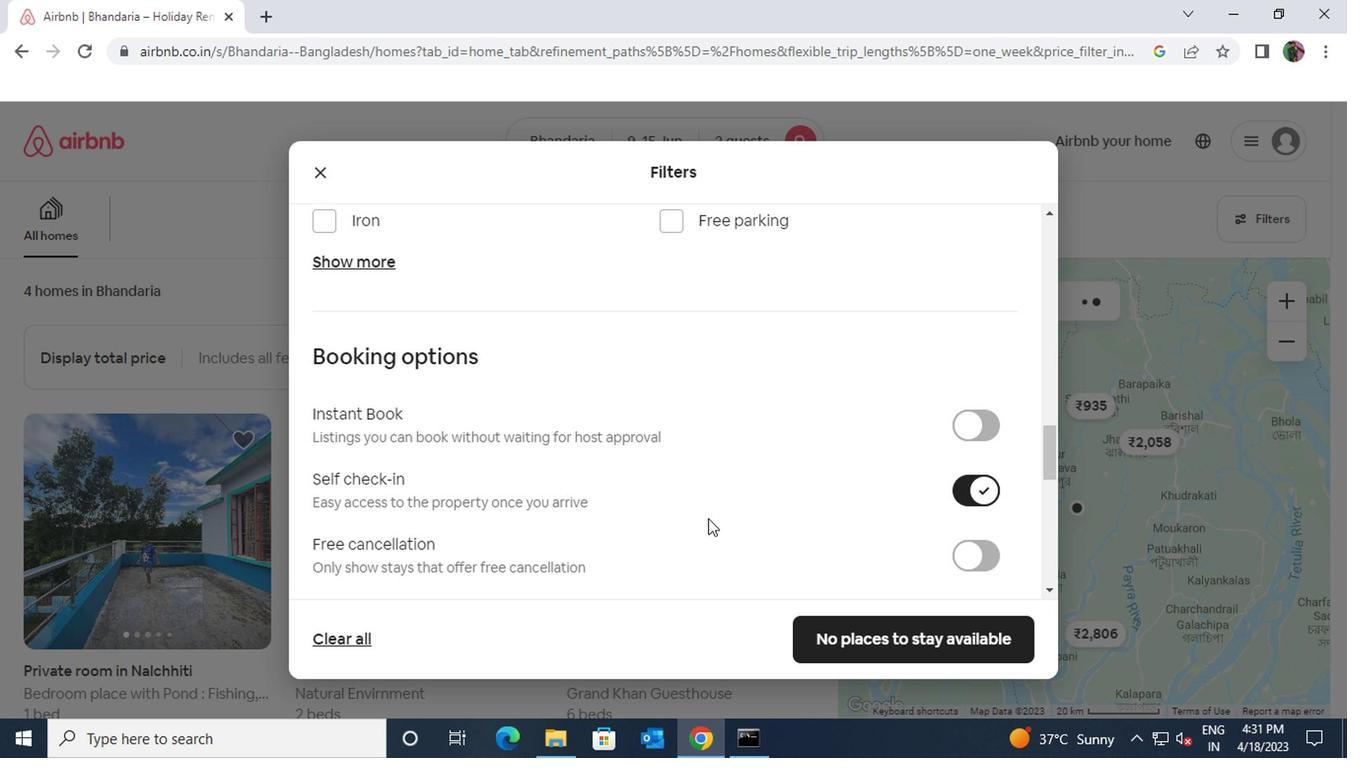 
Action: Mouse scrolled (582, 518) with delta (0, -1)
Screenshot: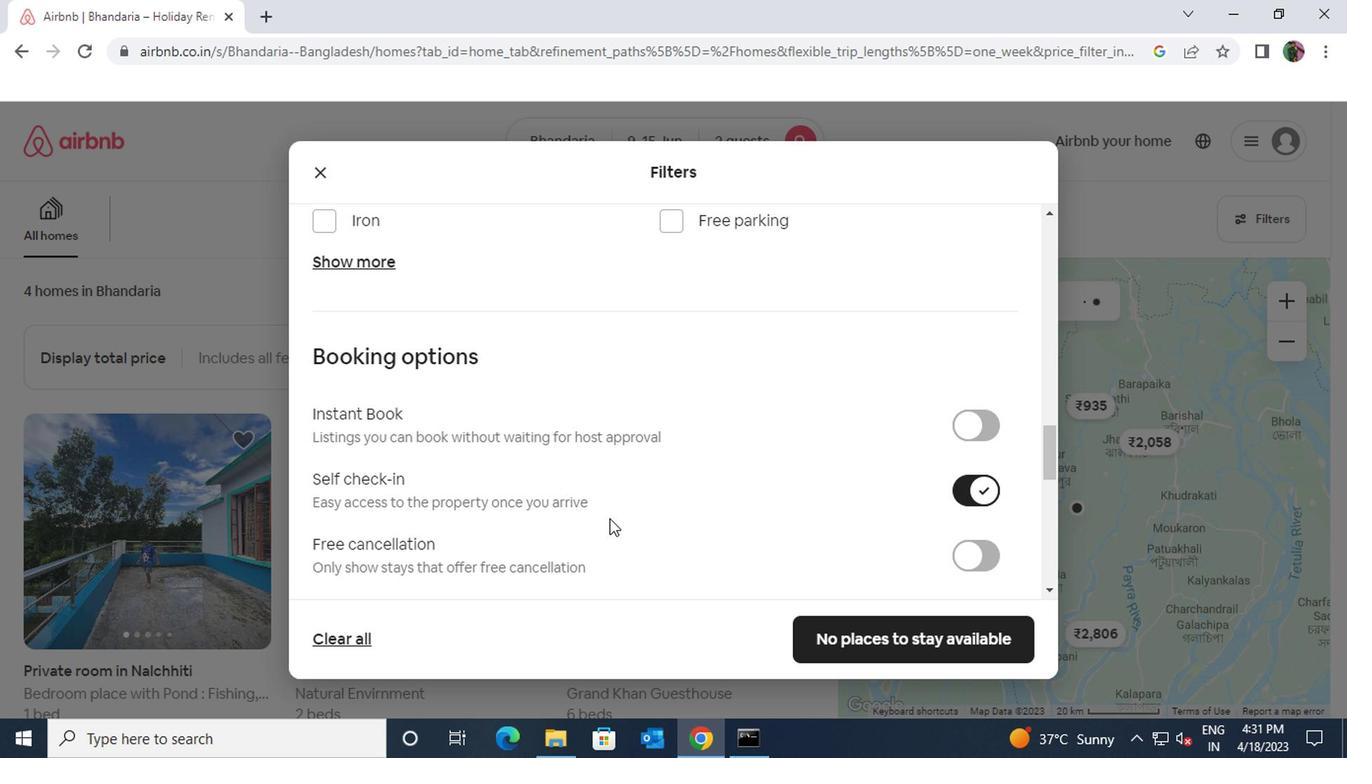 
Action: Mouse scrolled (582, 518) with delta (0, -1)
Screenshot: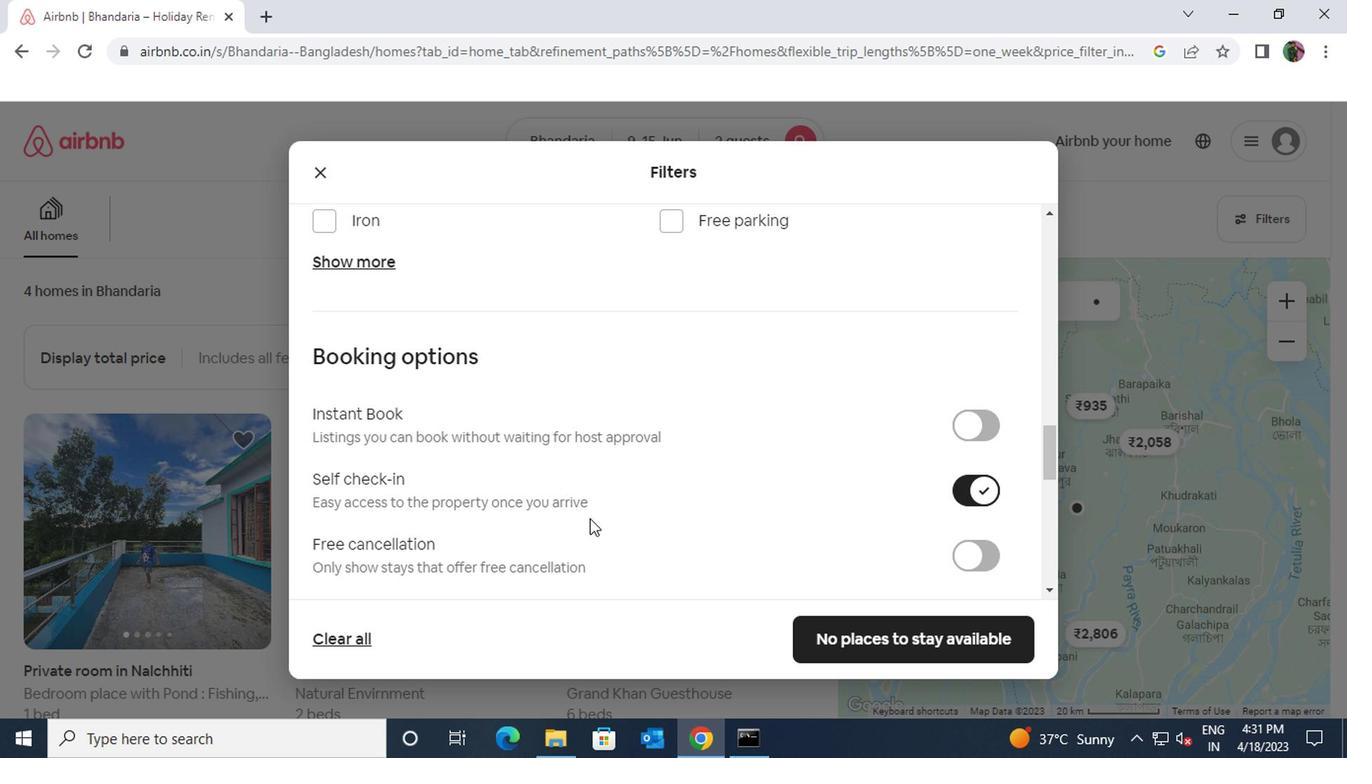 
Action: Mouse scrolled (582, 518) with delta (0, -1)
Screenshot: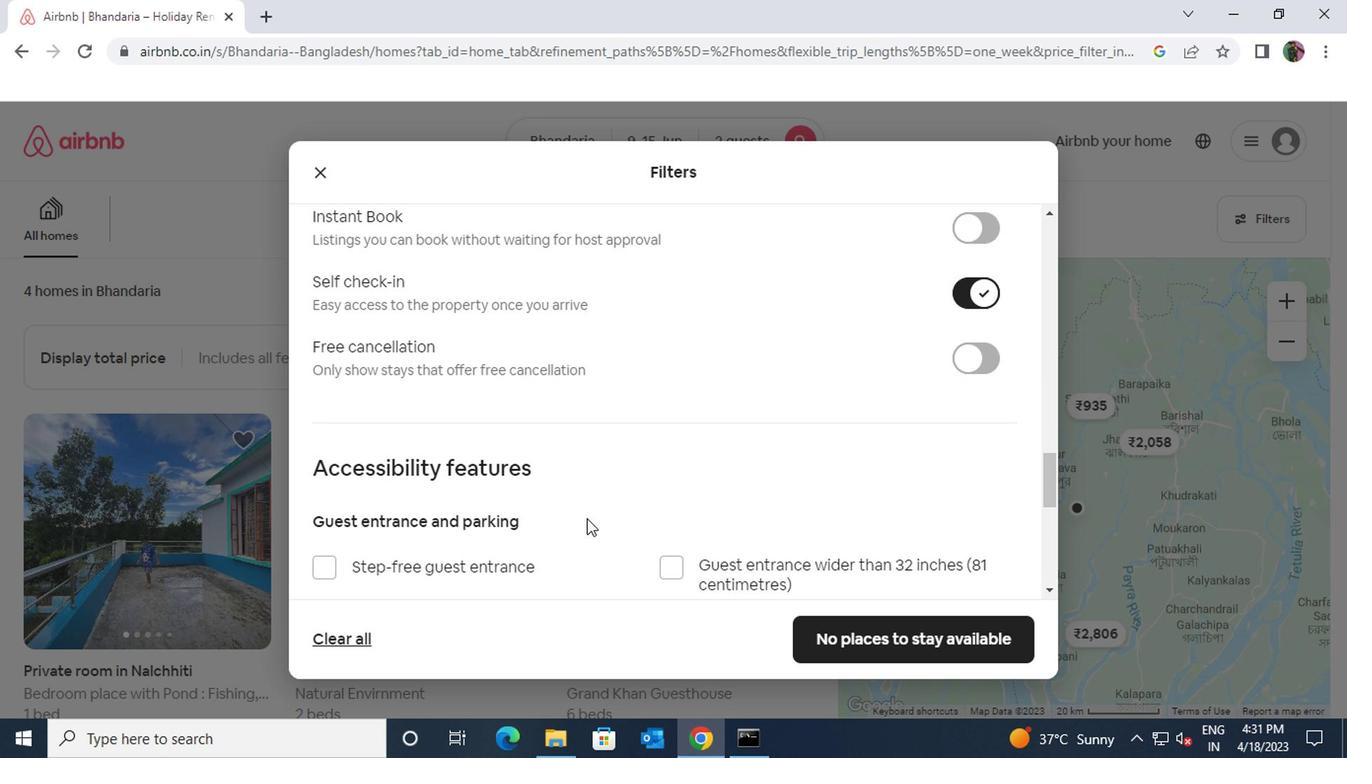 
Action: Mouse scrolled (582, 518) with delta (0, -1)
Screenshot: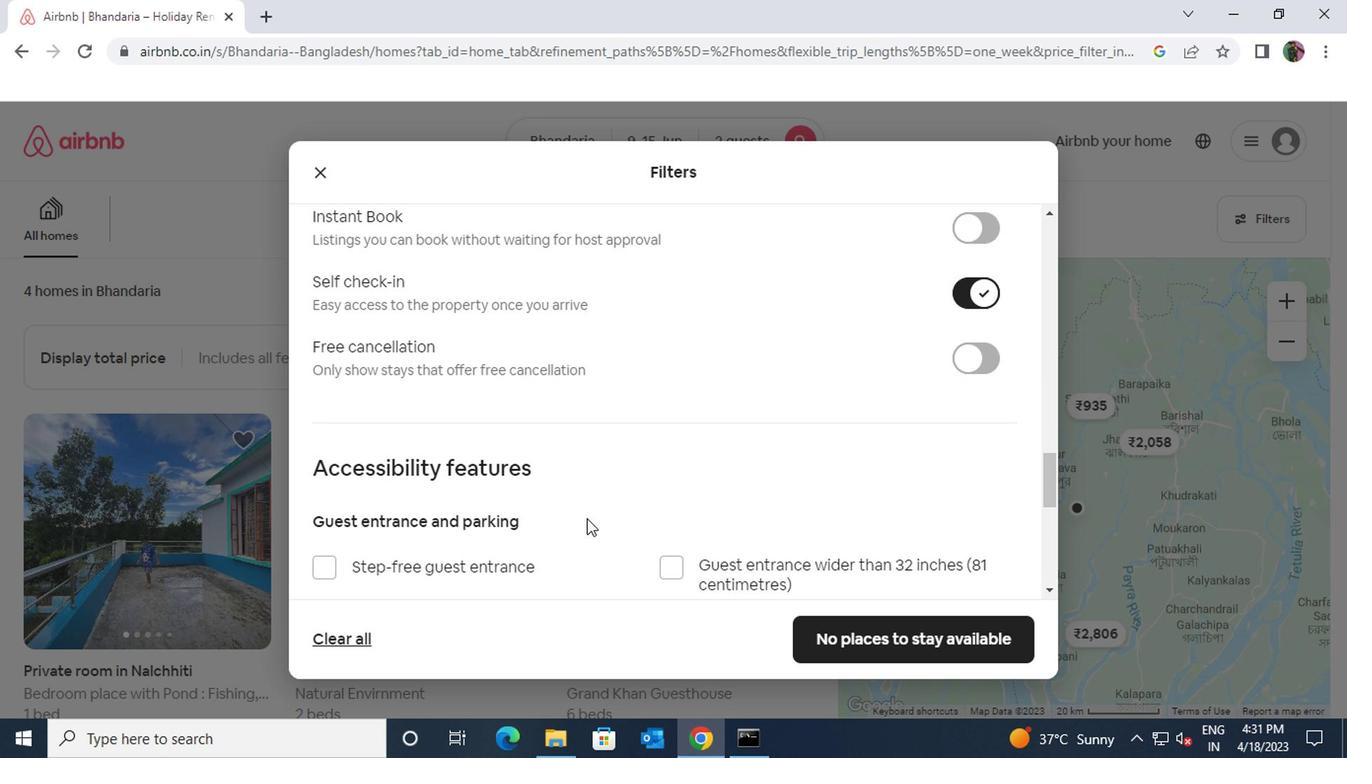 
Action: Mouse scrolled (582, 518) with delta (0, -1)
Screenshot: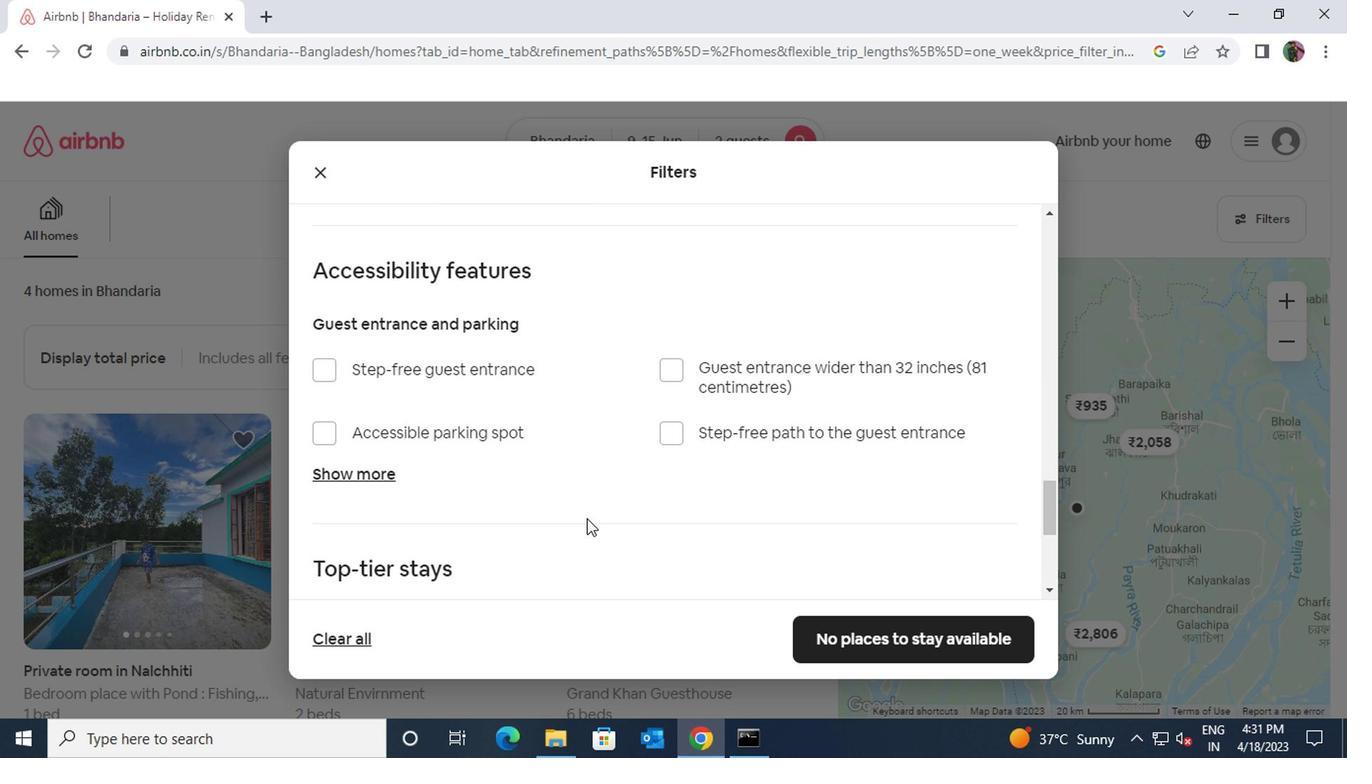 
Action: Mouse scrolled (582, 518) with delta (0, -1)
Screenshot: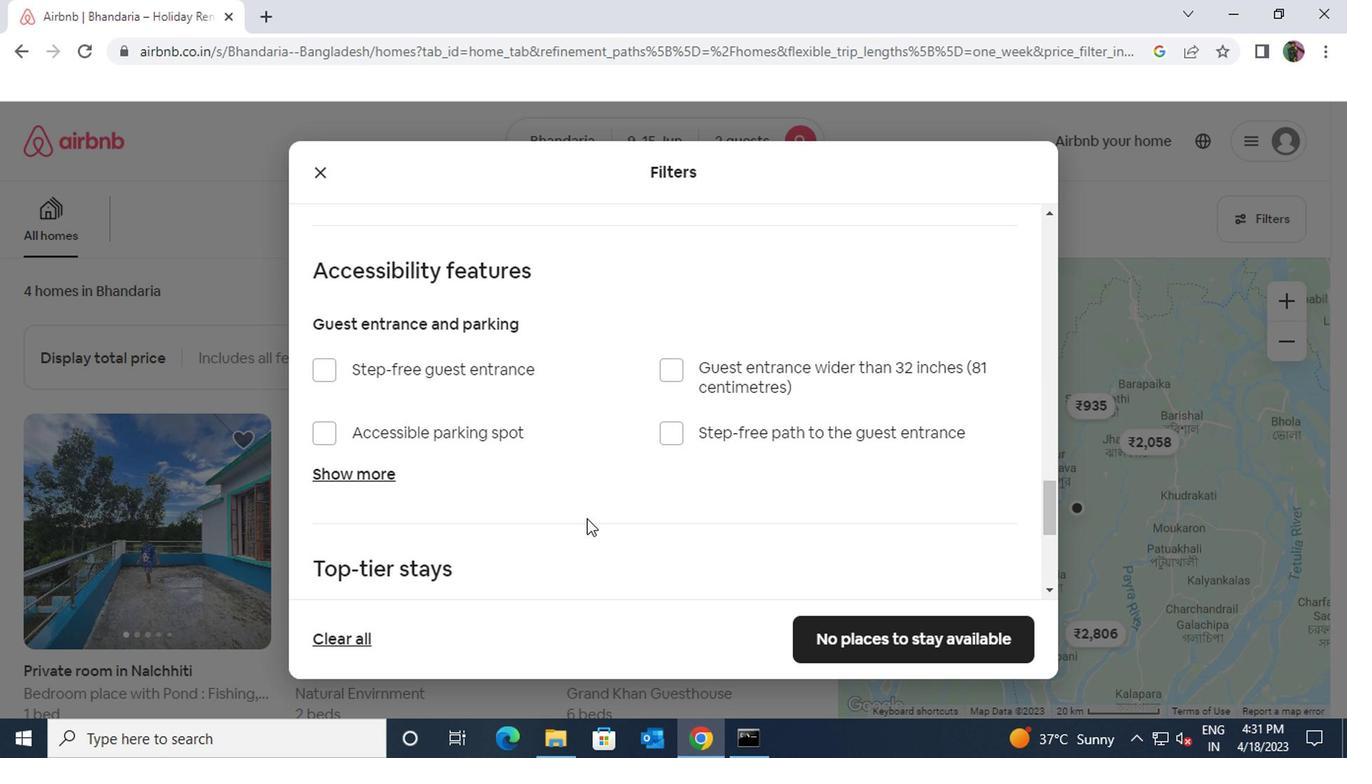 
Action: Mouse scrolled (582, 518) with delta (0, -1)
Screenshot: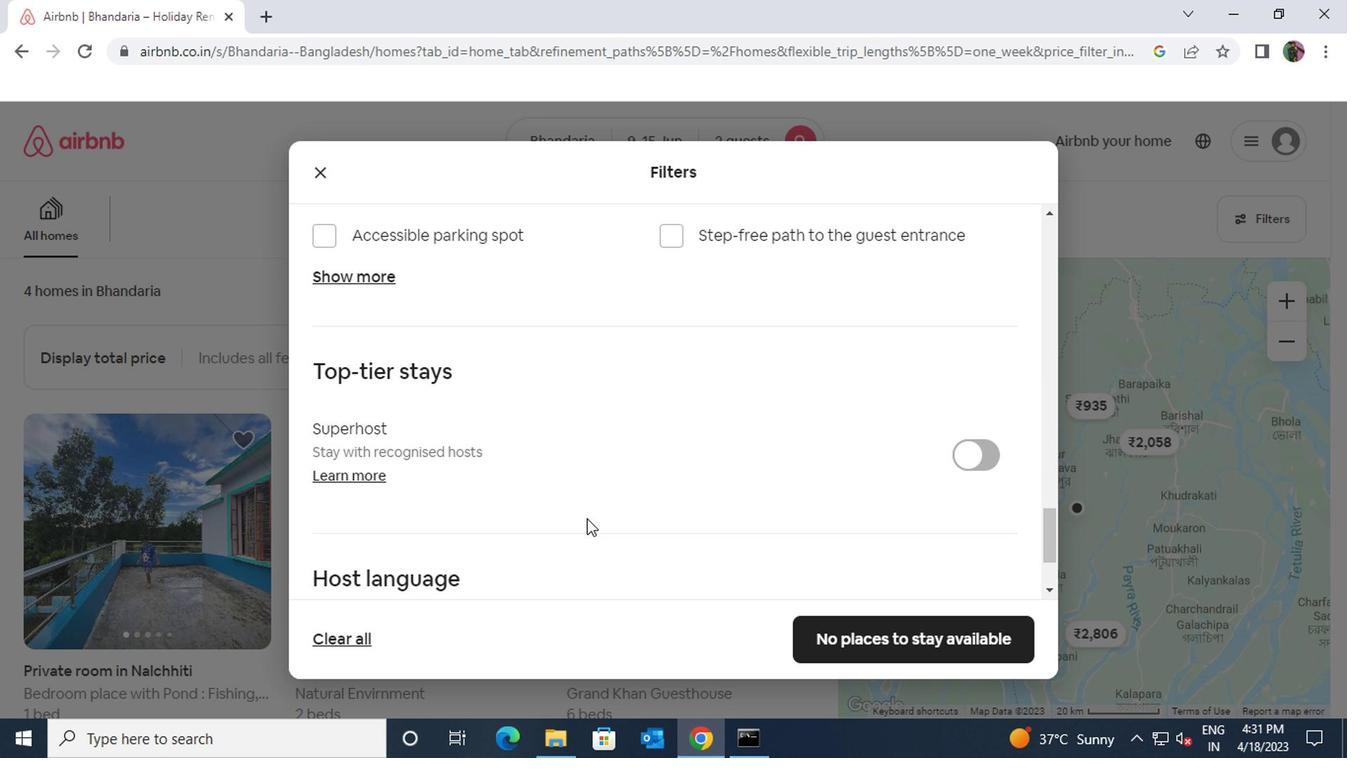 
Action: Mouse scrolled (582, 518) with delta (0, -1)
Screenshot: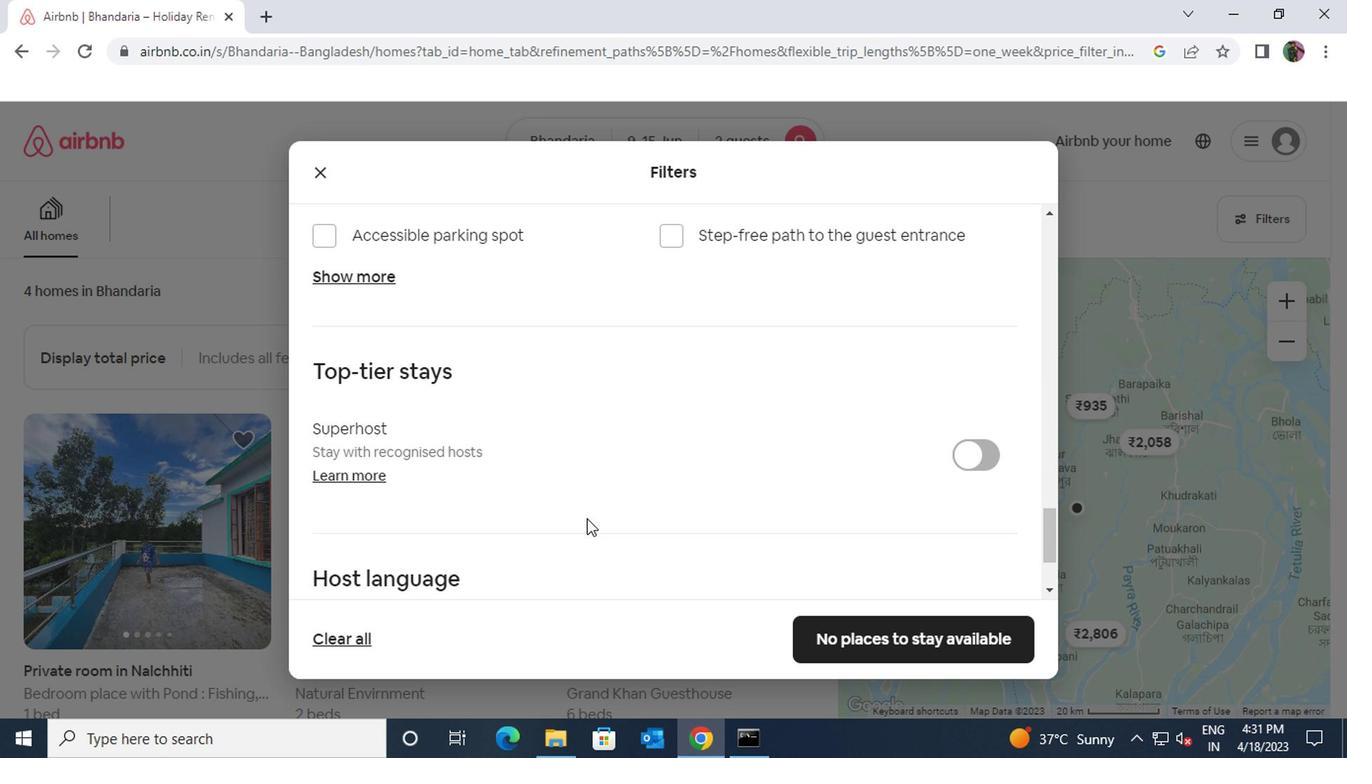 
Action: Mouse moved to (316, 494)
Screenshot: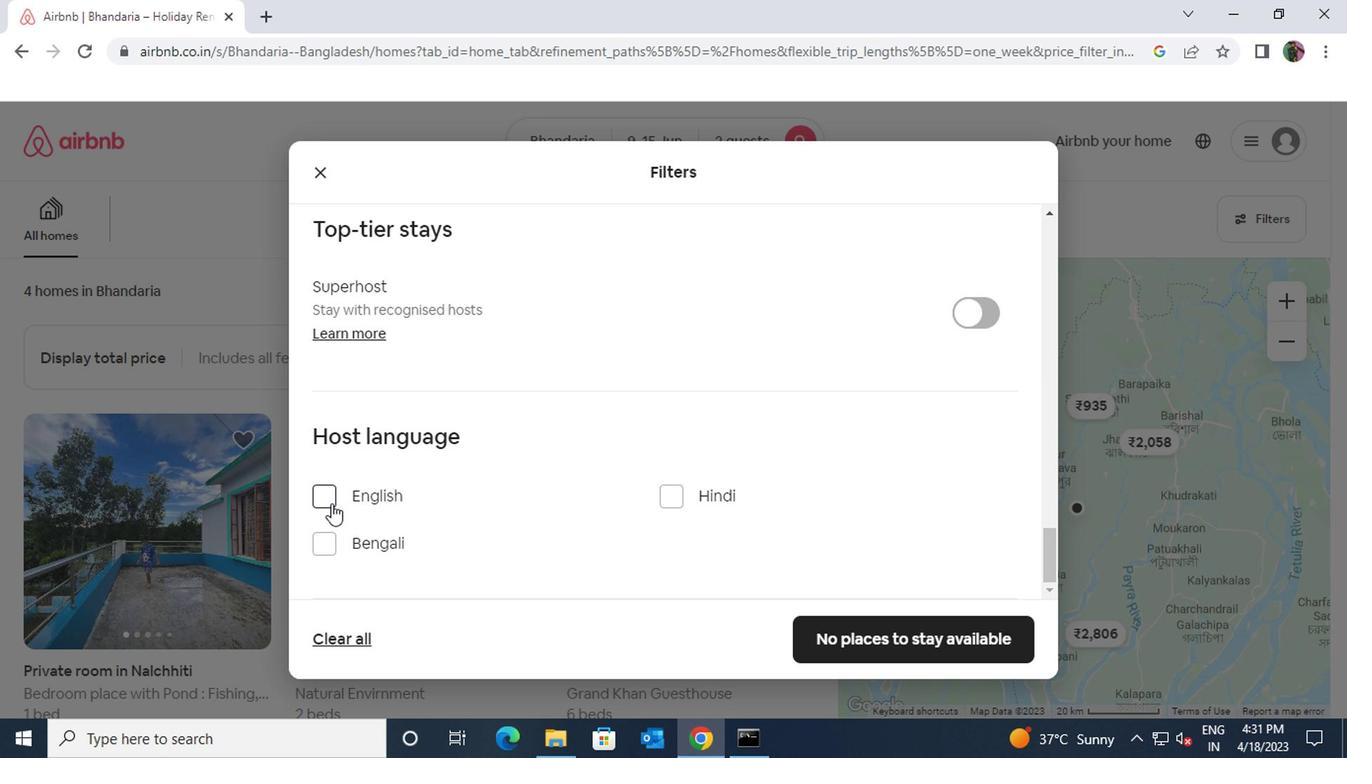 
Action: Mouse pressed left at (316, 494)
Screenshot: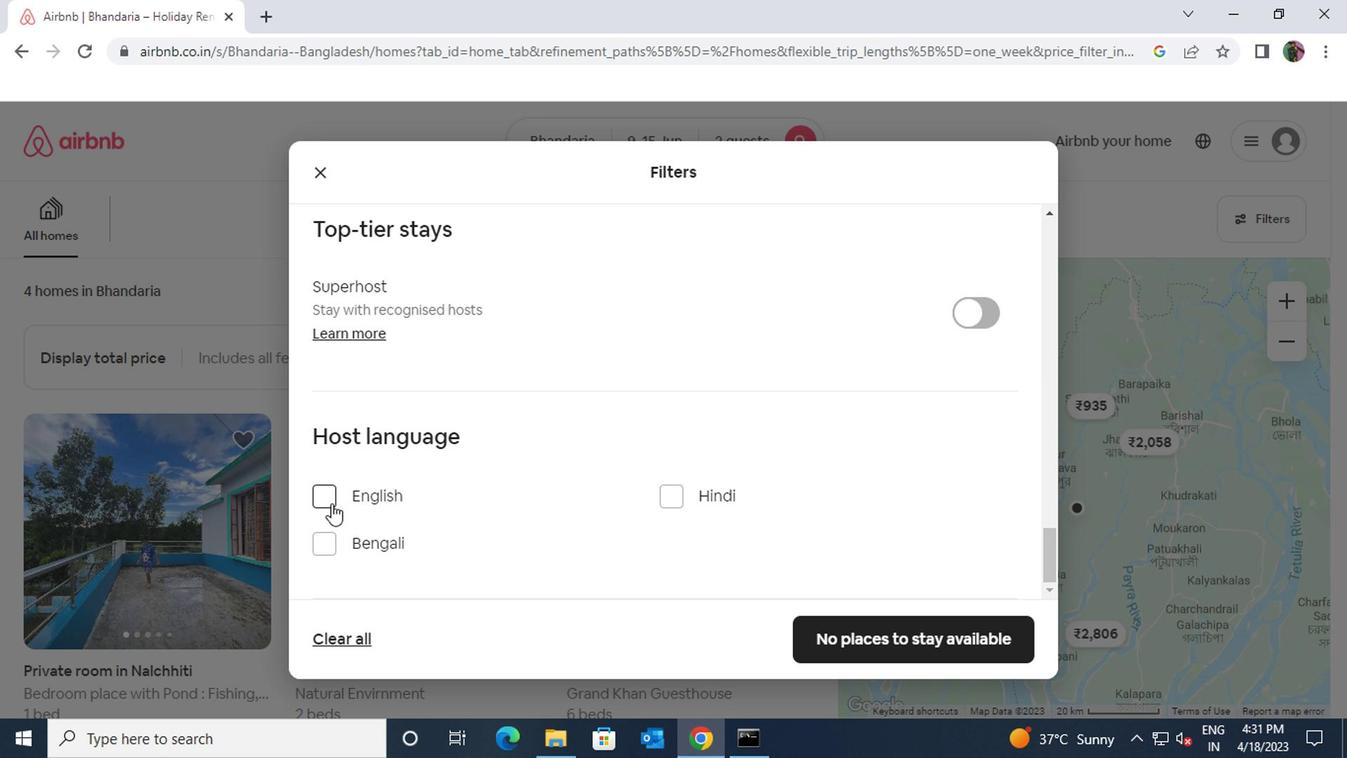 
Action: Mouse moved to (870, 640)
Screenshot: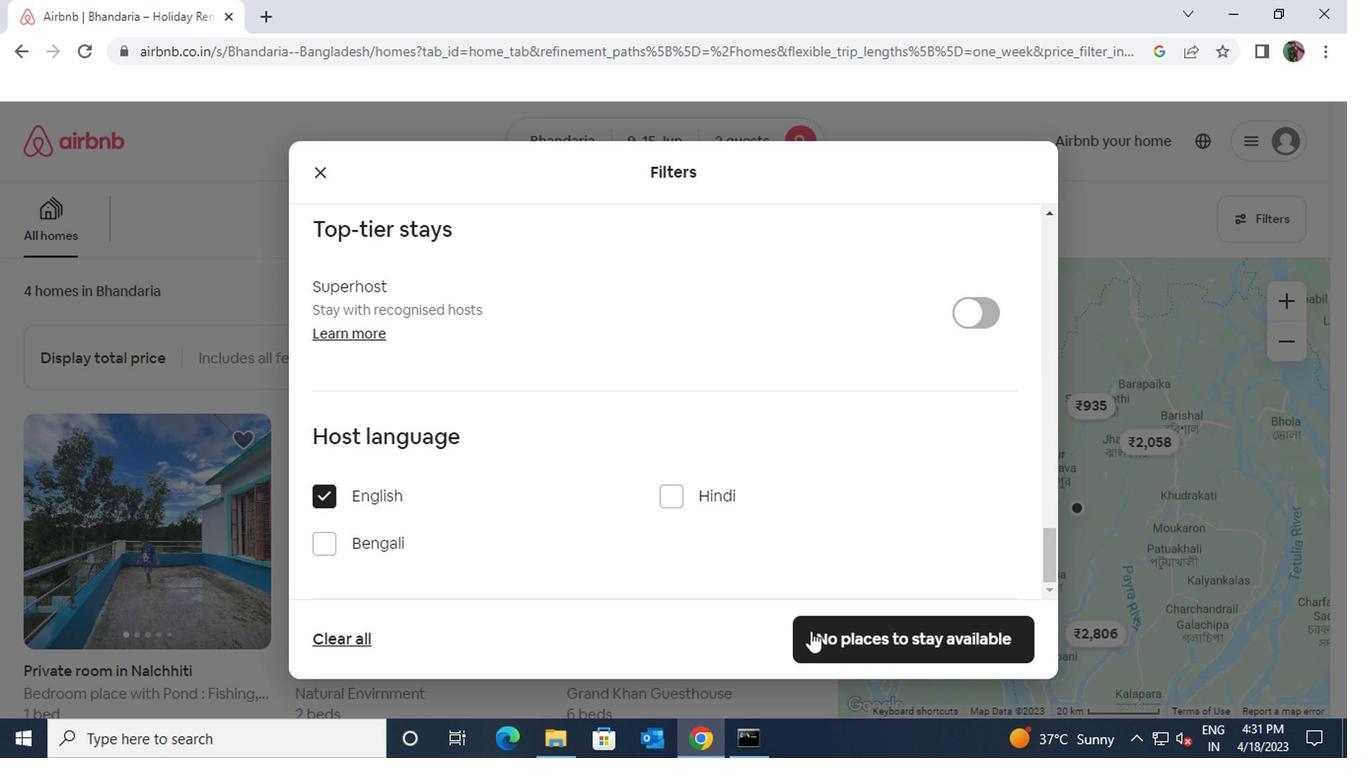 
Action: Mouse pressed left at (870, 640)
Screenshot: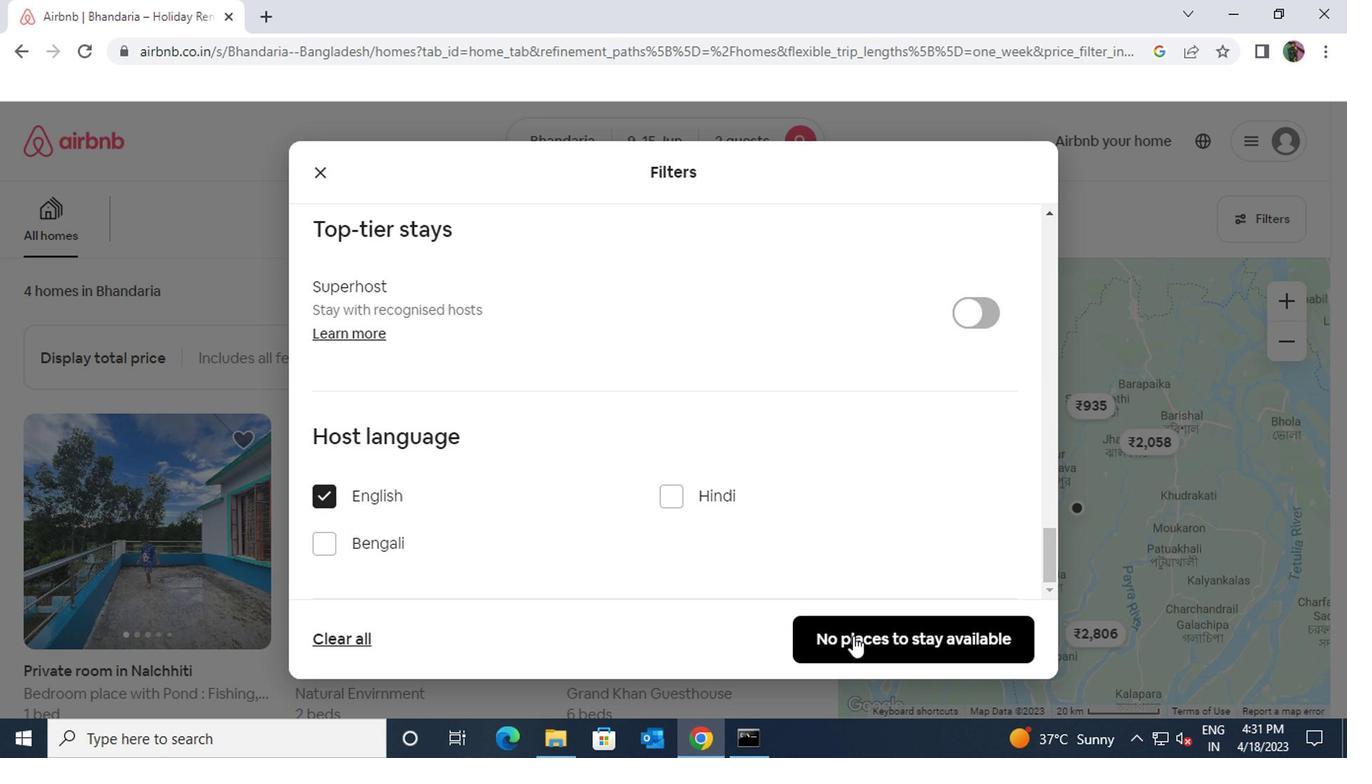 
